 Task: Schedule a 90-minute case review for a legal position.
Action: Mouse moved to (44, 320)
Screenshot: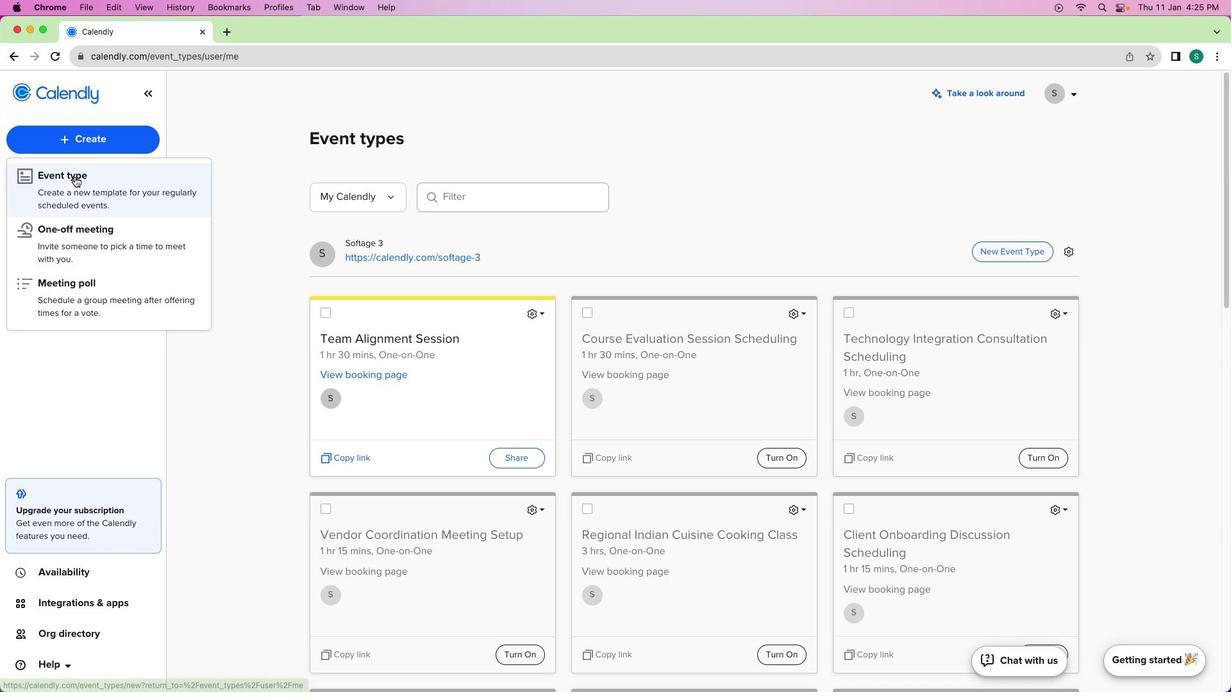 
Action: Mouse pressed left at (44, 320)
Screenshot: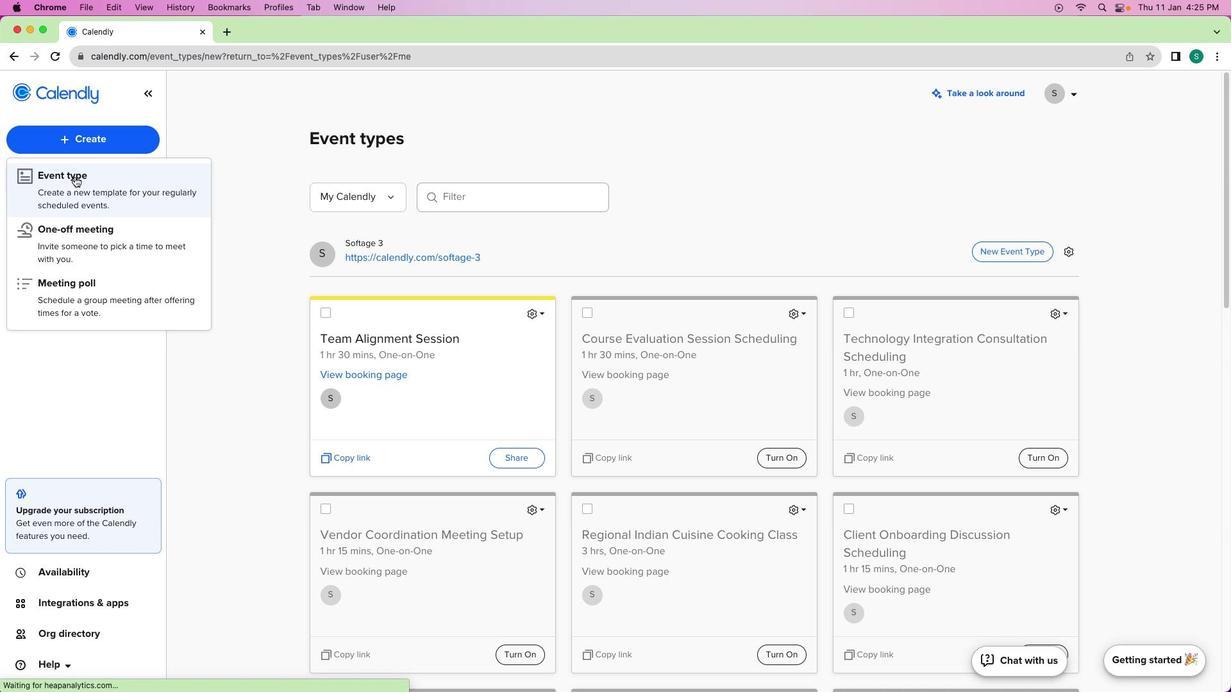 
Action: Mouse moved to (377, 300)
Screenshot: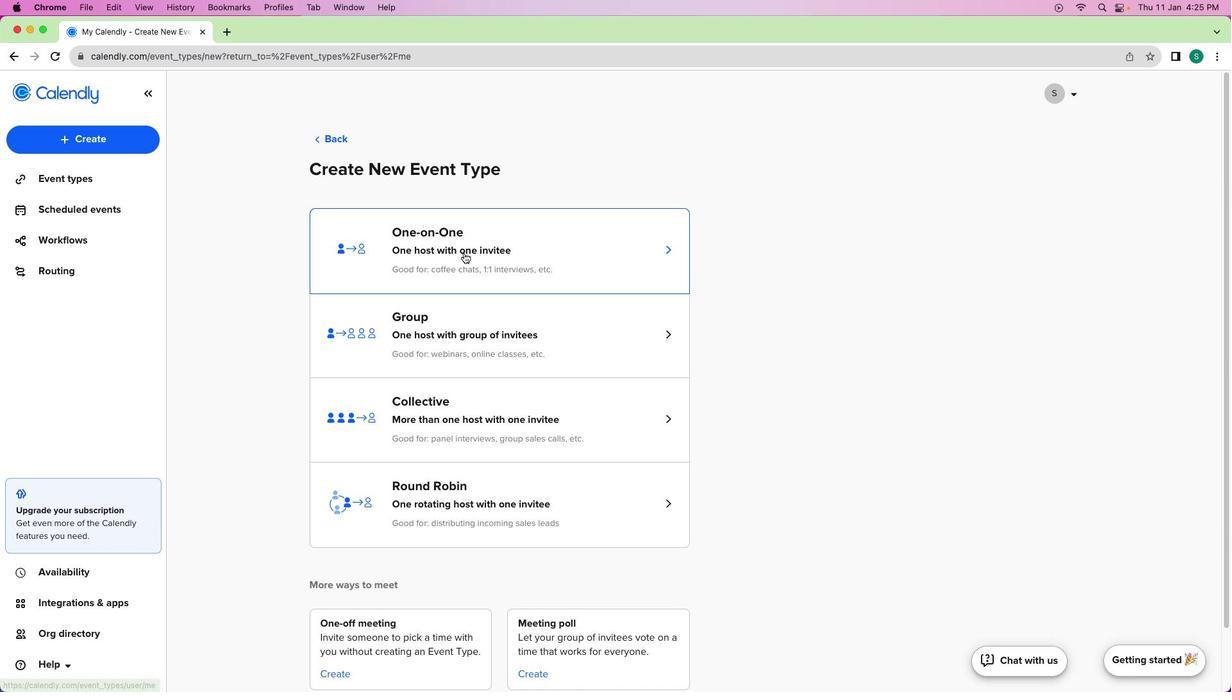 
Action: Mouse pressed left at (377, 300)
Screenshot: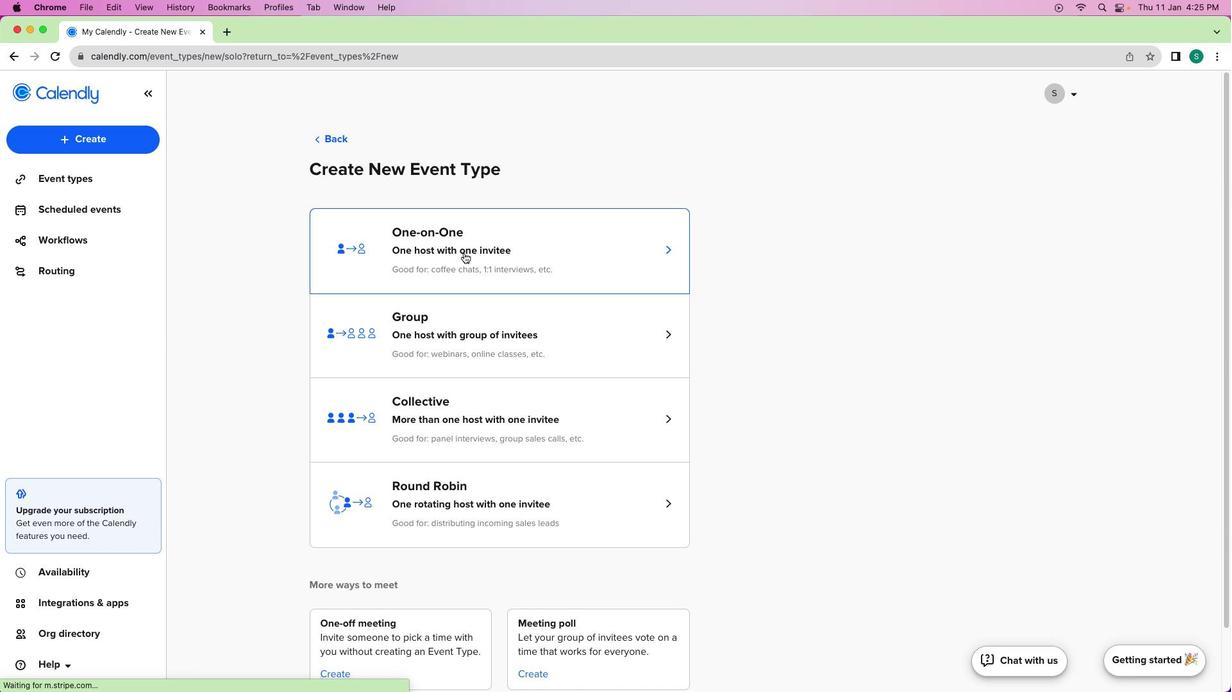 
Action: Mouse moved to (105, 314)
Screenshot: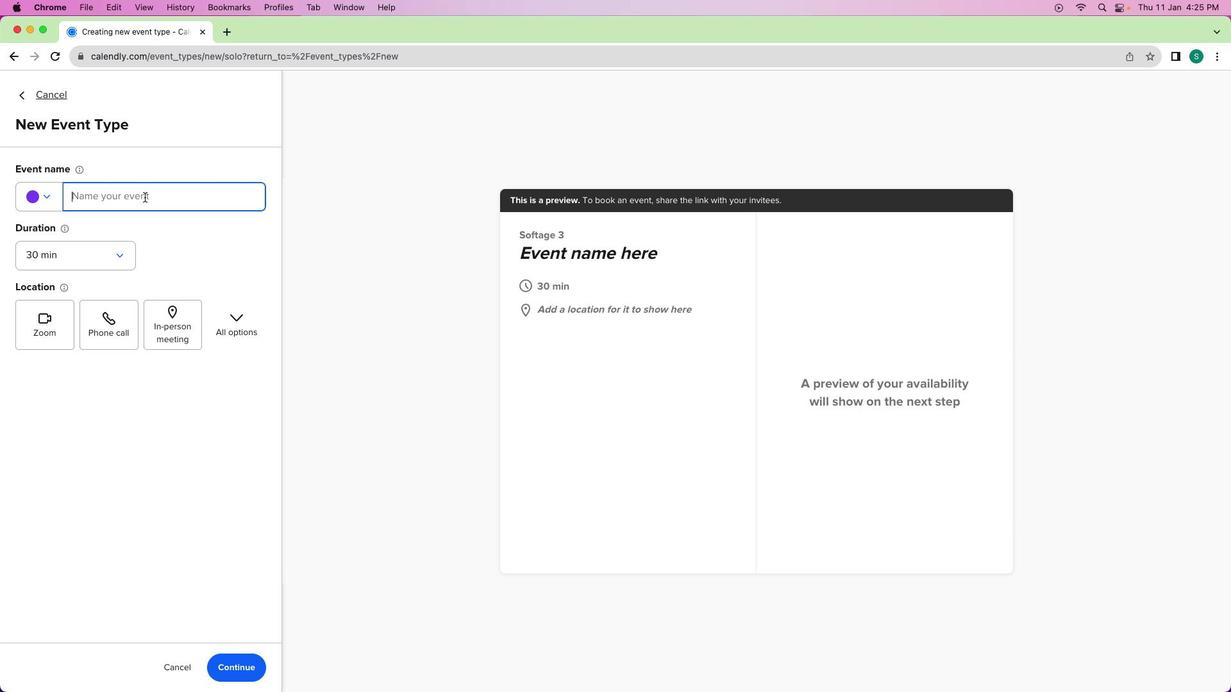 
Action: Mouse pressed left at (105, 314)
Screenshot: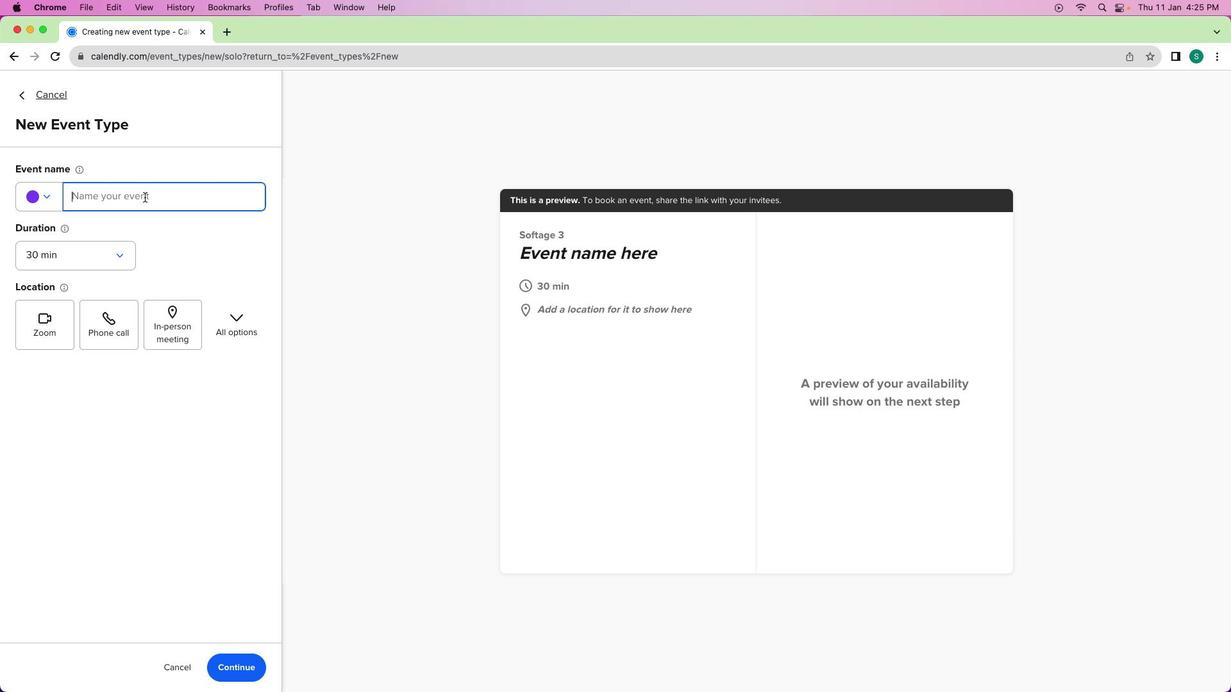 
Action: Mouse moved to (99, 311)
Screenshot: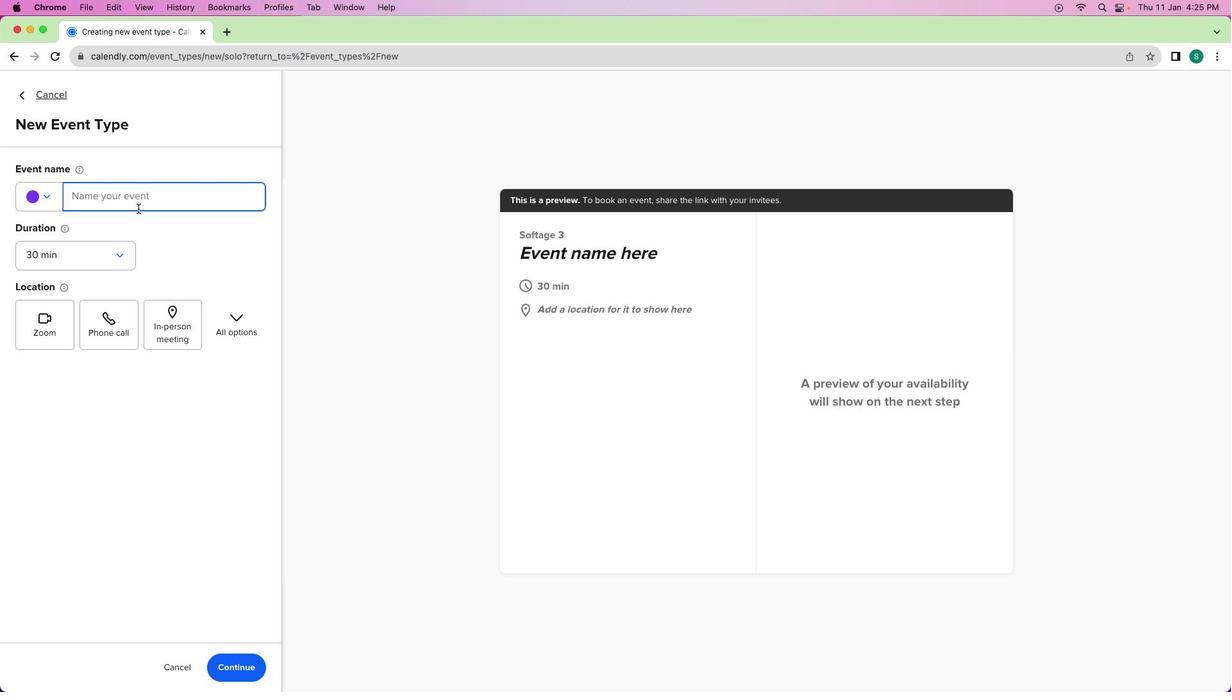 
Action: Key pressed Key.shift'C'Key.backspaceKey.shift'L''e''a''g''l'Key.spaceKey.shiftKey.leftKey.leftKey.leftKey.backspaceKey.right'a'Key.downKey.shiftKey.shift'C''a''s''e'Key.spaceKey.shift'R''e''v''i''e''w'Key.spaceKey.shiftKey.shift'S''c''h''e''d''u''l''i''n''g'
Screenshot: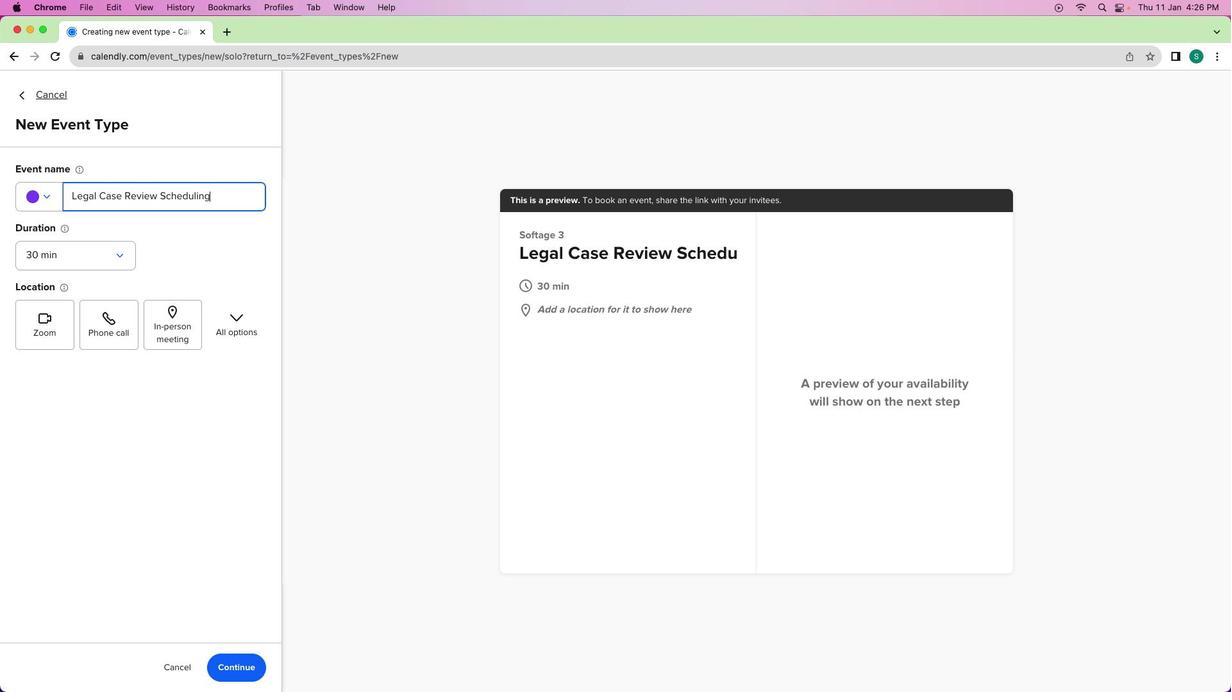 
Action: Mouse moved to (63, 299)
Screenshot: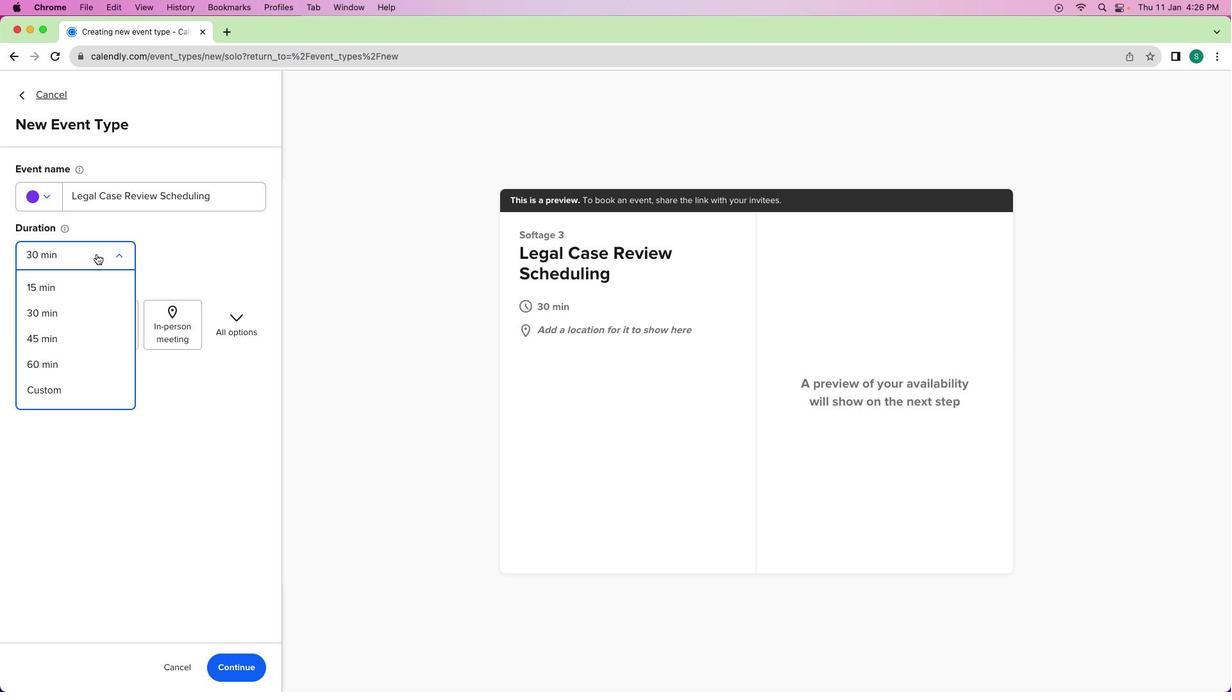 
Action: Mouse pressed left at (63, 299)
Screenshot: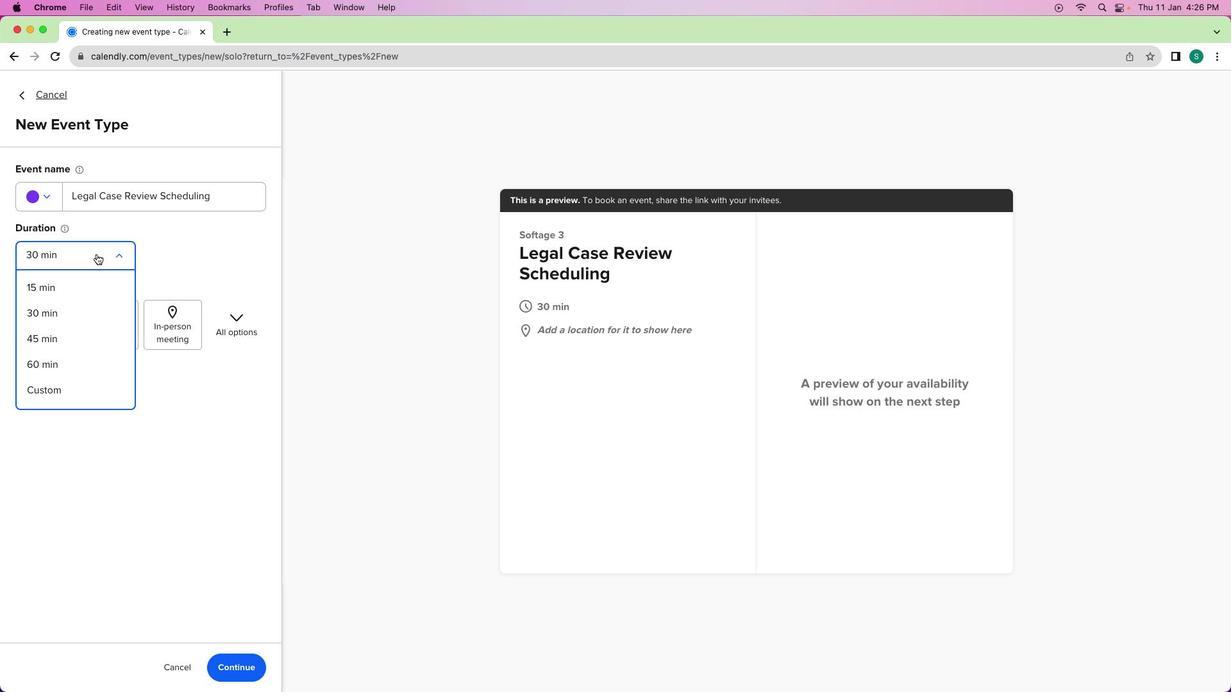 
Action: Mouse moved to (34, 266)
Screenshot: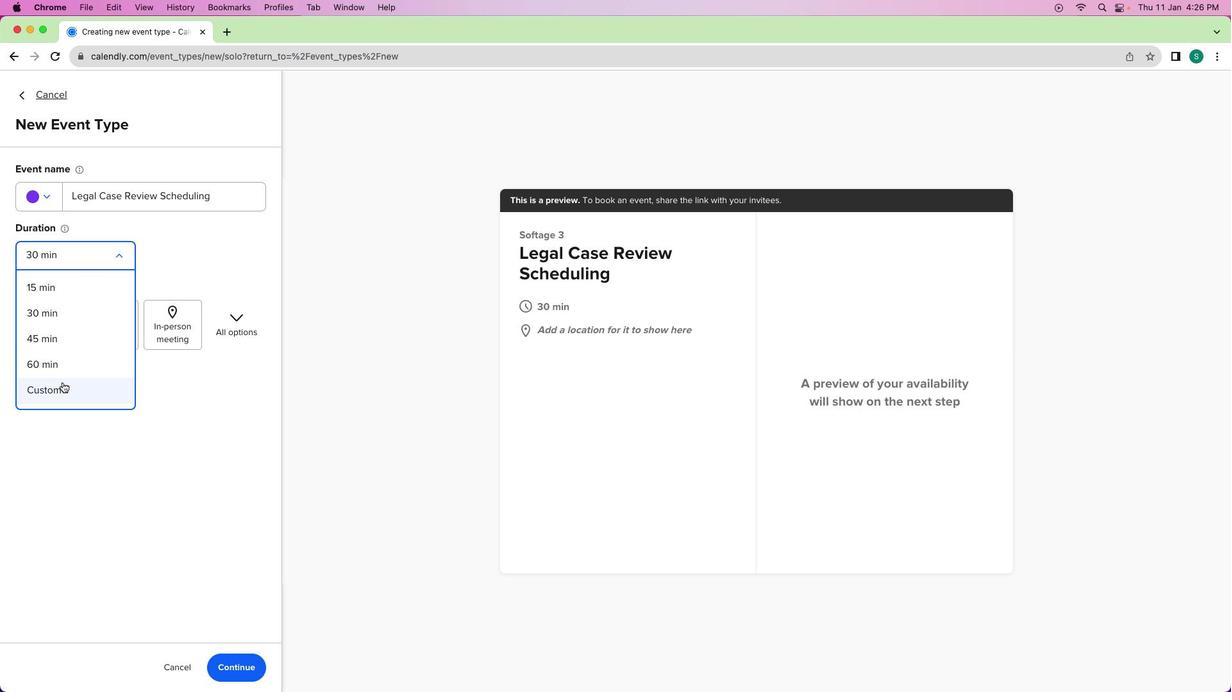 
Action: Mouse pressed left at (34, 266)
Screenshot: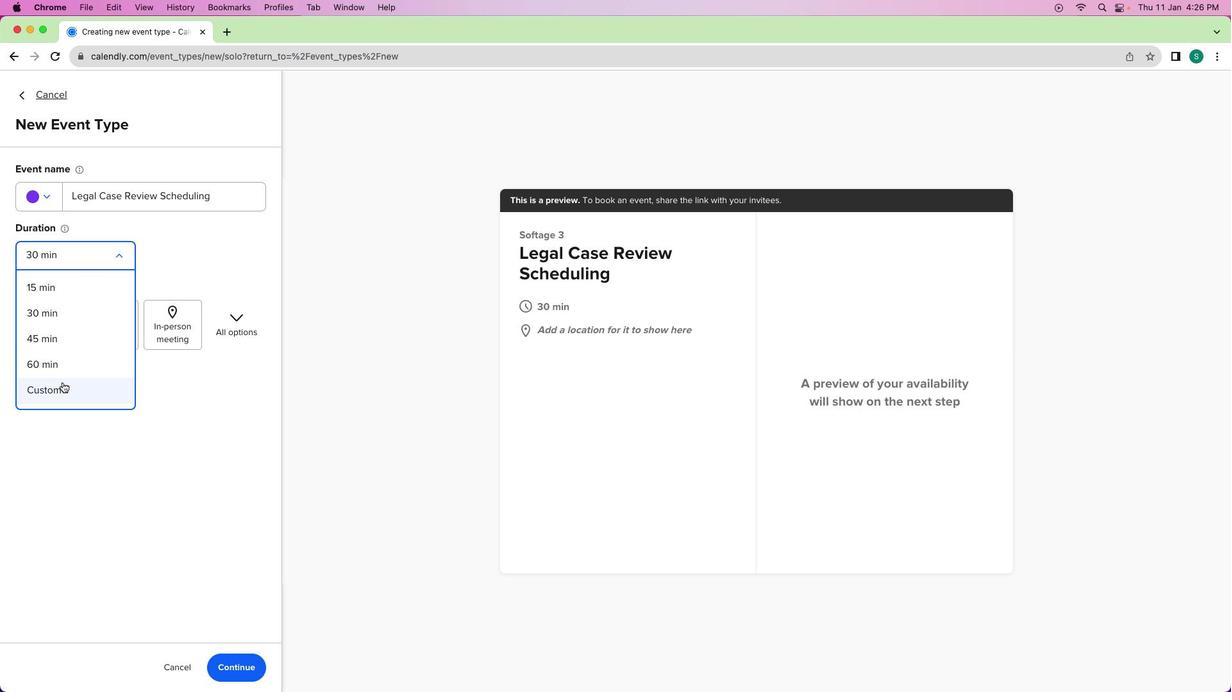 
Action: Mouse moved to (10, 287)
Screenshot: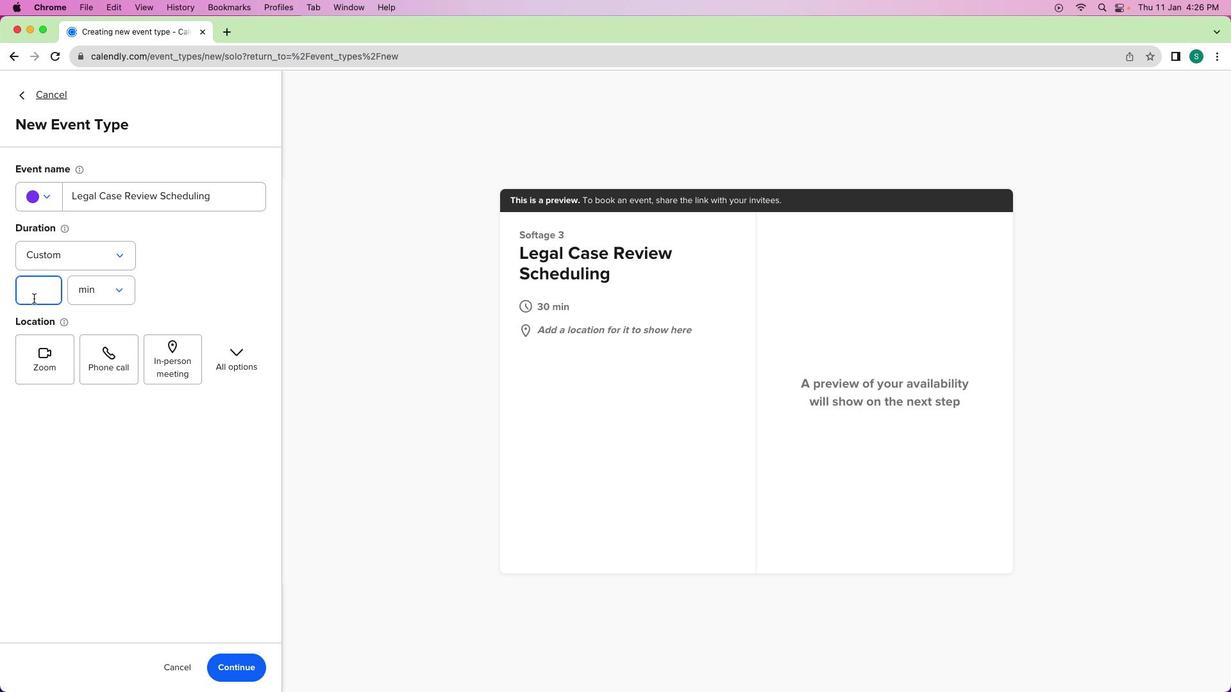 
Action: Key pressed '9''0'
Screenshot: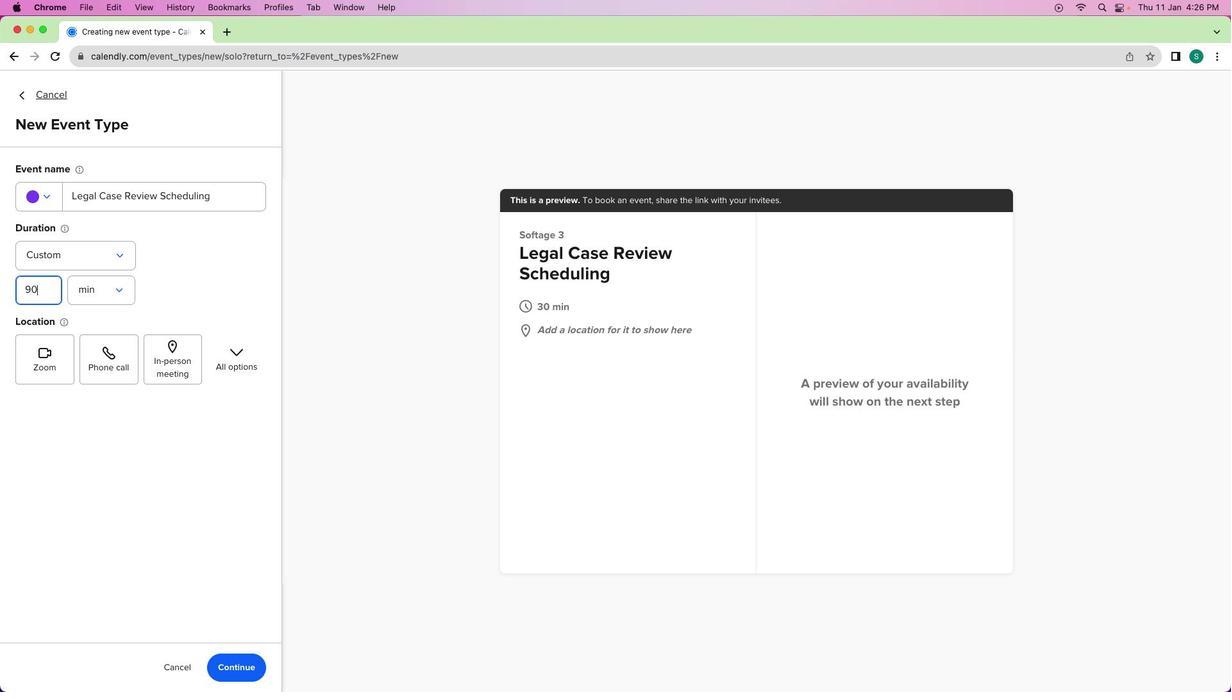 
Action: Mouse moved to (11, 316)
Screenshot: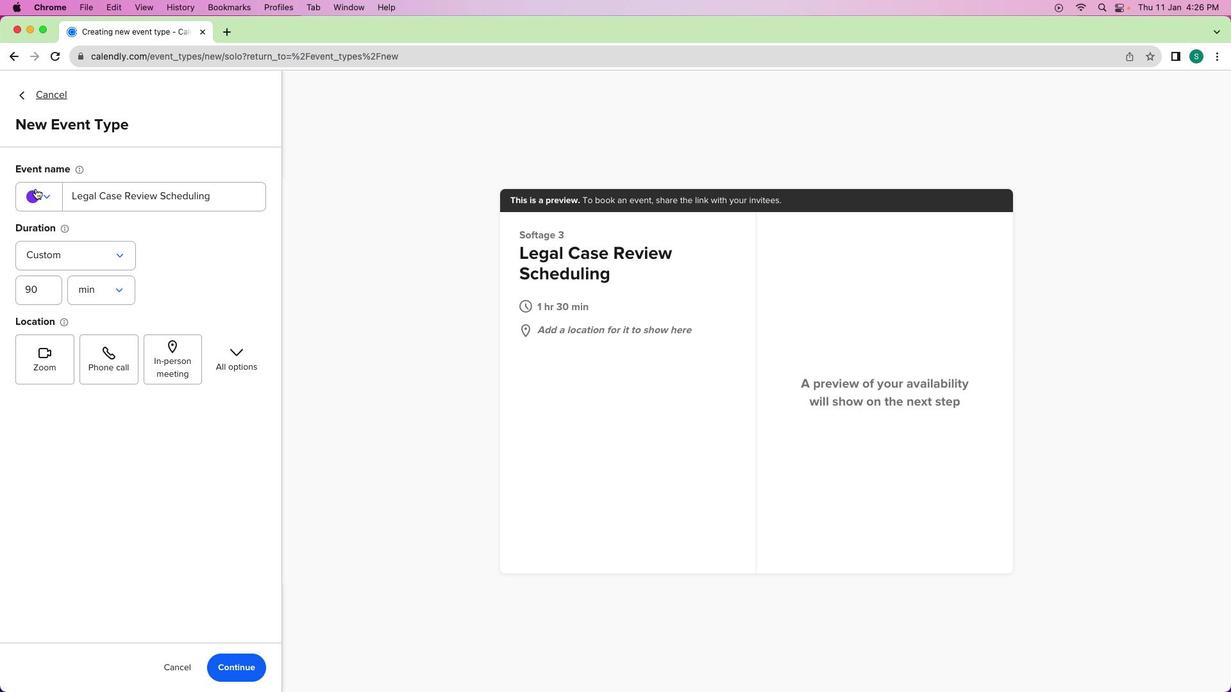 
Action: Mouse pressed left at (11, 316)
Screenshot: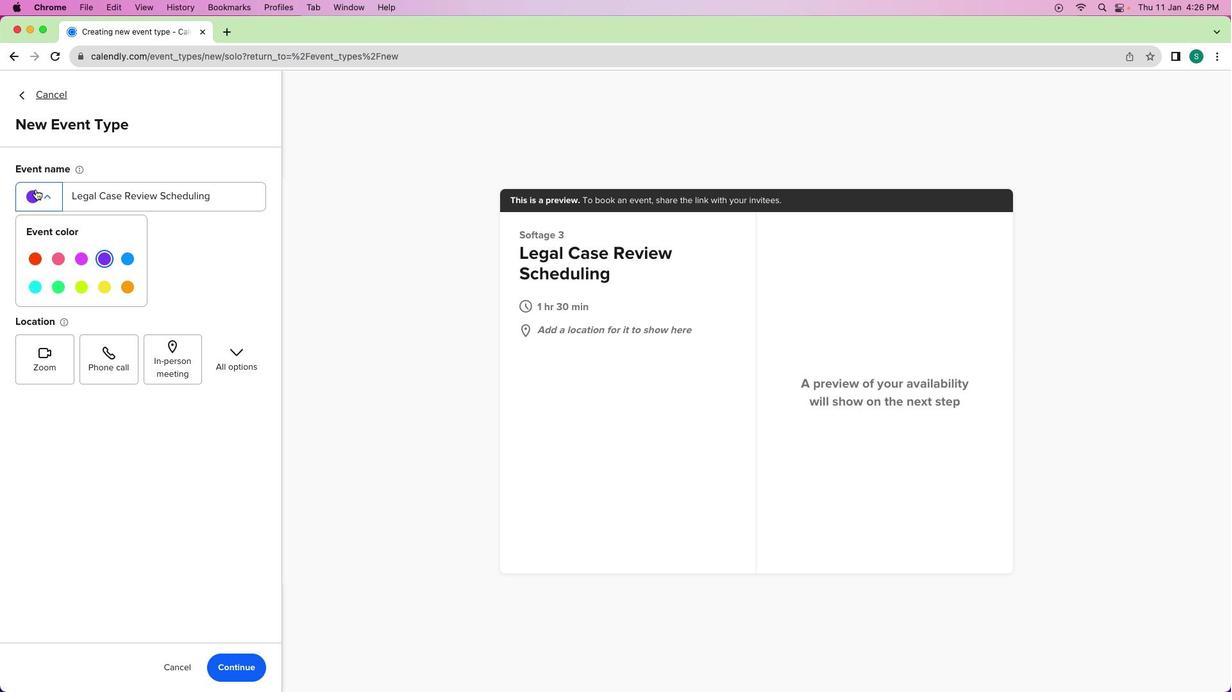 
Action: Mouse moved to (93, 298)
Screenshot: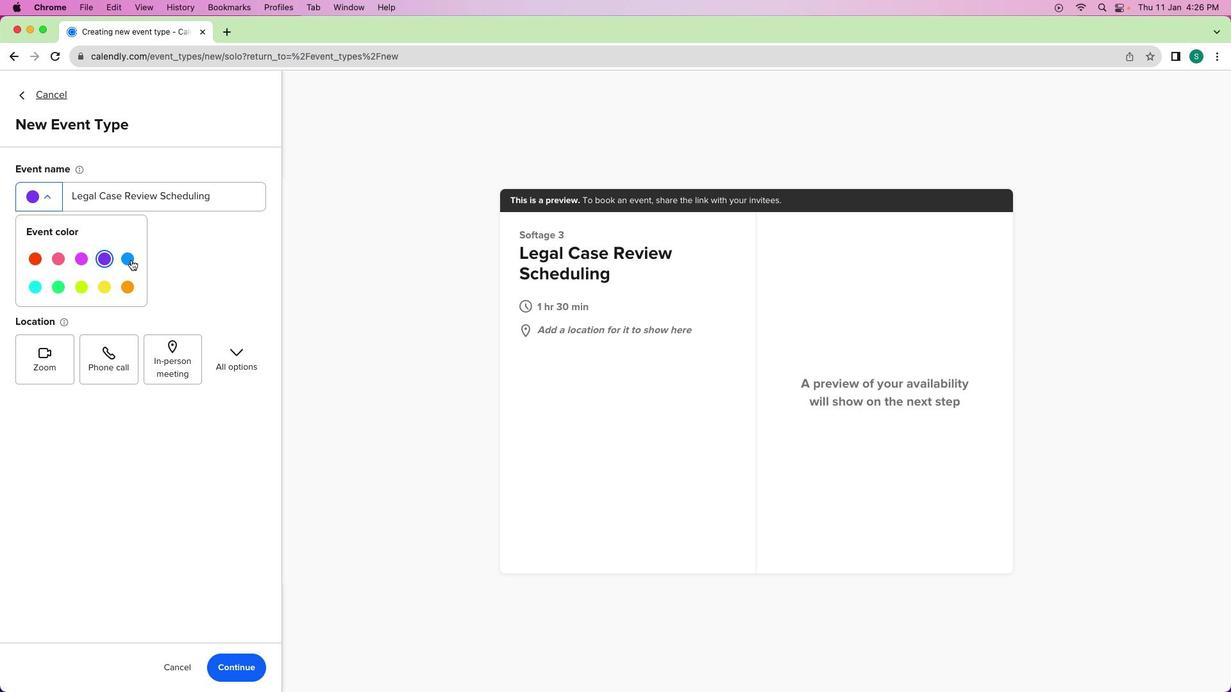 
Action: Mouse pressed left at (93, 298)
Screenshot: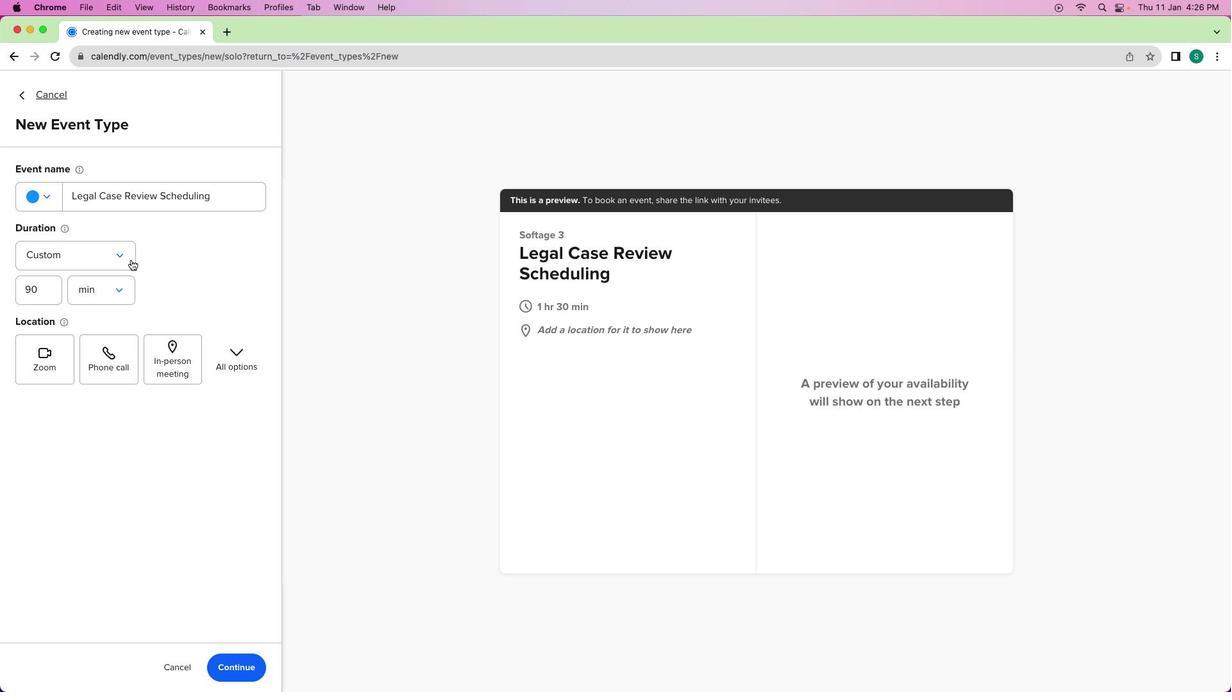 
Action: Mouse moved to (16, 266)
Screenshot: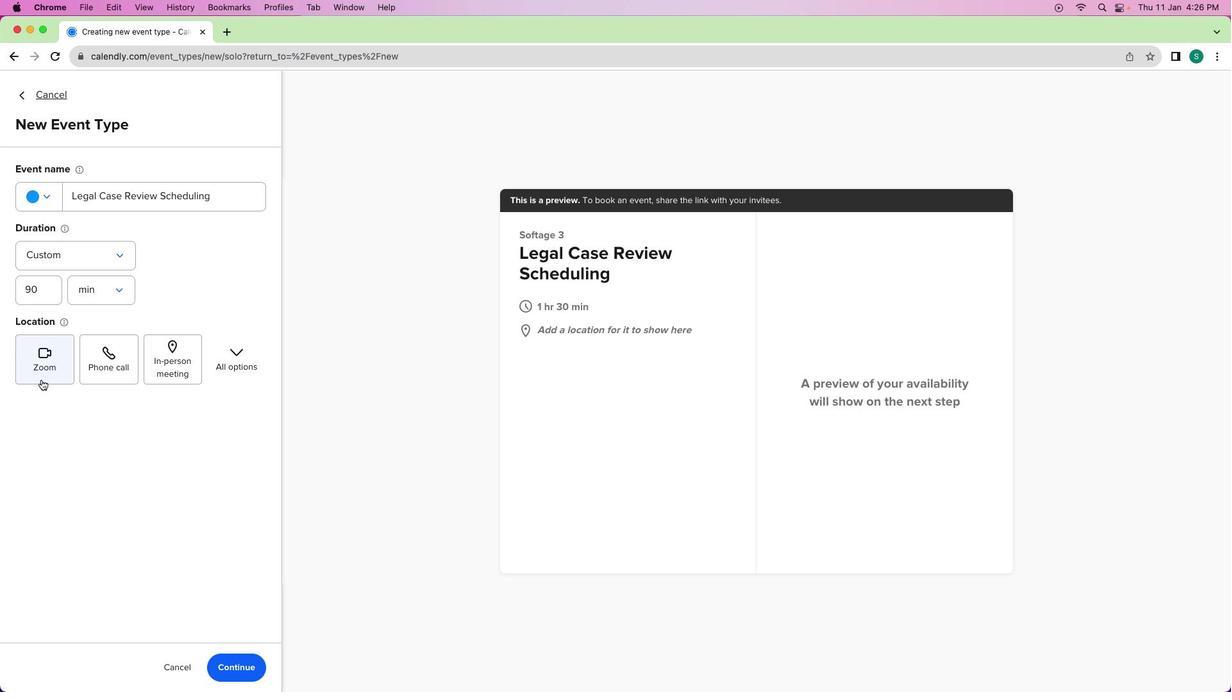 
Action: Mouse pressed left at (16, 266)
Screenshot: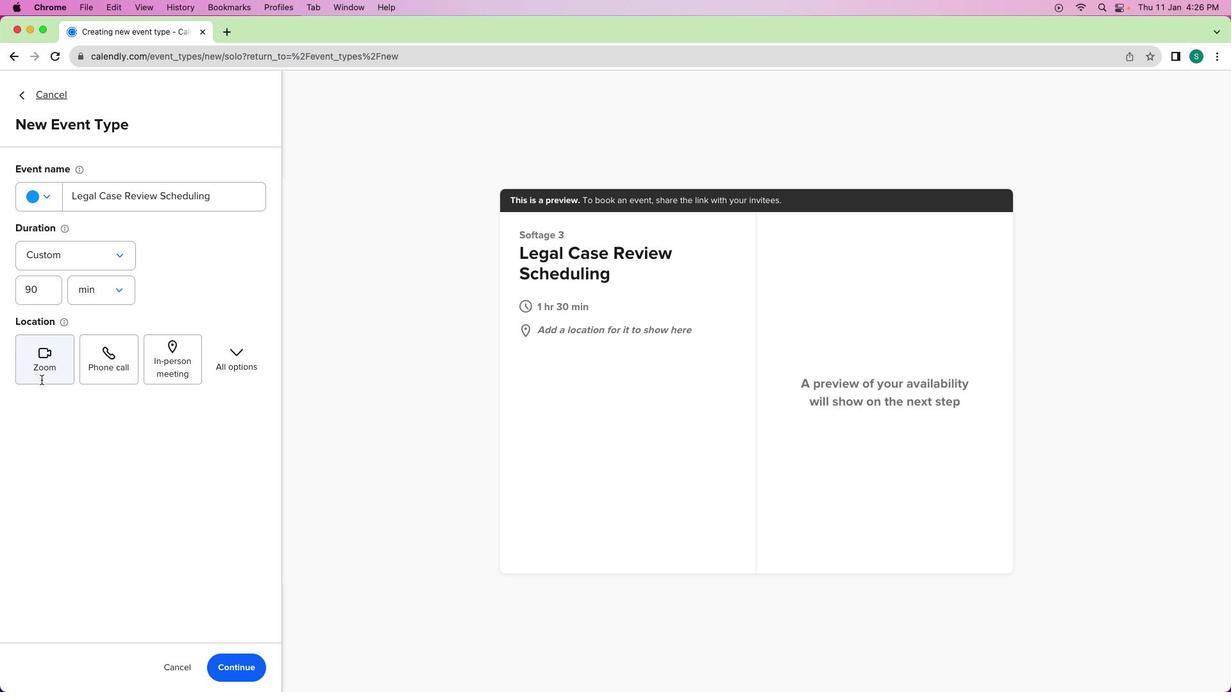 
Action: Mouse moved to (193, 191)
Screenshot: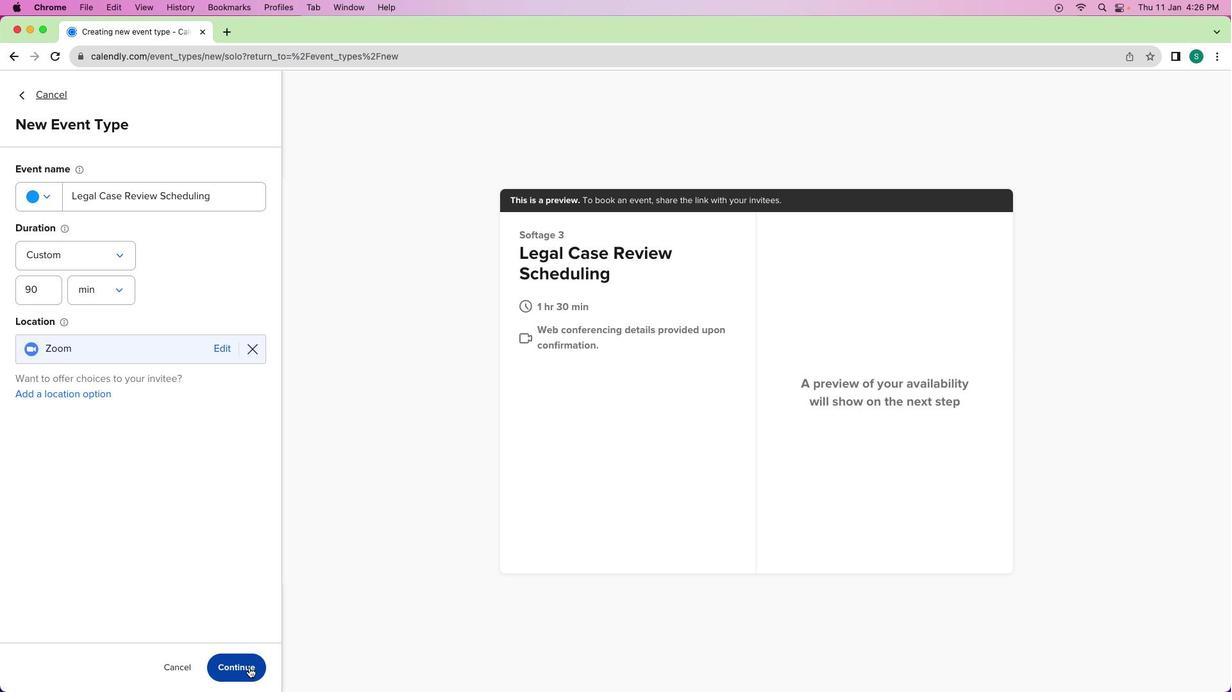 
Action: Mouse pressed left at (193, 191)
Screenshot: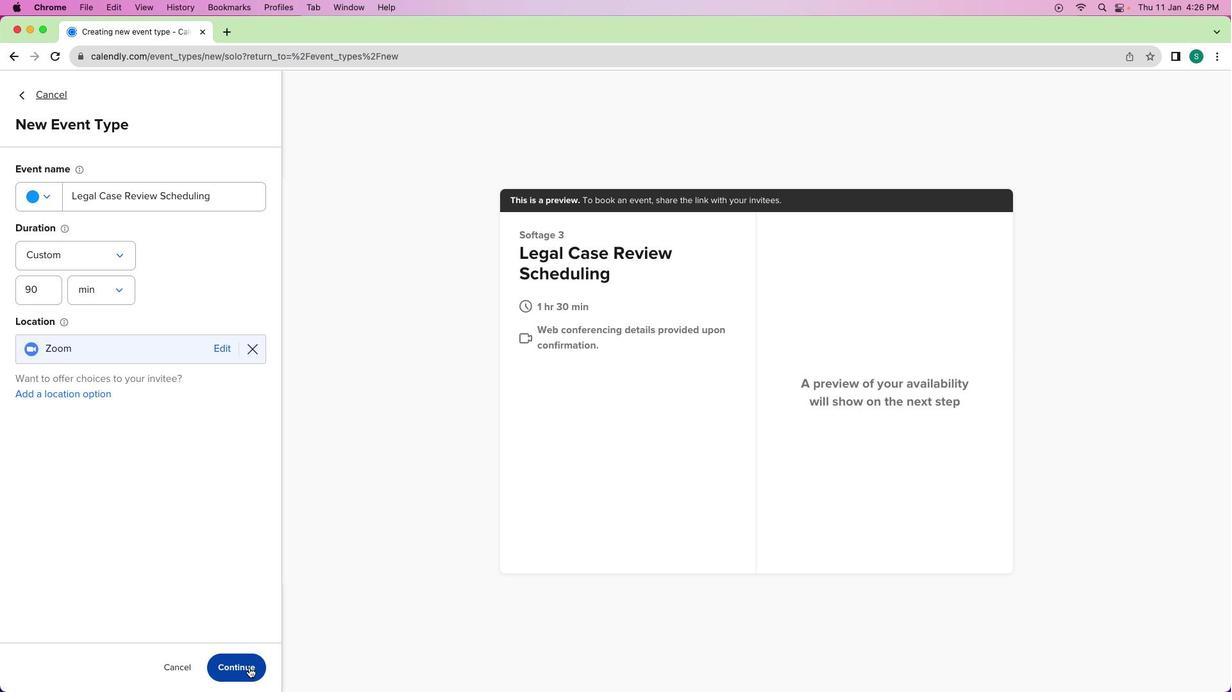 
Action: Mouse moved to (194, 307)
Screenshot: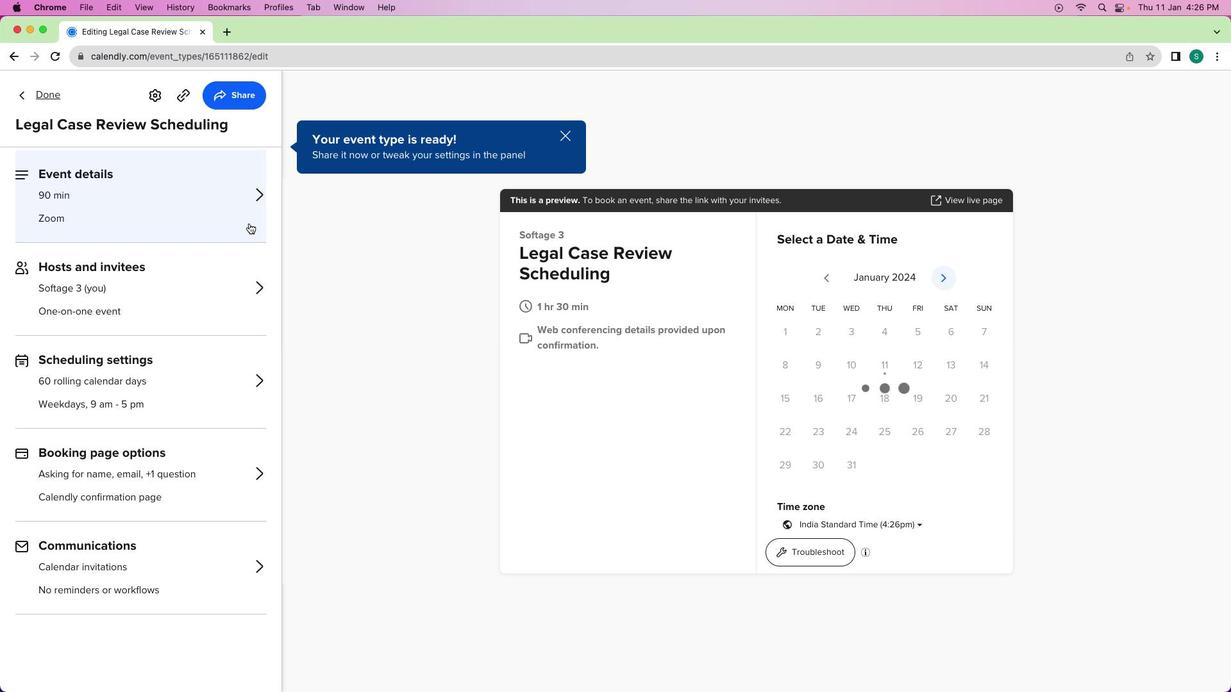 
Action: Mouse pressed left at (194, 307)
Screenshot: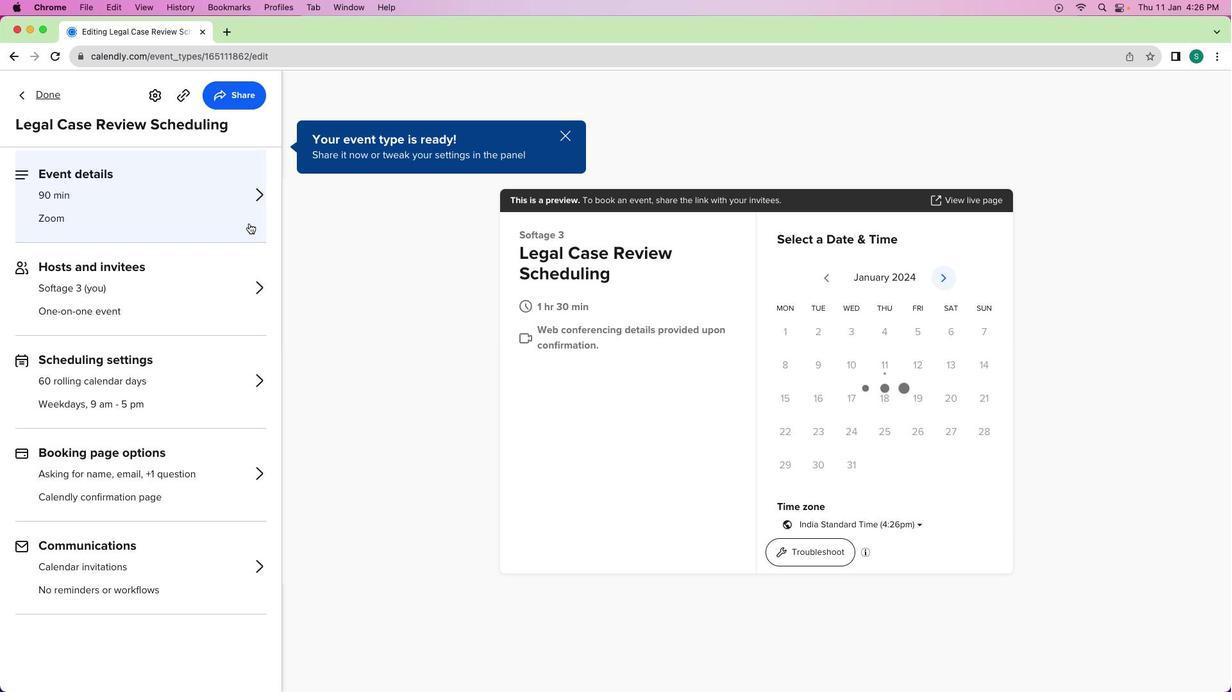 
Action: Mouse moved to (96, 234)
Screenshot: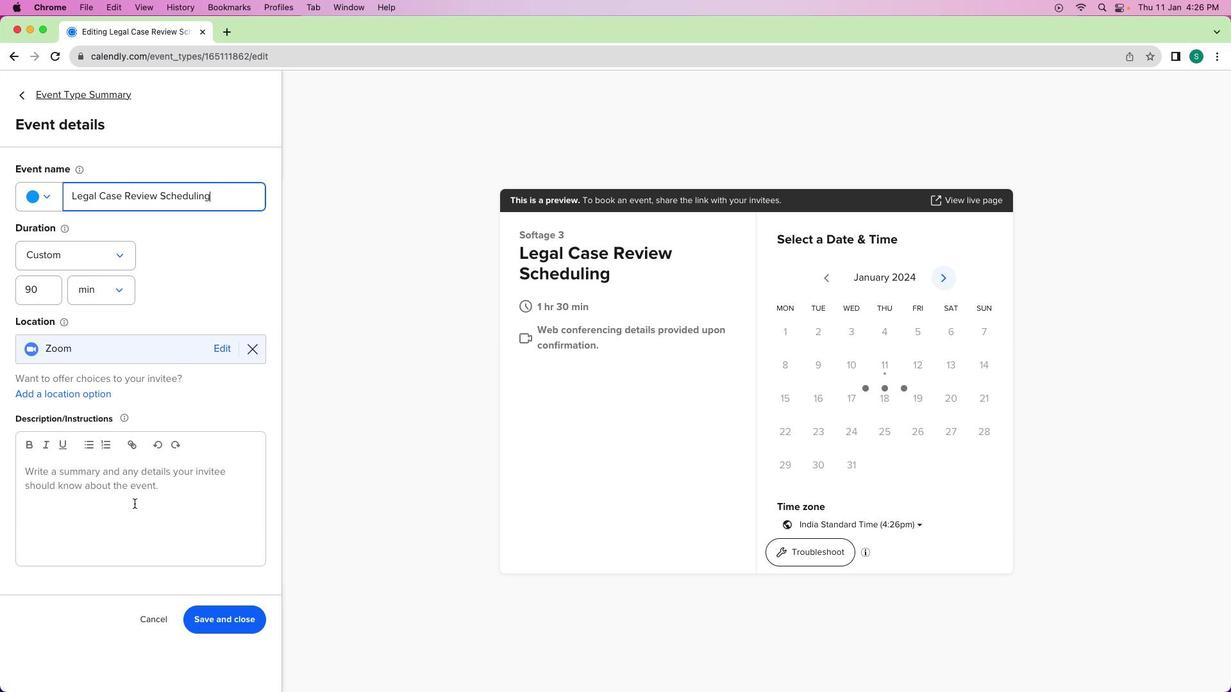 
Action: Mouse pressed left at (96, 234)
Screenshot: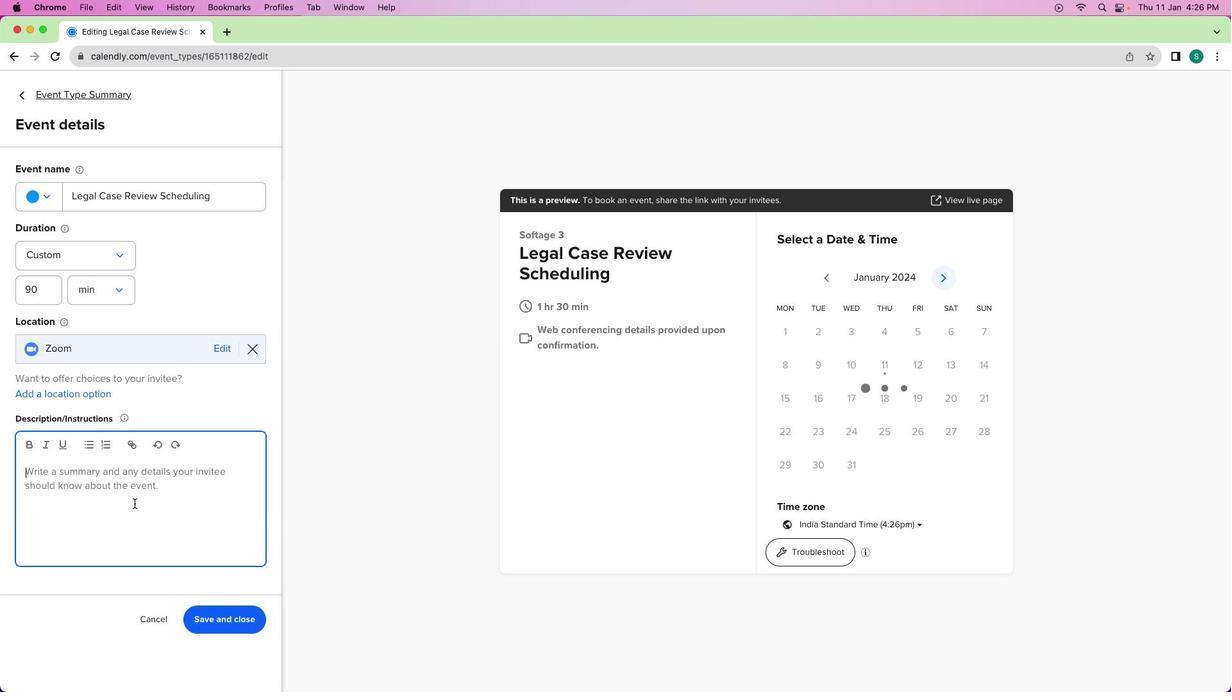 
Action: Key pressed Key.shift'H''i'Key.space't''e''a''m'','Key.enterKey.shift'I'"'"'v''e'Key.space's''c''h''e''d''u''l''e''d'Key.space'a'Key.space'9''0''-''m''i''n''u''t''e'Key.space'c''a''s''e'Key.space'r''e''v''i''e''w'Key.space't''o'Key.space'd''e''l''v''e'Key.space'i''n''t''o'Key.space't''h''e'Key.space'd''e''a''t''i''l''s'Key.space
Screenshot: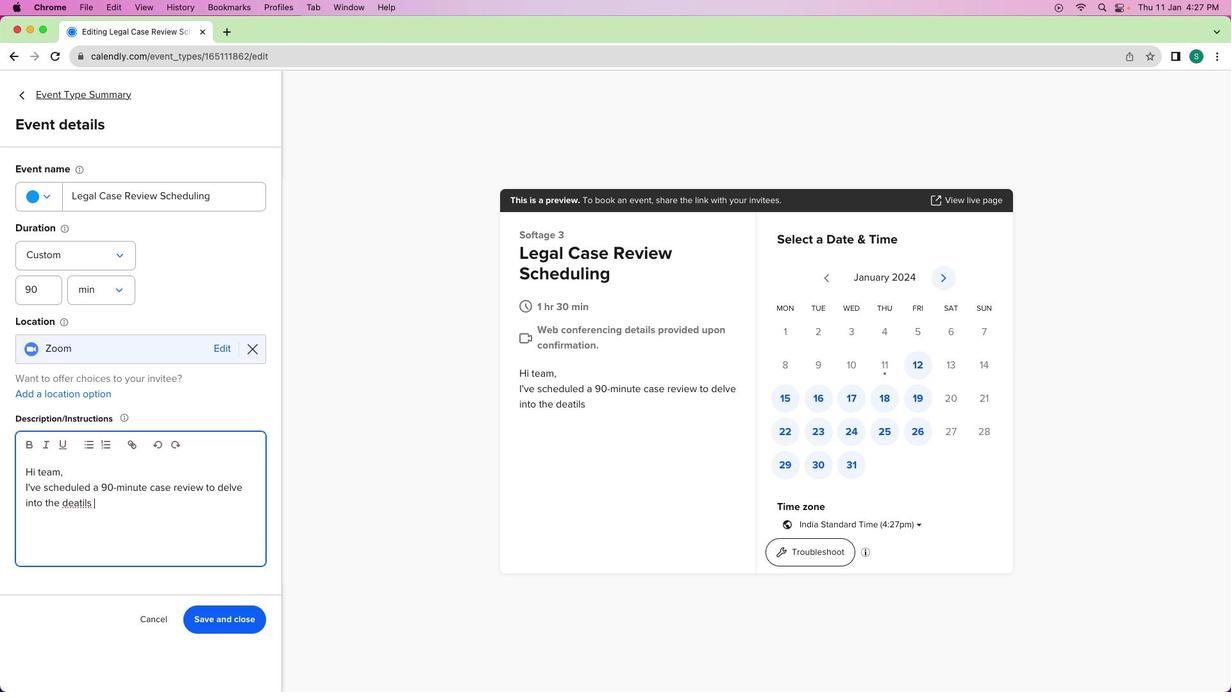 
Action: Mouse moved to (95, 234)
Screenshot: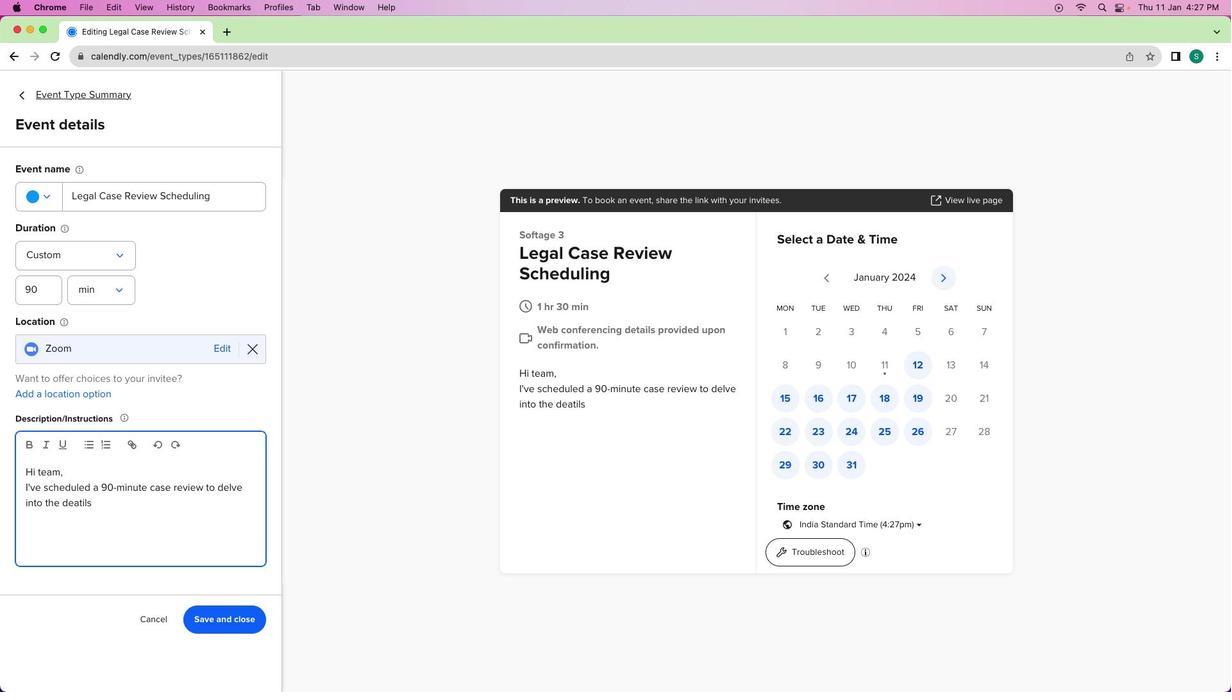 
Action: Key pressed Key.backspaceKey.backspaceKey.backspaceKey.backspaceKey.backspaceKey.backspace't''a''i''l''s'Key.space'a''n''d'Key.space's''t''r''a''t''e''g''i''e''s'Key.space'f''o''r'Key.space'o''u''r'Key.space'l''e''g''a''l'Key.space'p''o''s''i''t''i''o''n''.'Key.enterKey.enterKey.shift'P''l''e''a''s''e'Key.space'c''o''m''e'Key.space'p''r''e''p''a''r''e''d'Key.space'w''i''t''h'Key.space't''h''e'Key.space'r''e''l''e''v''a''n''t'Key.space'm''a''t''e''r''i''s''l'Key.backspaceKey.backspace'a''l''s''.'Key.enterKey.backspaceKey.backspace','Key.space'a''n''d'Key.space'l''e''t'Key.space'm''e'Key.space'k''n''o''w'Key.space'i''f'Key.space't''h''e''r''e'"'"'s'Key.space'a''n''y''t''h''i''n''g'Key.space's''p''e''c''i''f''i''c'Key.space'y''o''u'"'"'d'Key.space'l''i''k''e'Key.space't''o'Key.space'a''d''d''r''e''s''s''.'Key.enterKey.shift'B''e''s''t'Key.space'r''e''a''g''r''d''s'','Key.enterKey.shiftKey.leftKey.leftKey.leftKey.leftKey.left'a'Key.leftKey.leftKey.backspaceKey.downKey.shift'S''o''f''t'Key.shift'A''G''e'Key.leftKey.leftKey.rightKey.backspace'g'Key.down
Screenshot: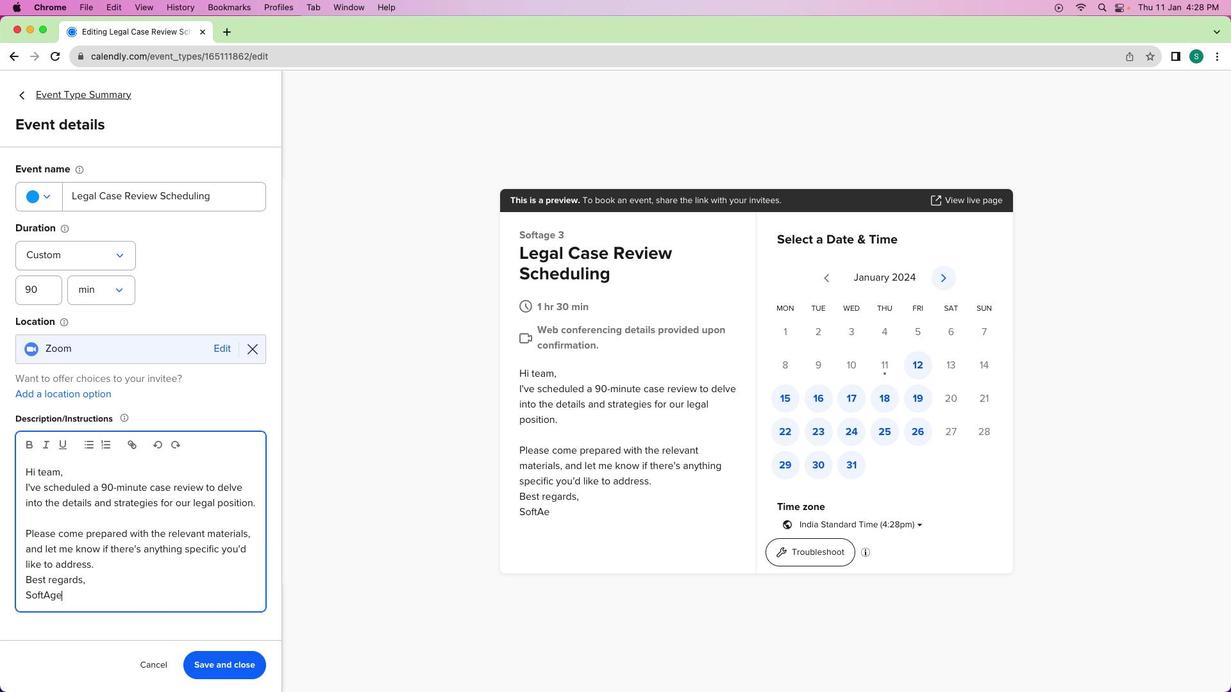 
Action: Mouse moved to (166, 194)
Screenshot: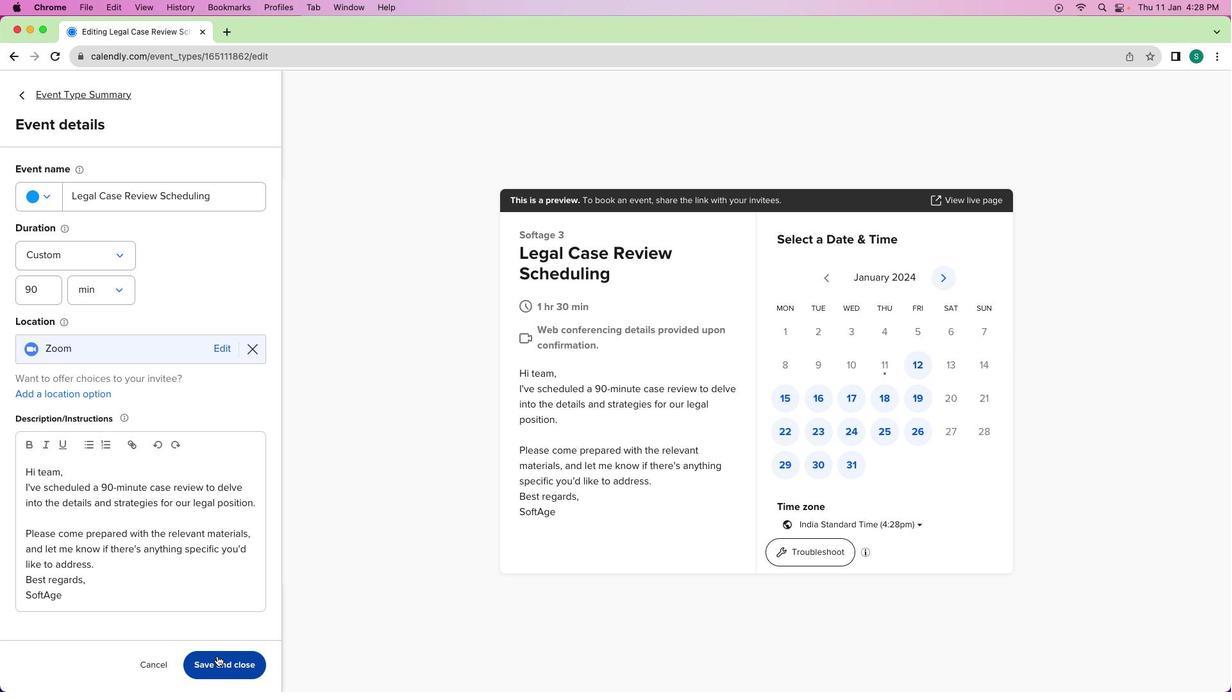 
Action: Mouse pressed left at (166, 194)
Screenshot: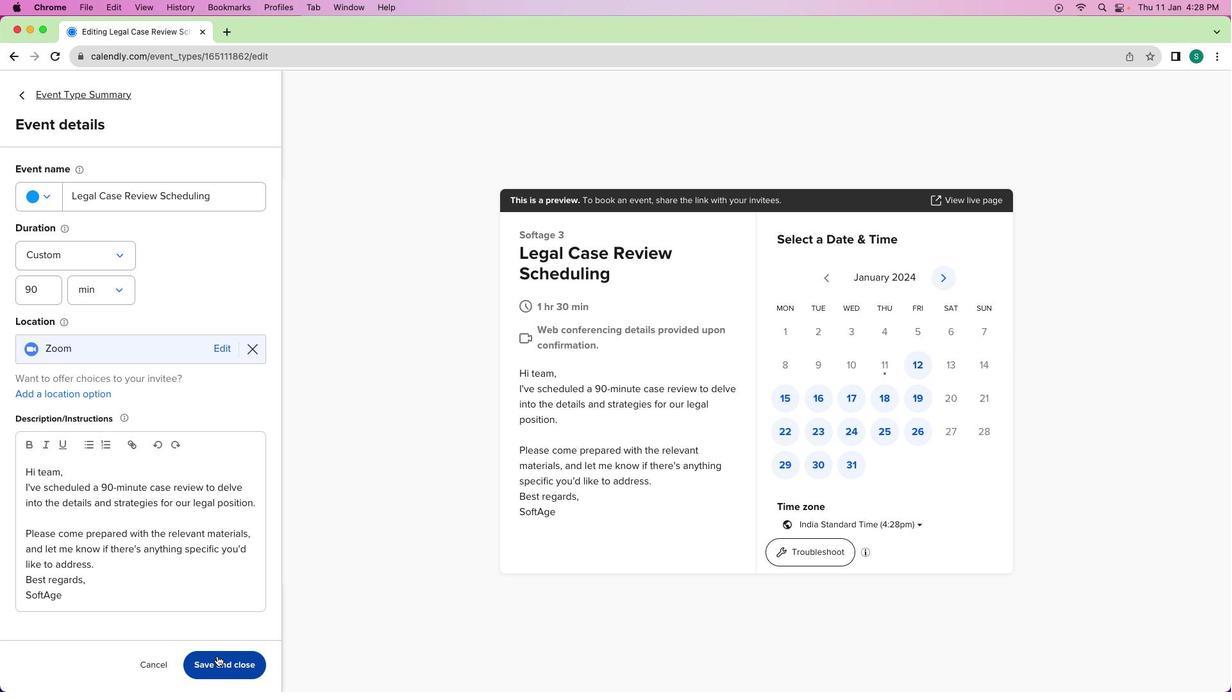 
Action: Mouse moved to (94, 246)
Screenshot: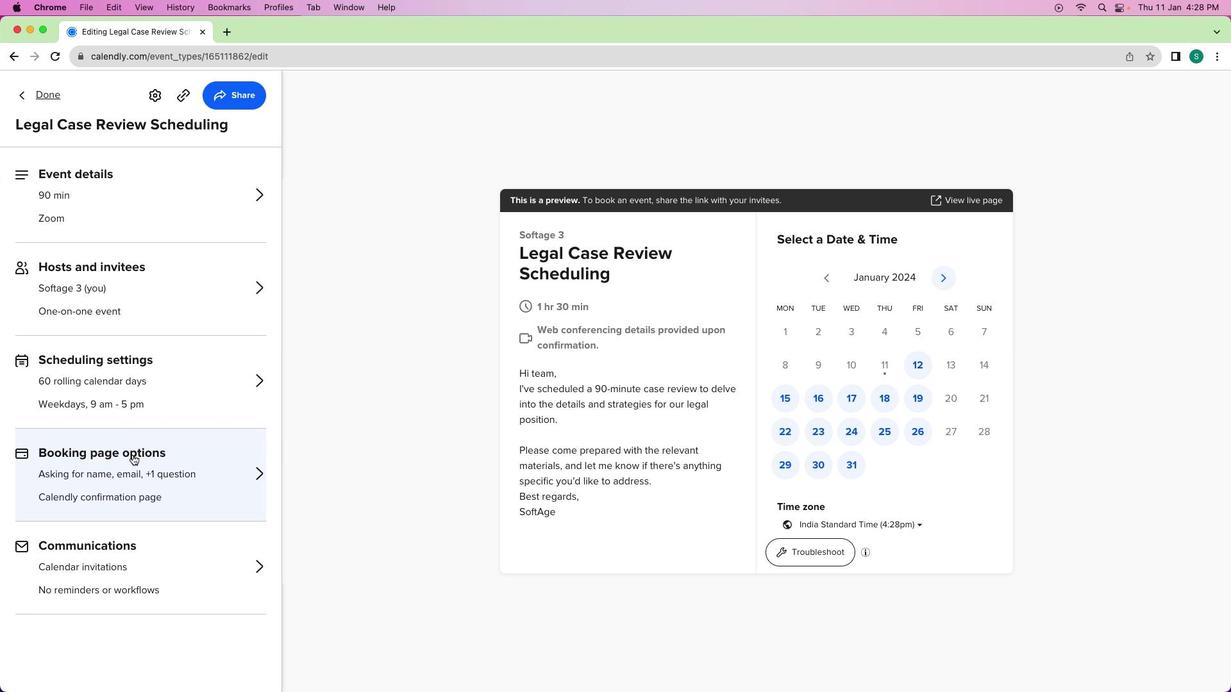 
Action: Mouse pressed left at (94, 246)
Screenshot: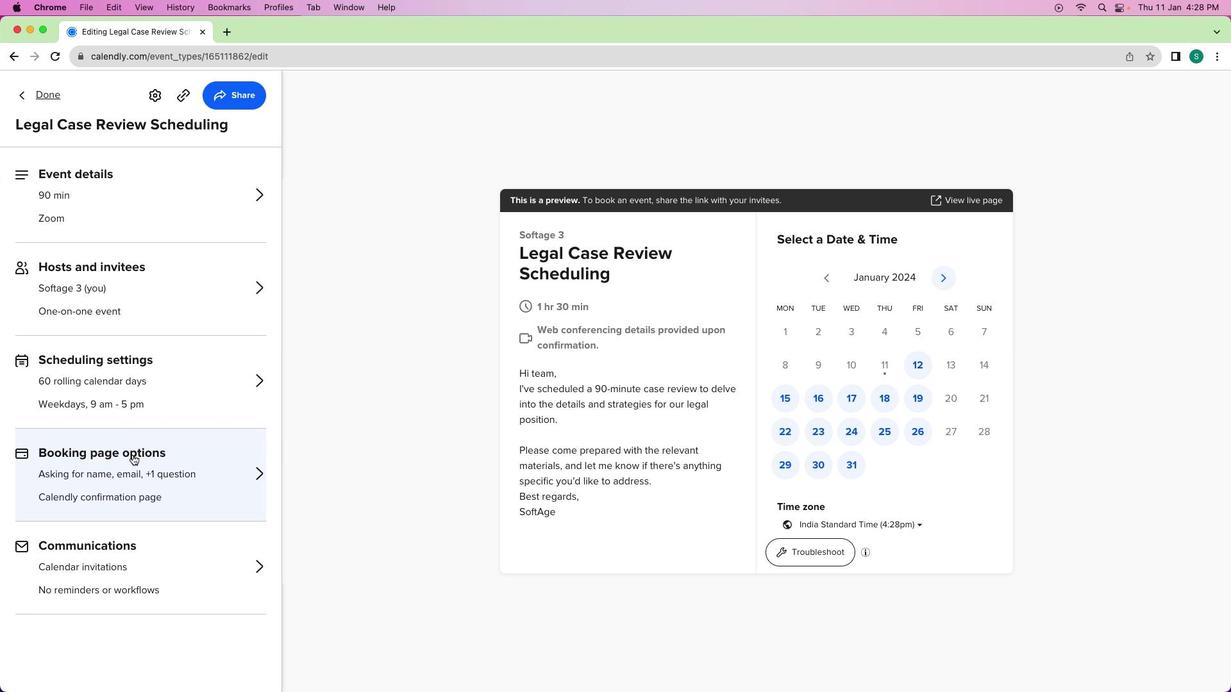 
Action: Mouse moved to (124, 242)
Screenshot: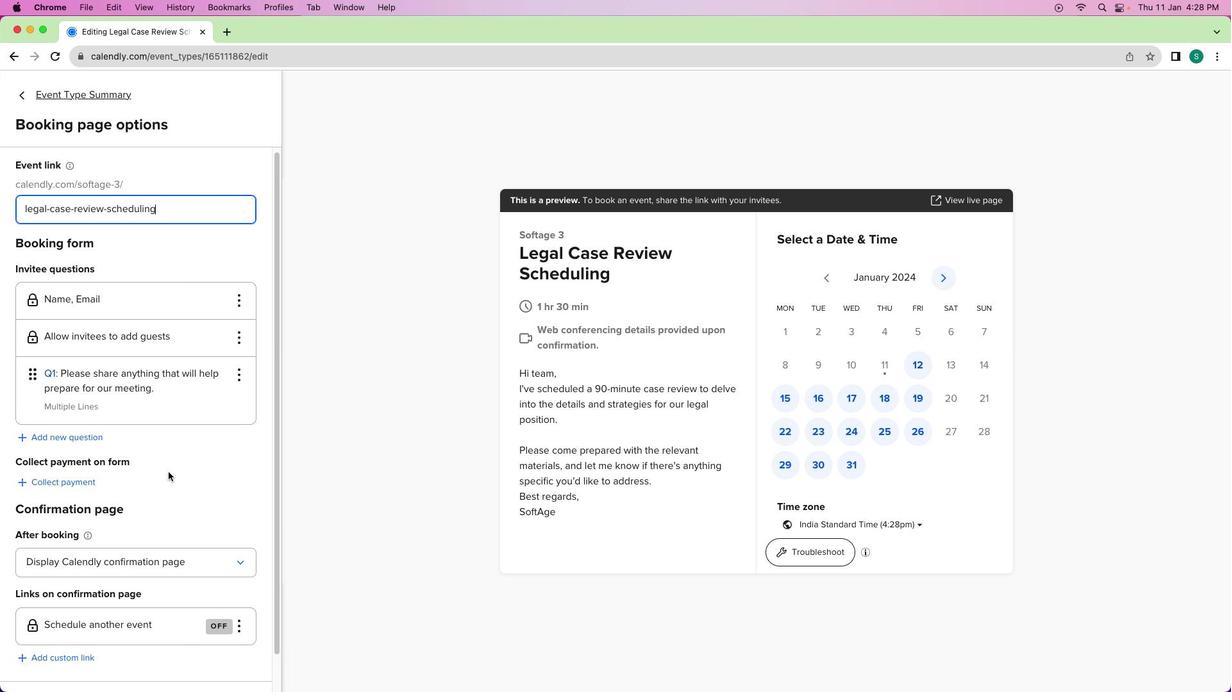 
Action: Mouse scrolled (124, 242) with delta (-18, 366)
Screenshot: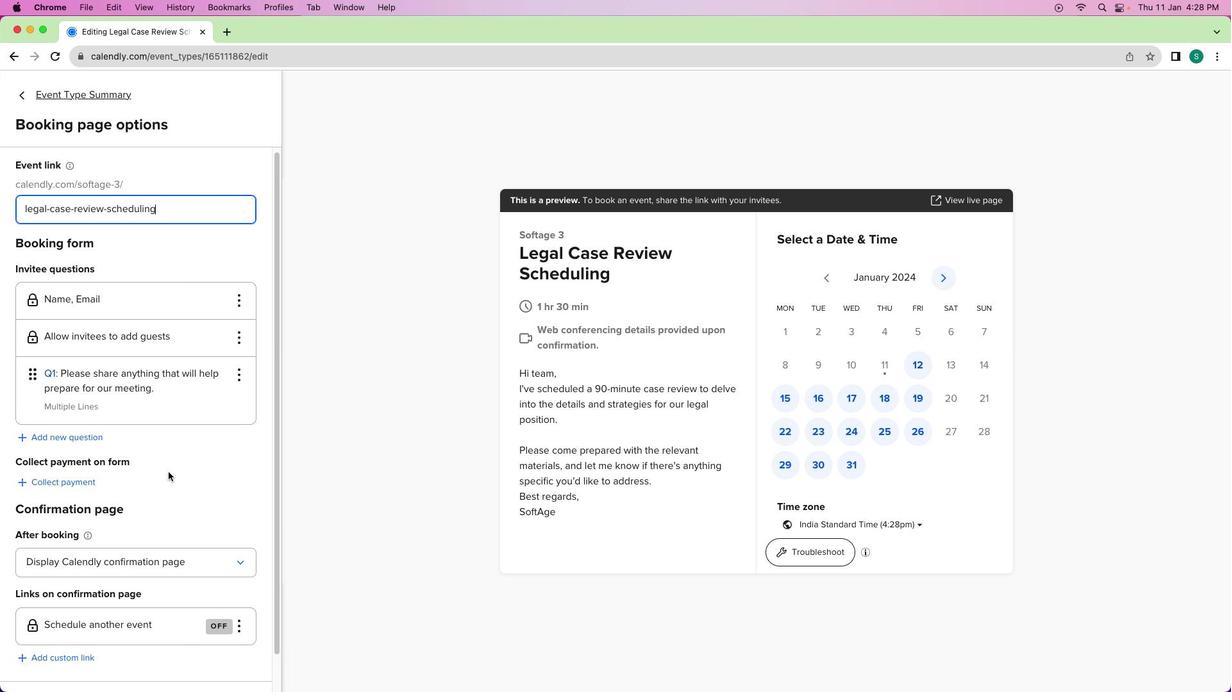 
Action: Mouse moved to (124, 242)
Screenshot: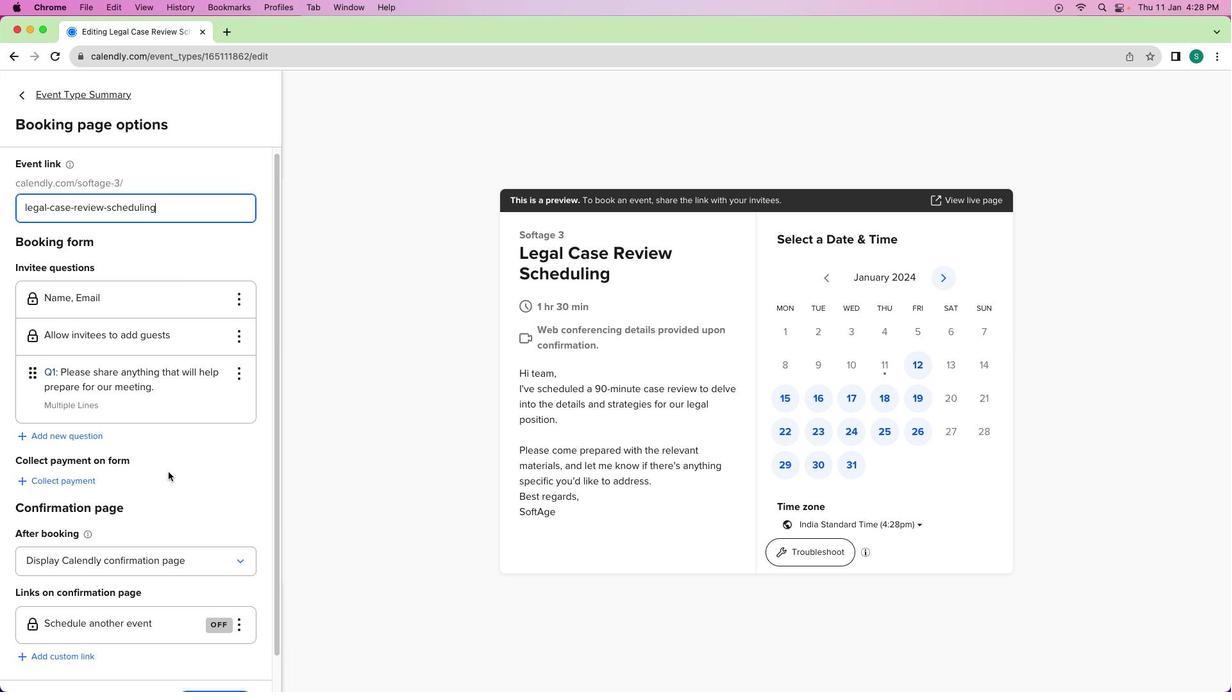 
Action: Mouse scrolled (124, 242) with delta (-18, 366)
Screenshot: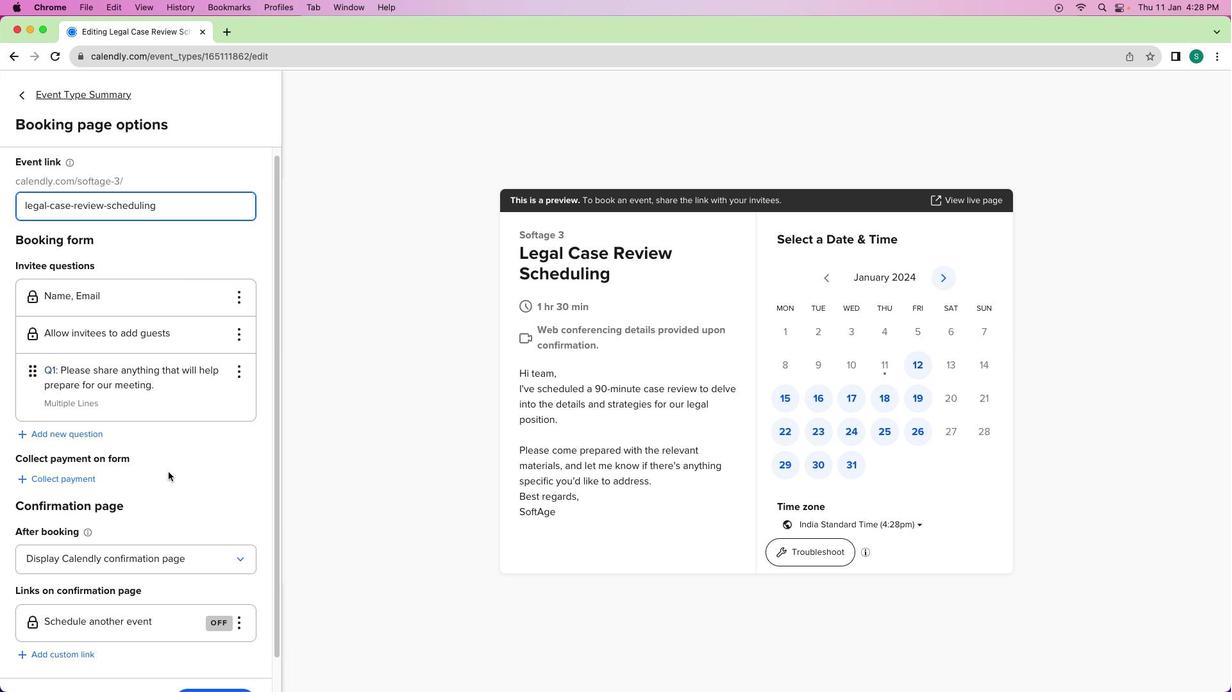 
Action: Mouse moved to (112, 266)
Screenshot: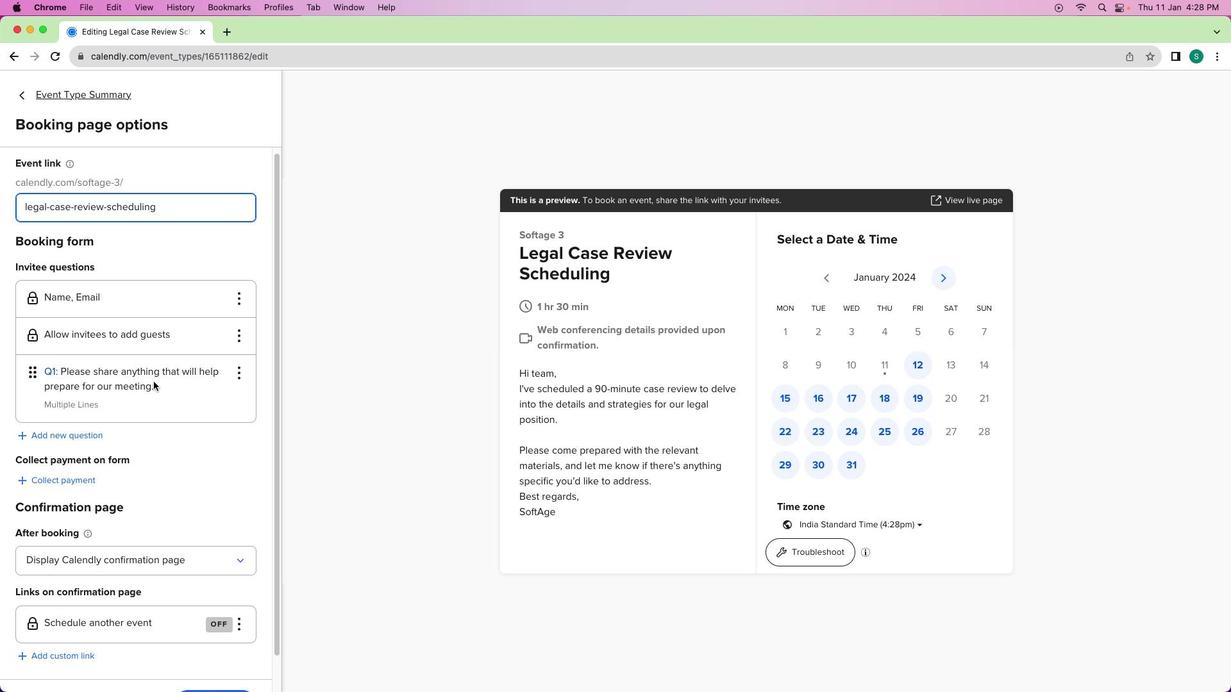 
Action: Mouse scrolled (112, 266) with delta (-18, 366)
Screenshot: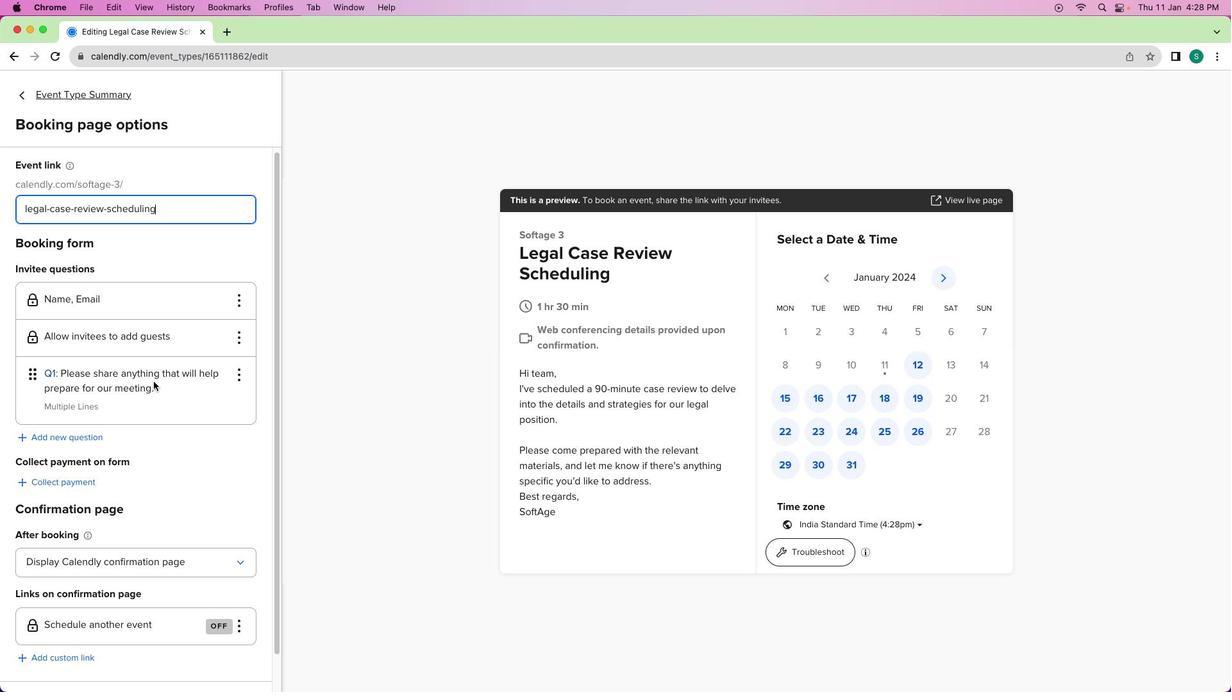 
Action: Mouse scrolled (112, 266) with delta (-18, 366)
Screenshot: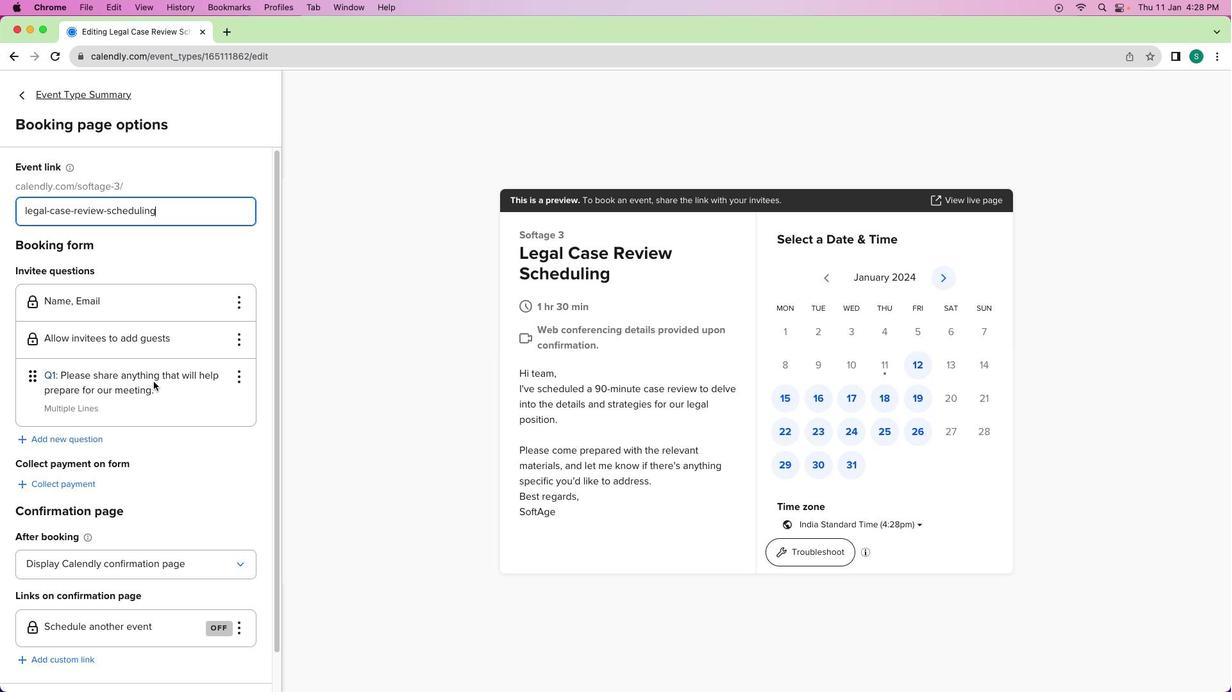 
Action: Mouse scrolled (112, 266) with delta (-18, 366)
Screenshot: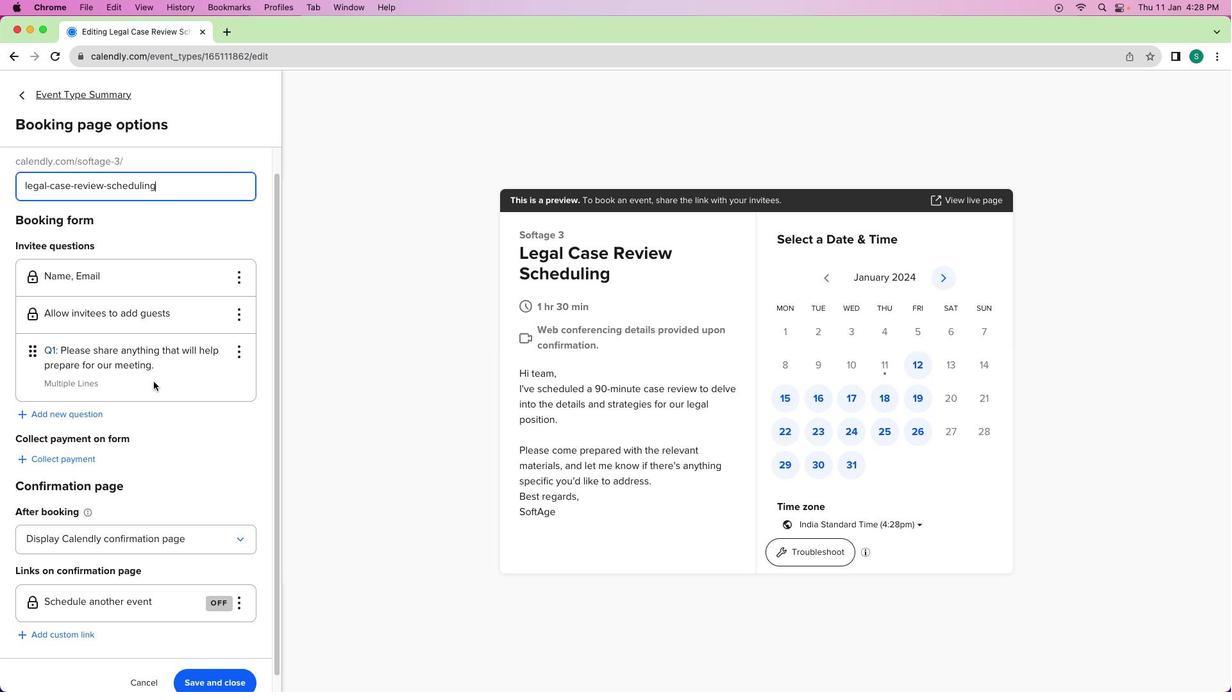 
Action: Mouse scrolled (112, 266) with delta (-18, 366)
Screenshot: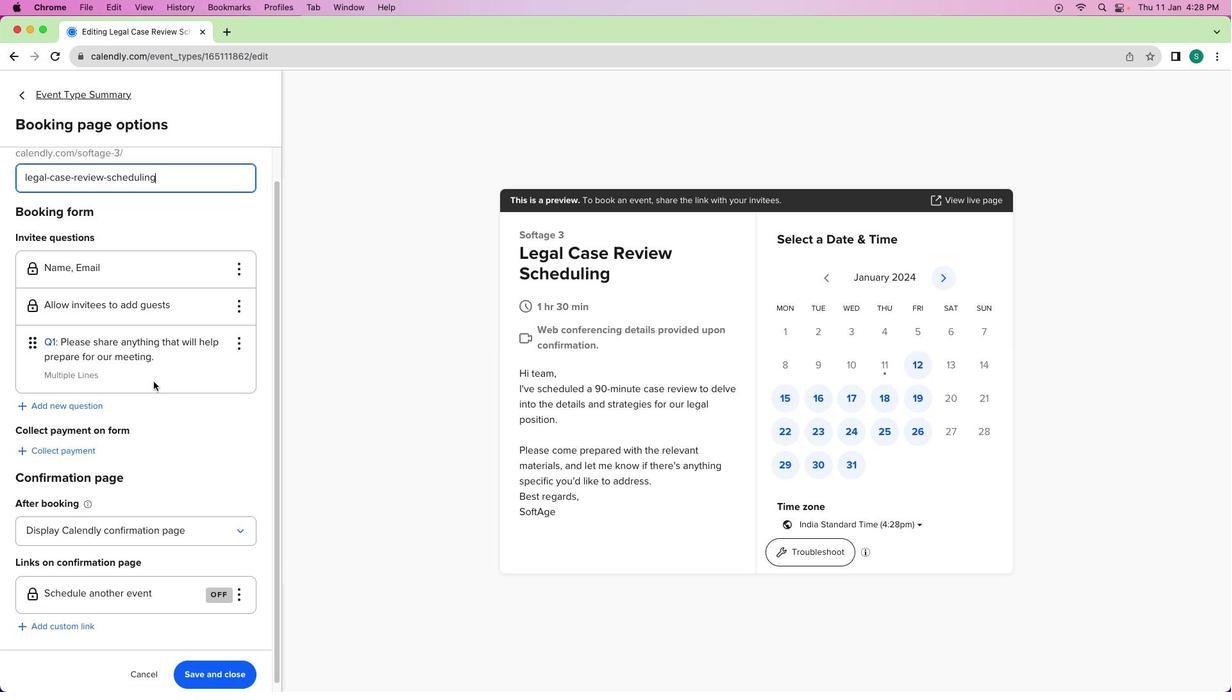 
Action: Mouse scrolled (112, 266) with delta (-18, 366)
Screenshot: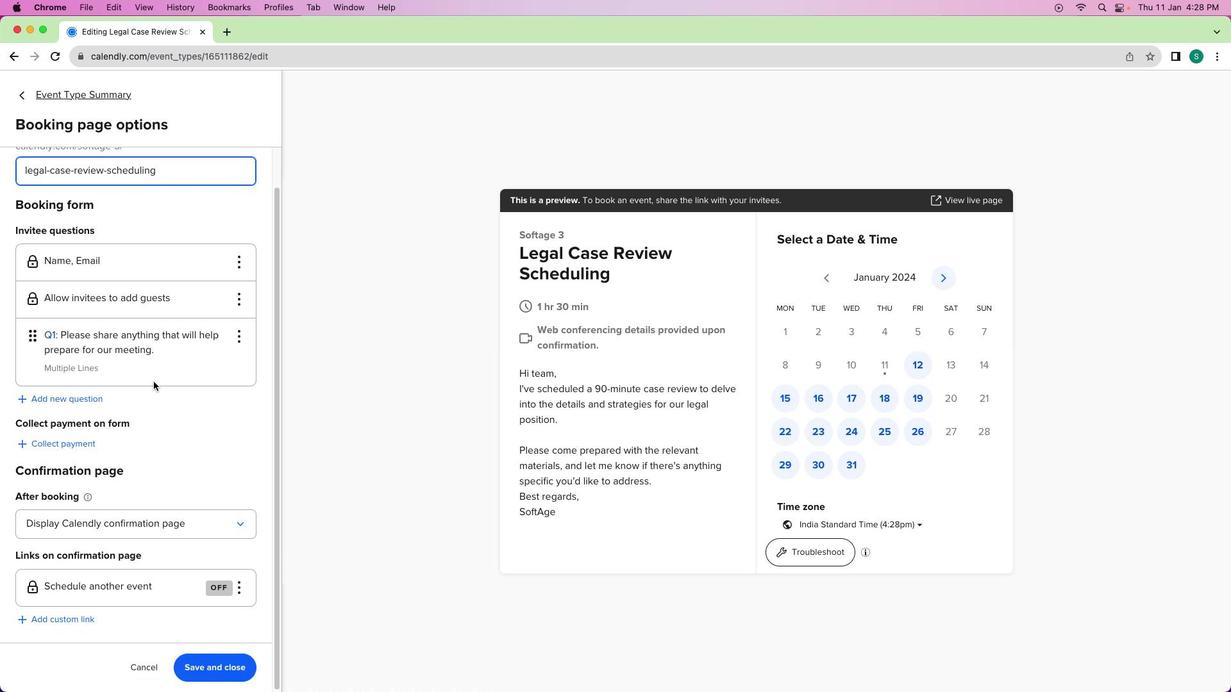 
Action: Mouse scrolled (112, 266) with delta (-18, 366)
Screenshot: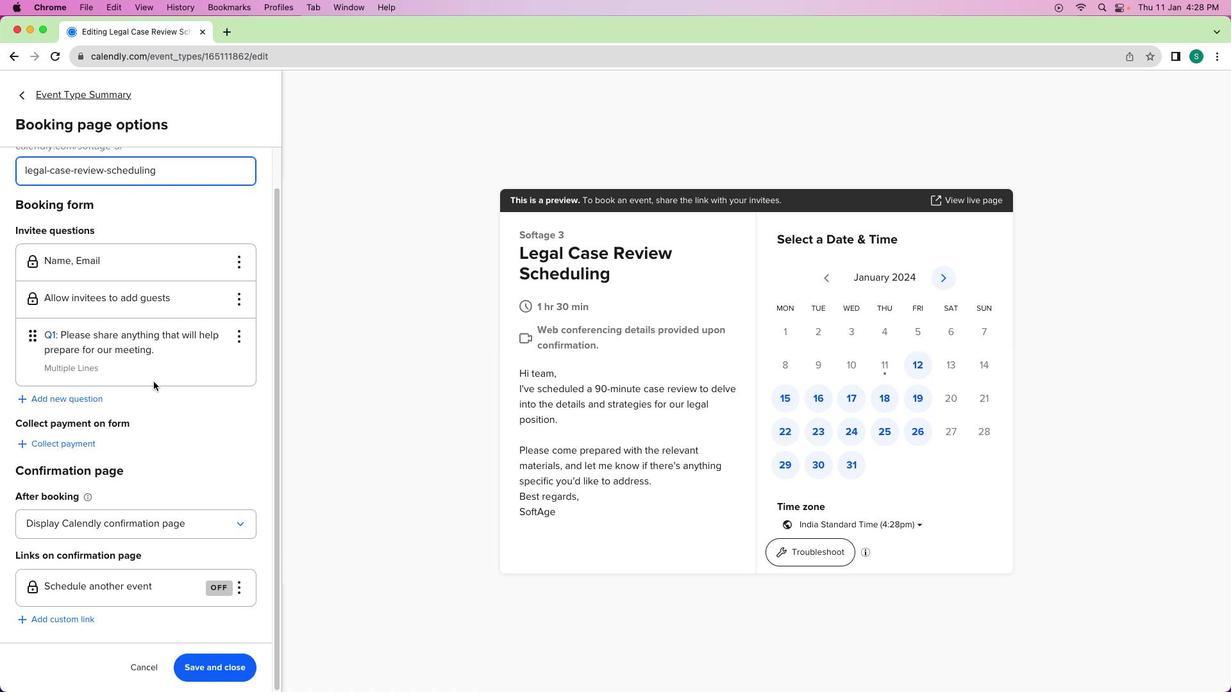 
Action: Mouse moved to (112, 266)
Screenshot: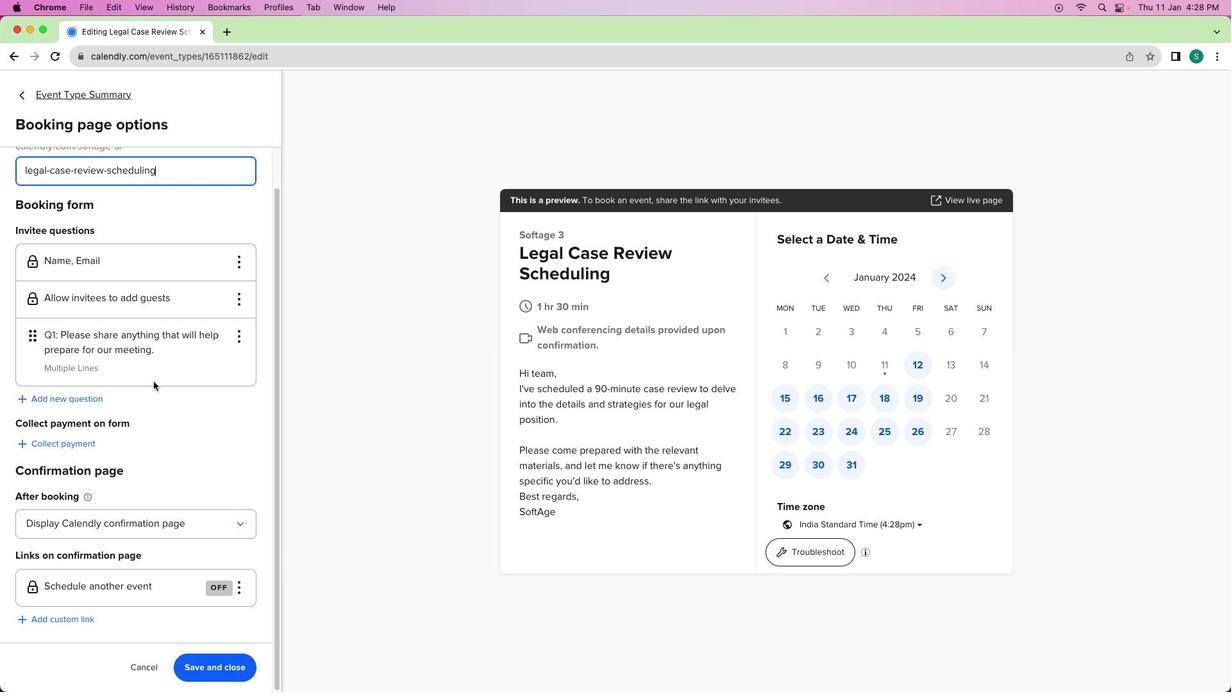 
Action: Mouse scrolled (112, 266) with delta (-18, 366)
Screenshot: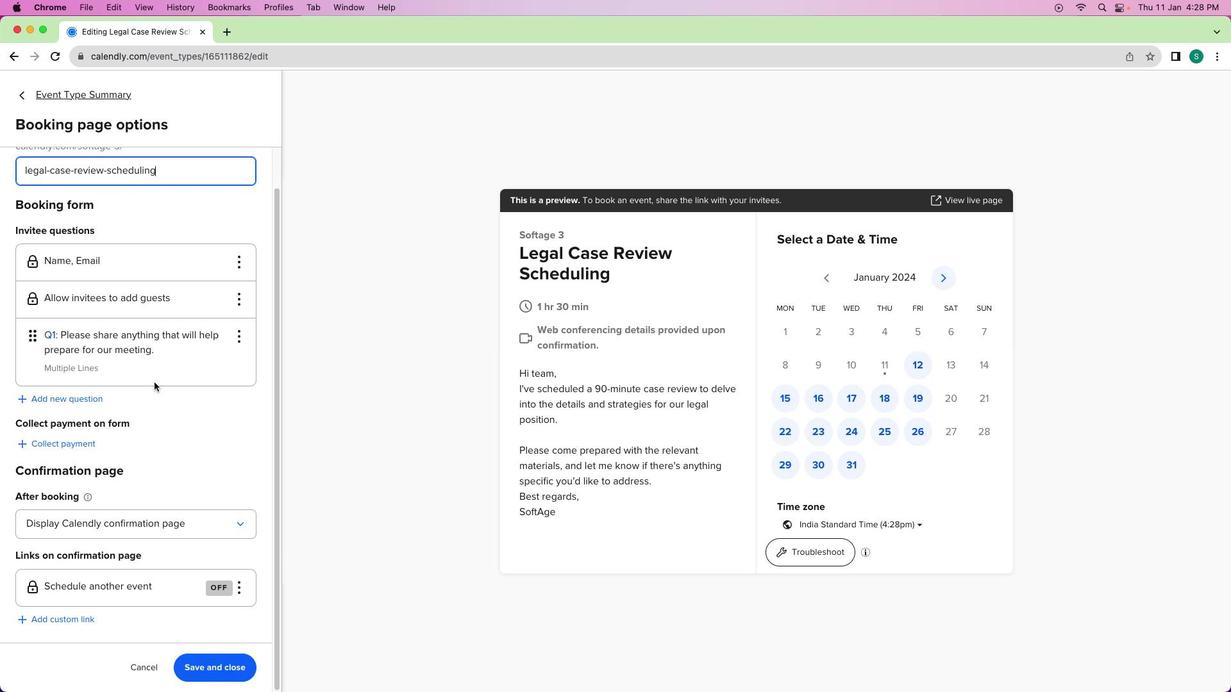 
Action: Mouse moved to (161, 193)
Screenshot: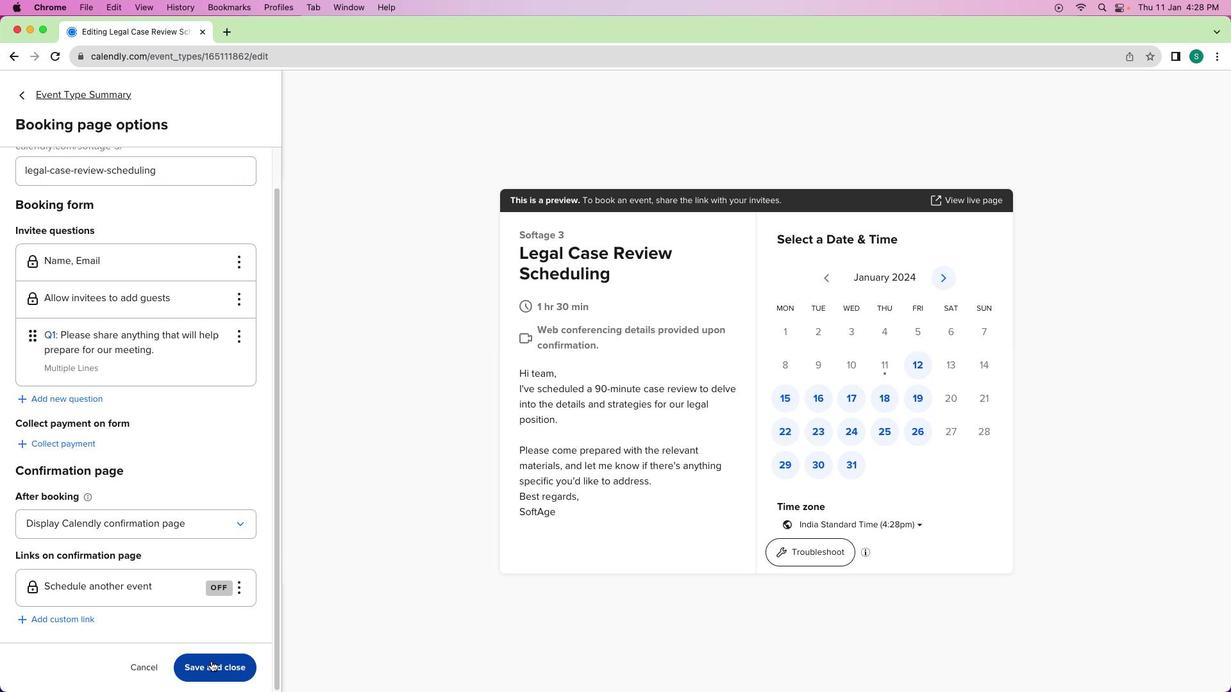
Action: Mouse pressed left at (161, 193)
Screenshot: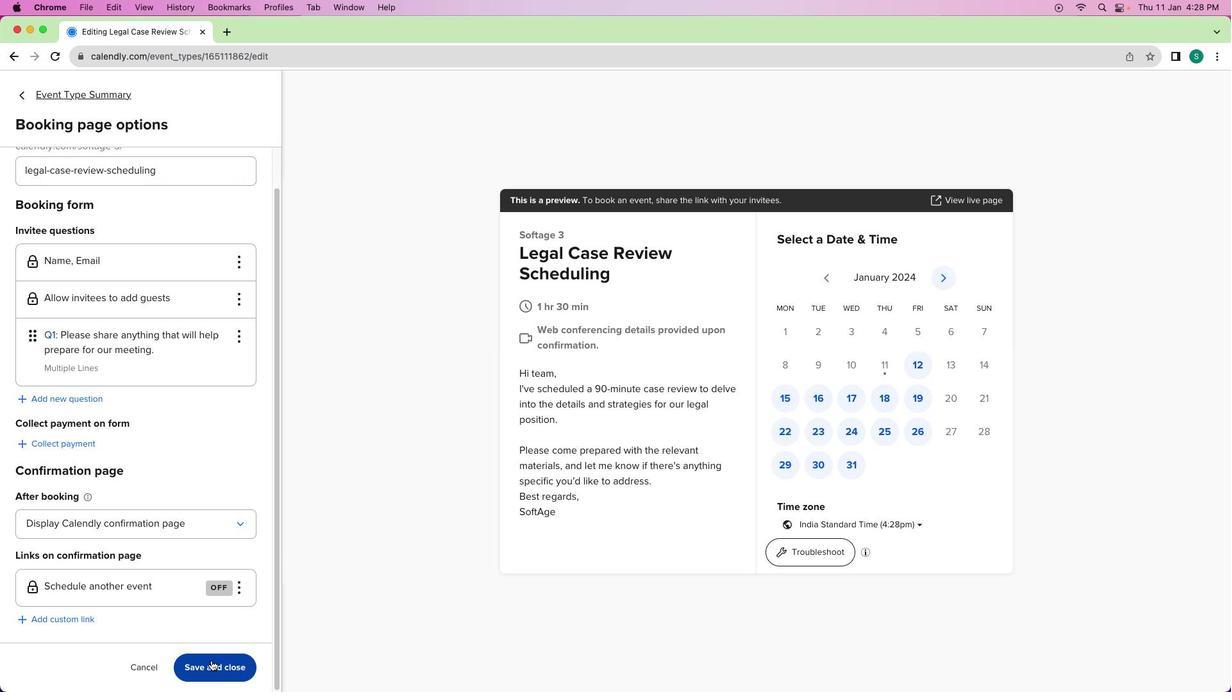 
Action: Mouse moved to (71, 261)
Screenshot: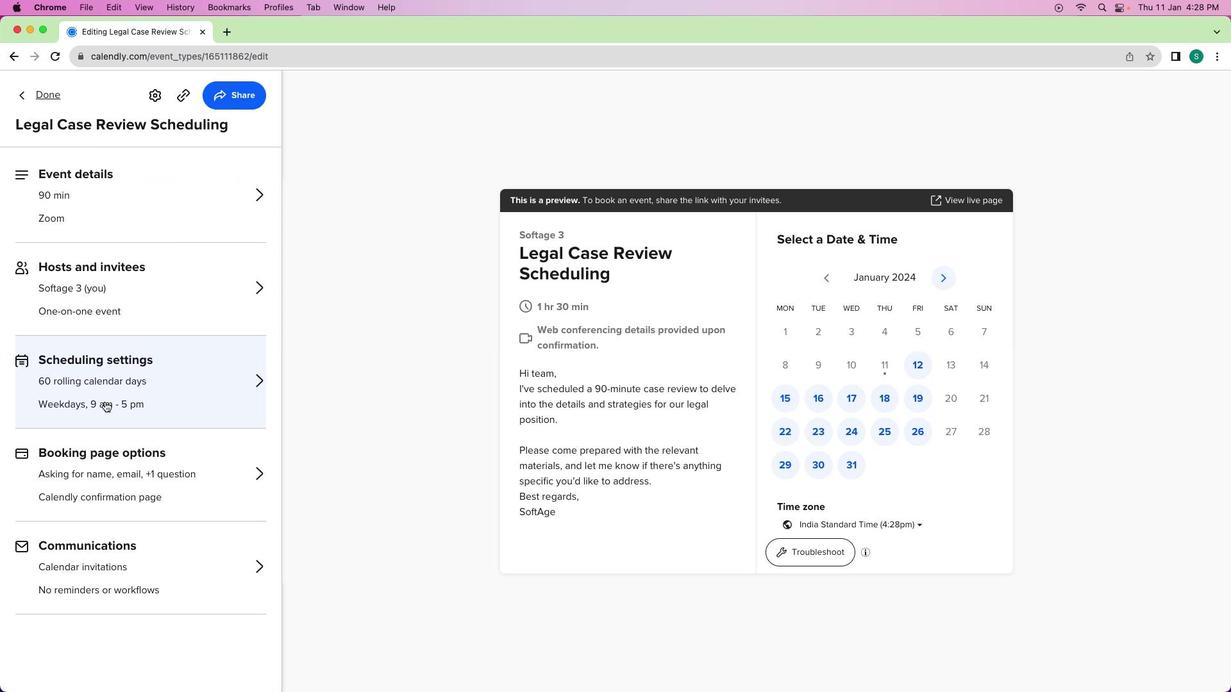 
Action: Mouse pressed left at (71, 261)
Screenshot: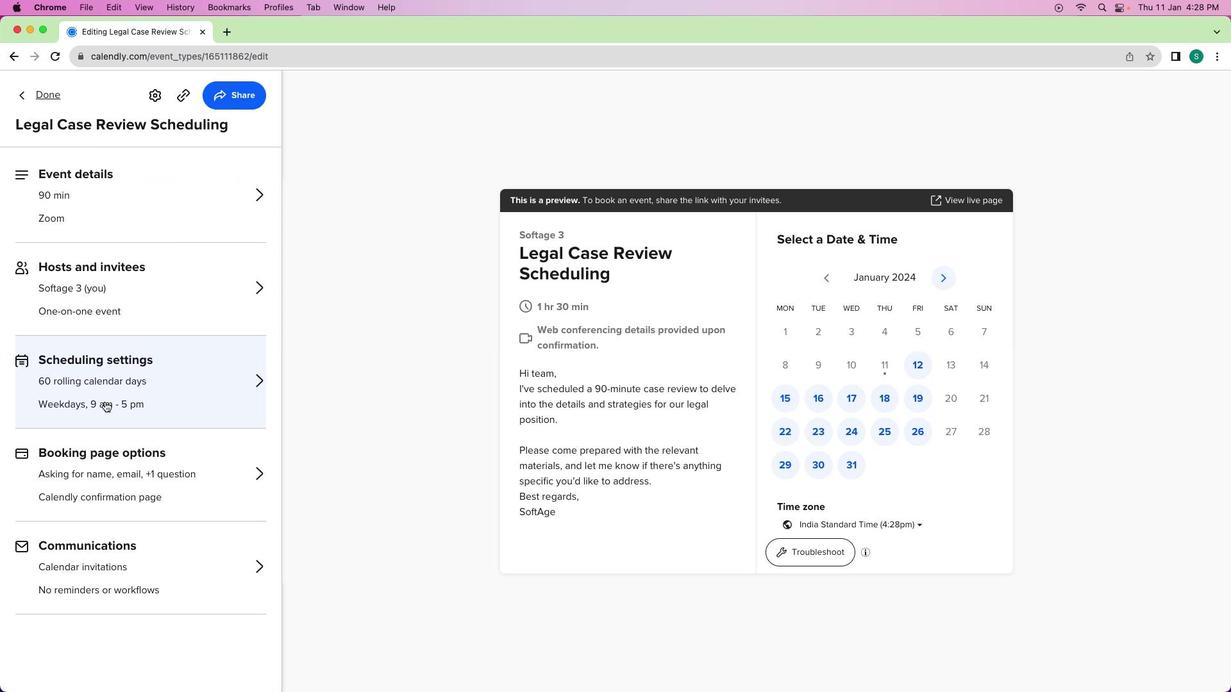 
Action: Mouse moved to (179, 232)
Screenshot: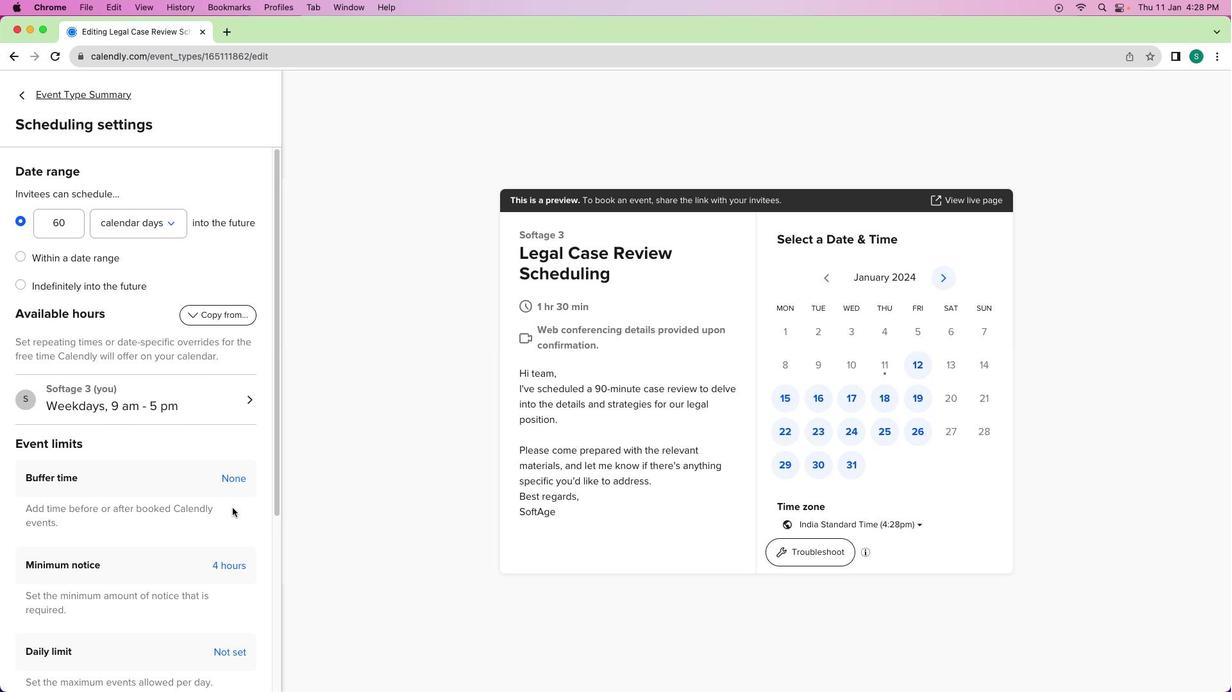 
Action: Mouse scrolled (179, 232) with delta (-18, 366)
Screenshot: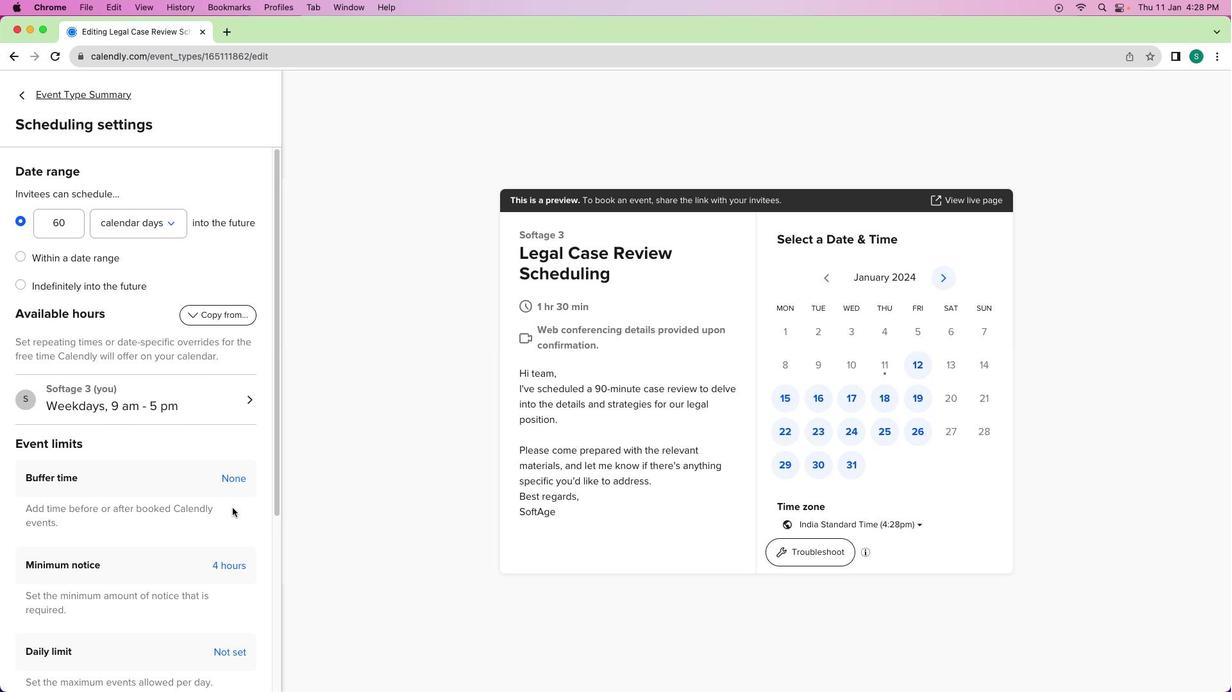 
Action: Mouse moved to (184, 219)
Screenshot: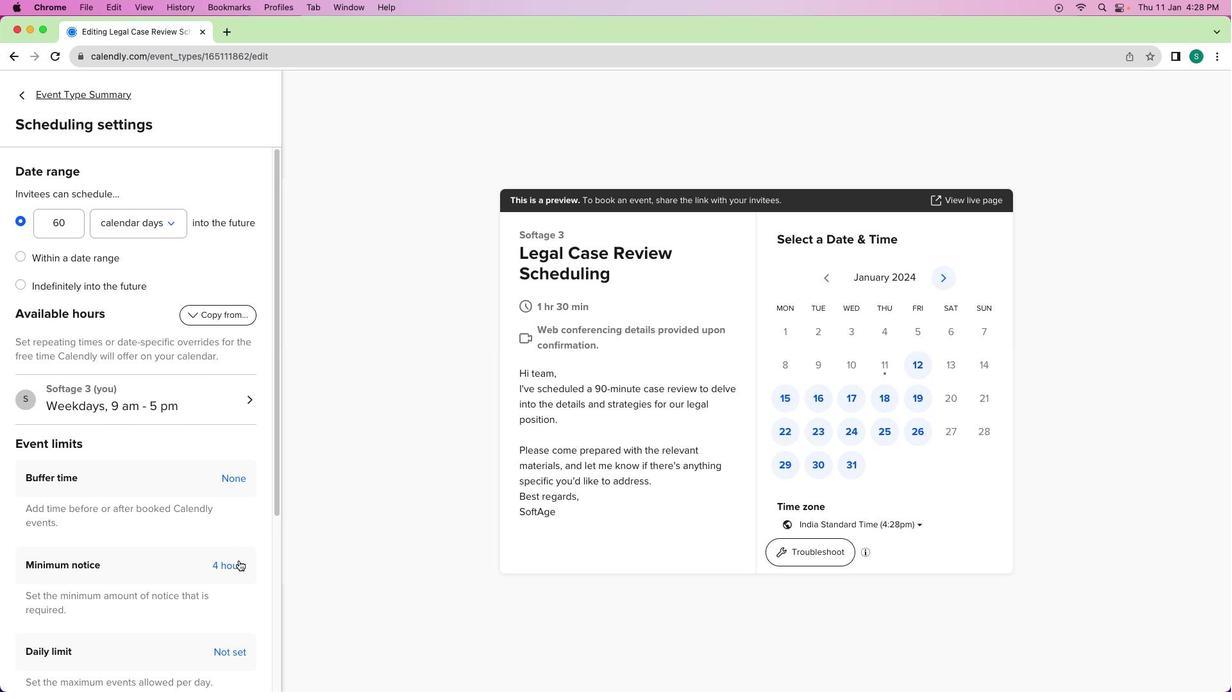 
Action: Mouse pressed left at (184, 219)
Screenshot: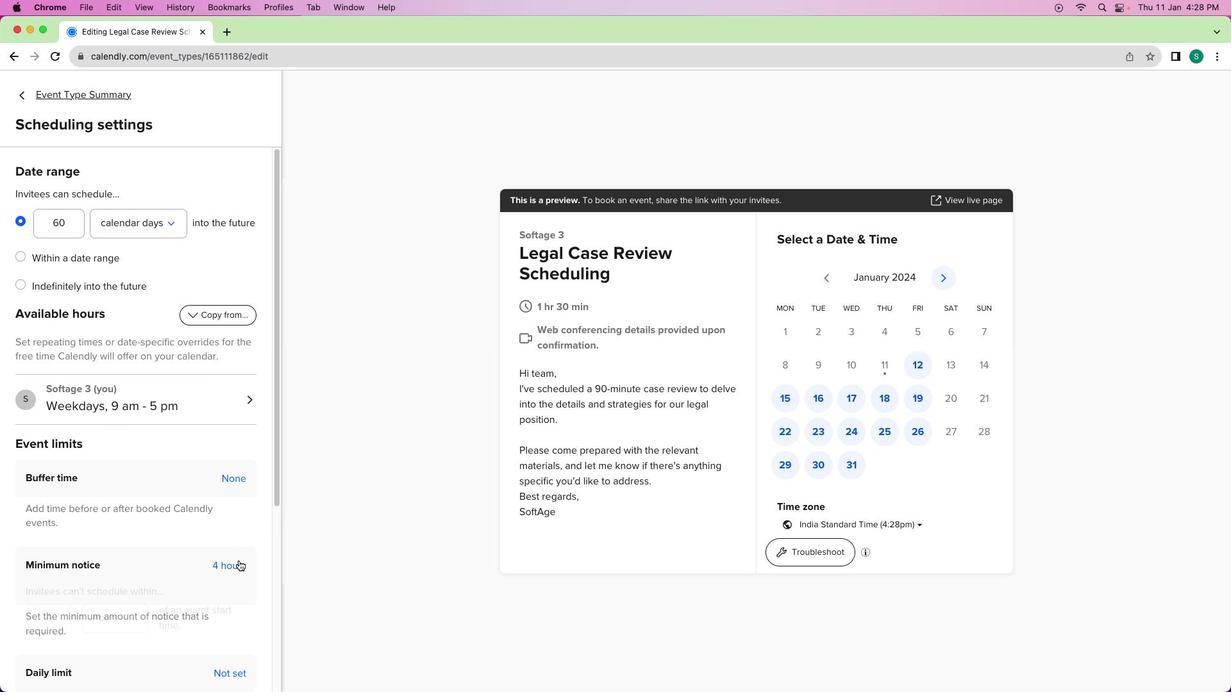 
Action: Mouse moved to (24, 203)
Screenshot: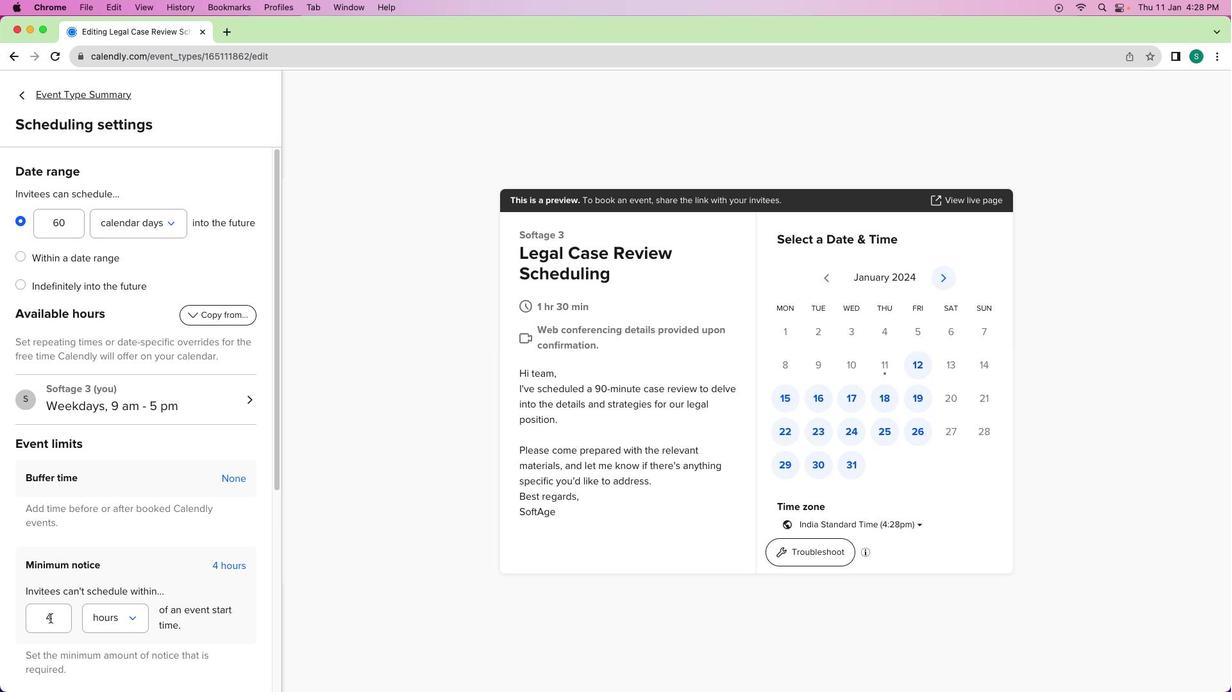
Action: Mouse pressed left at (24, 203)
Screenshot: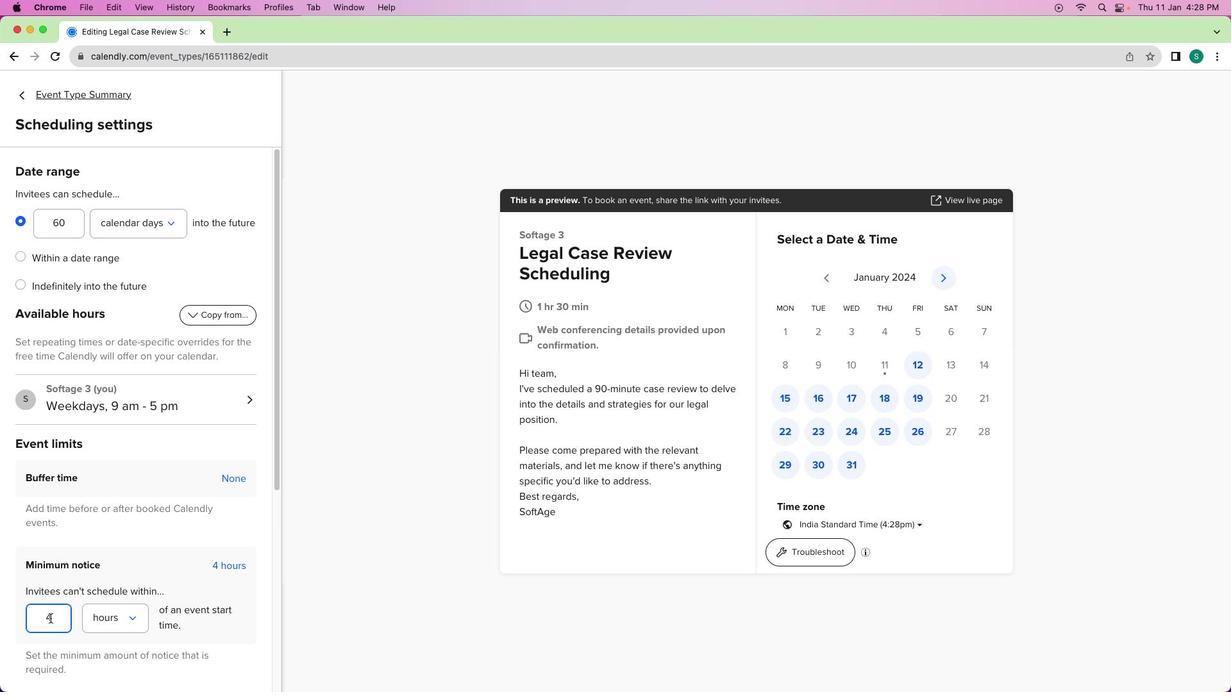 
Action: Key pressed Key.backspace'1''2'
Screenshot: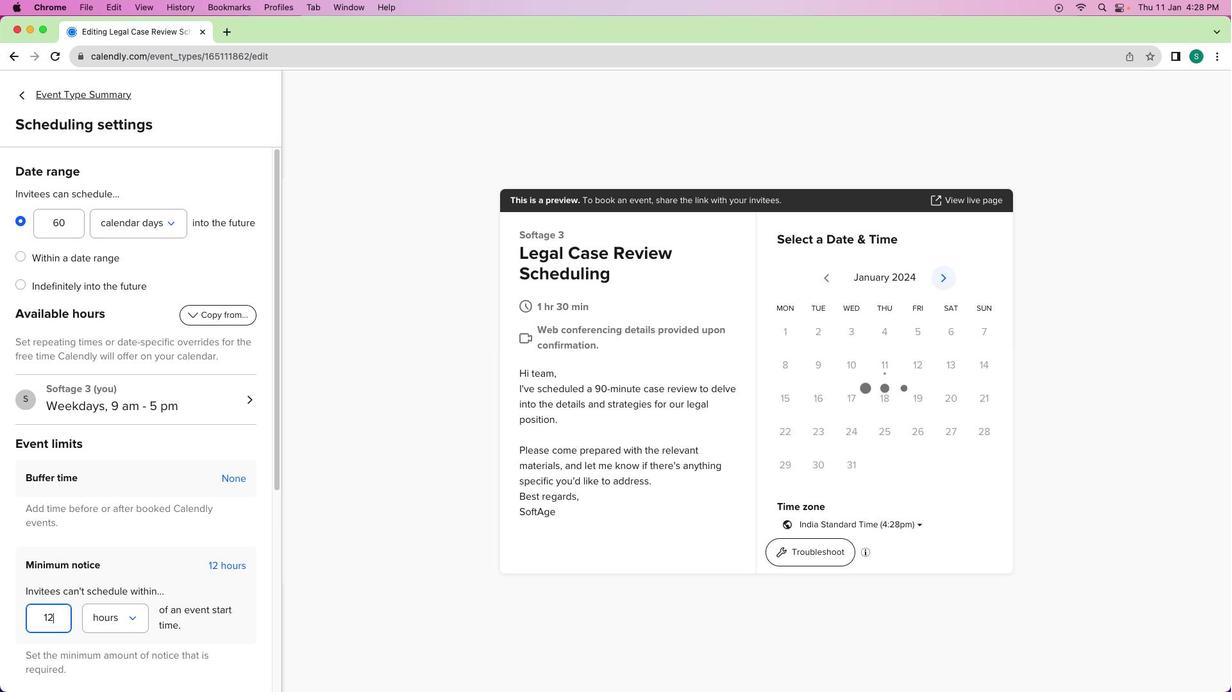 
Action: Mouse moved to (71, 218)
Screenshot: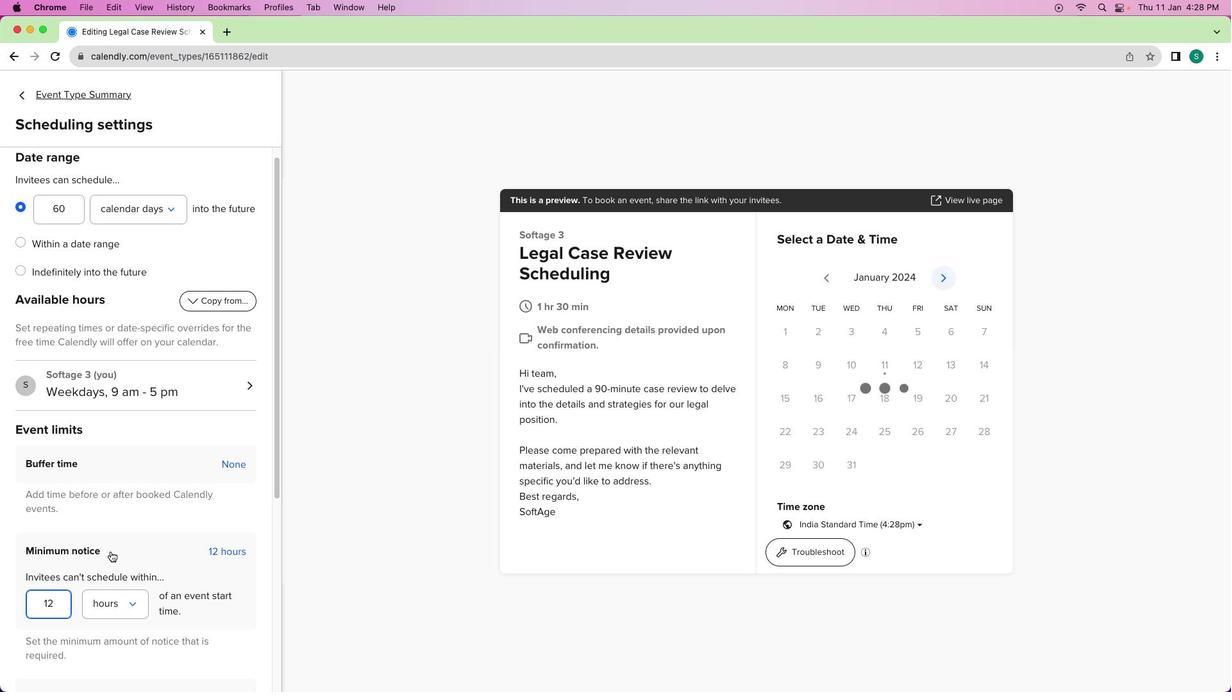 
Action: Mouse scrolled (71, 218) with delta (-18, 366)
Screenshot: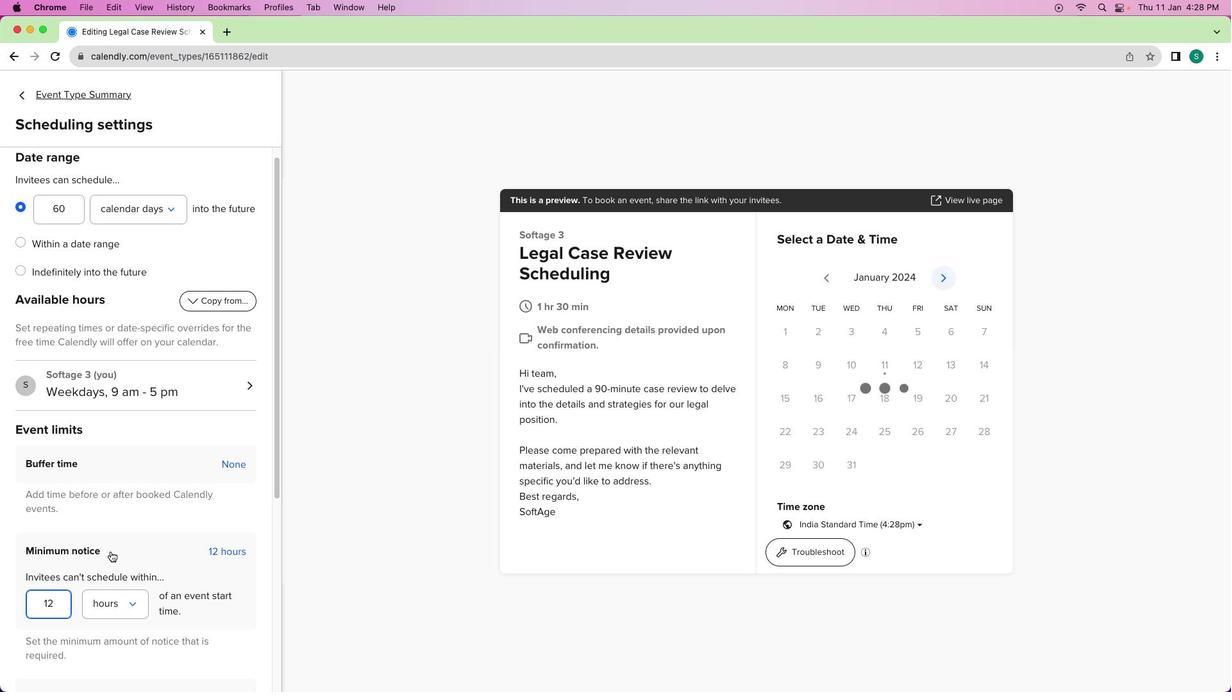 
Action: Mouse moved to (73, 219)
Screenshot: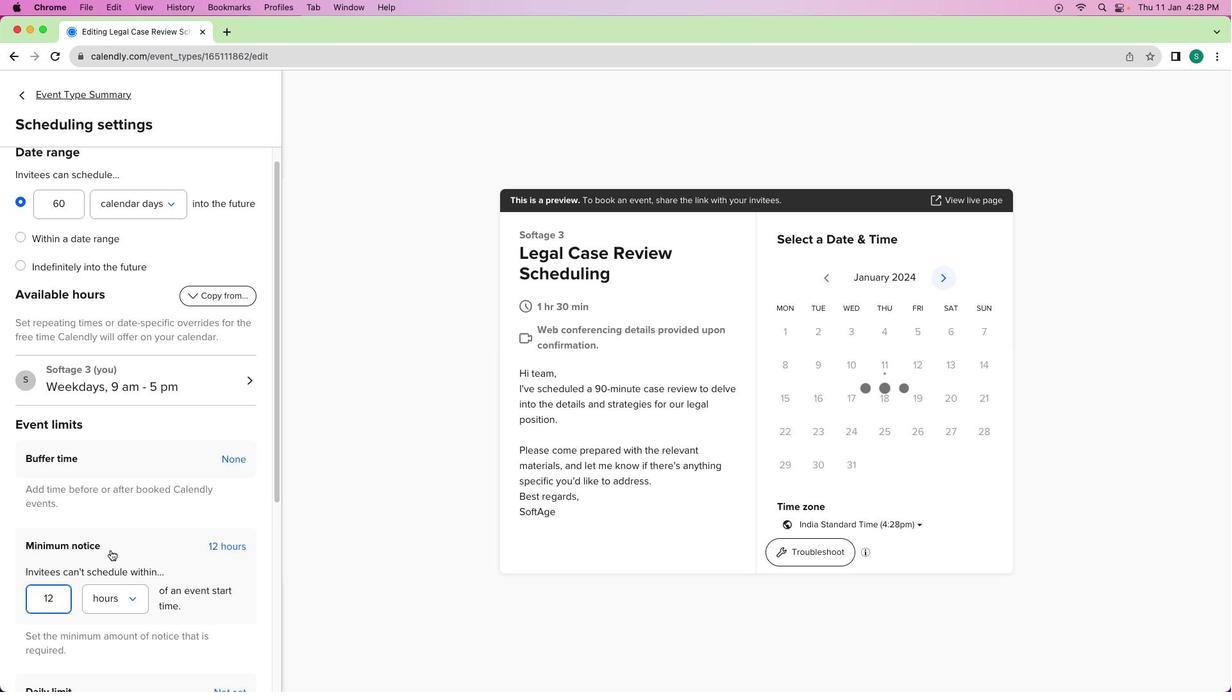 
Action: Mouse scrolled (73, 219) with delta (-18, 366)
Screenshot: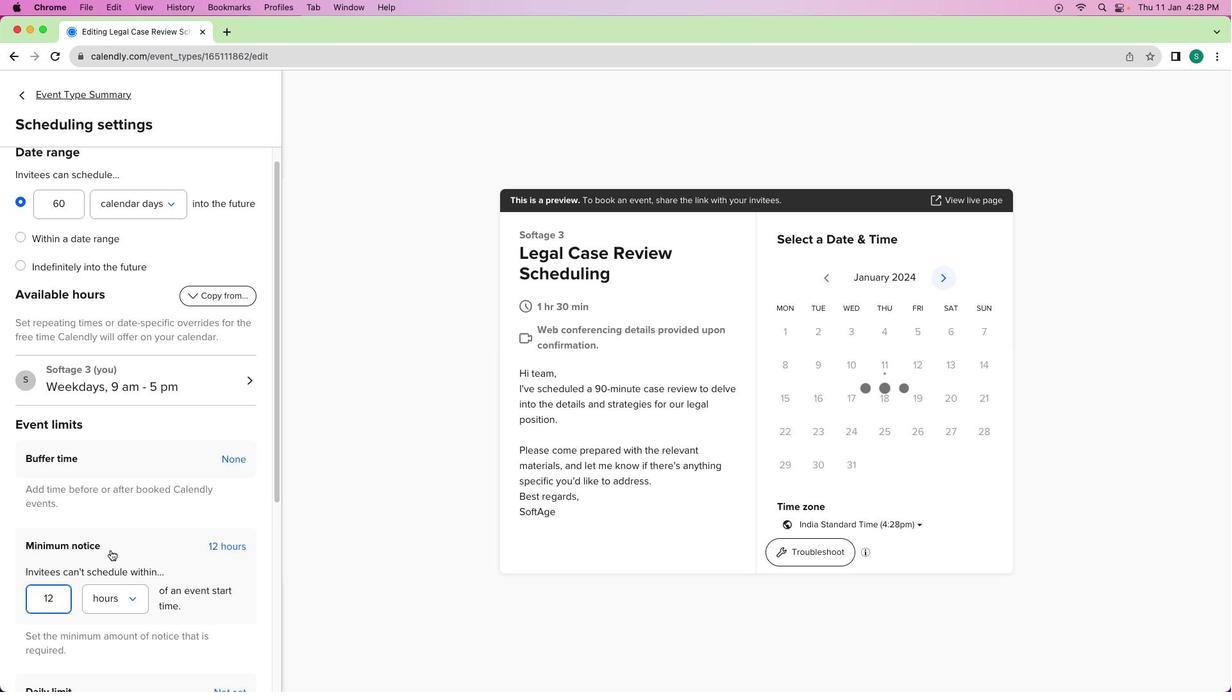 
Action: Mouse moved to (75, 221)
Screenshot: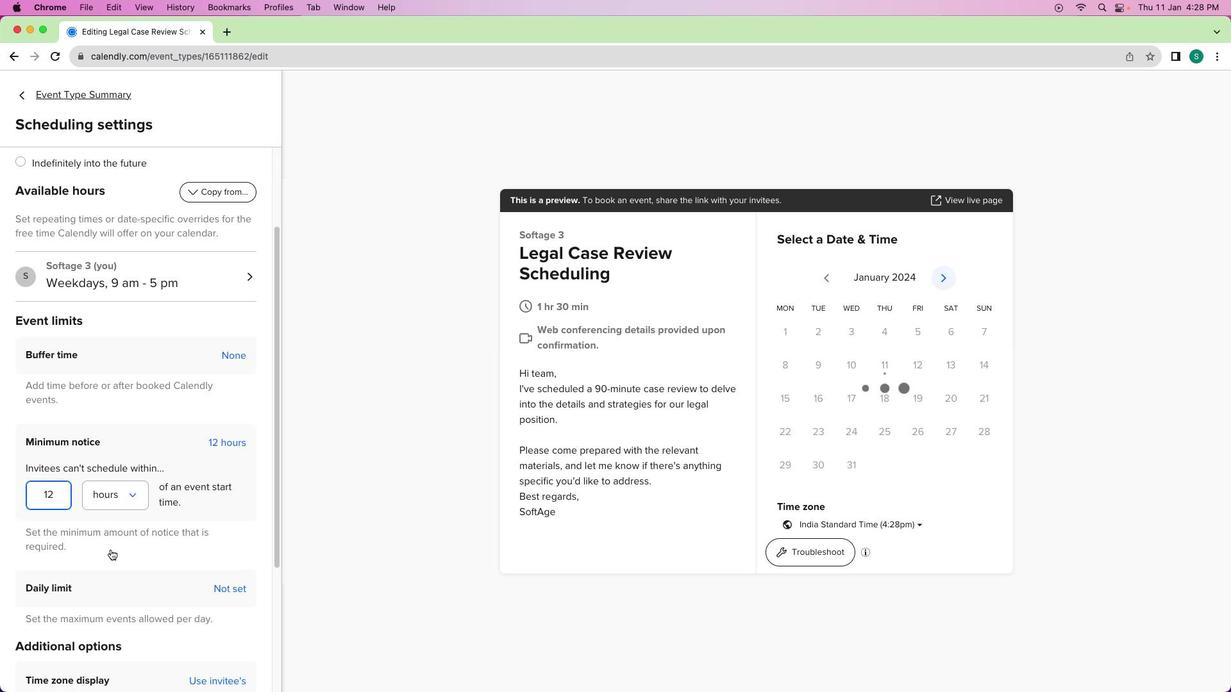 
Action: Mouse scrolled (75, 221) with delta (-18, 366)
Screenshot: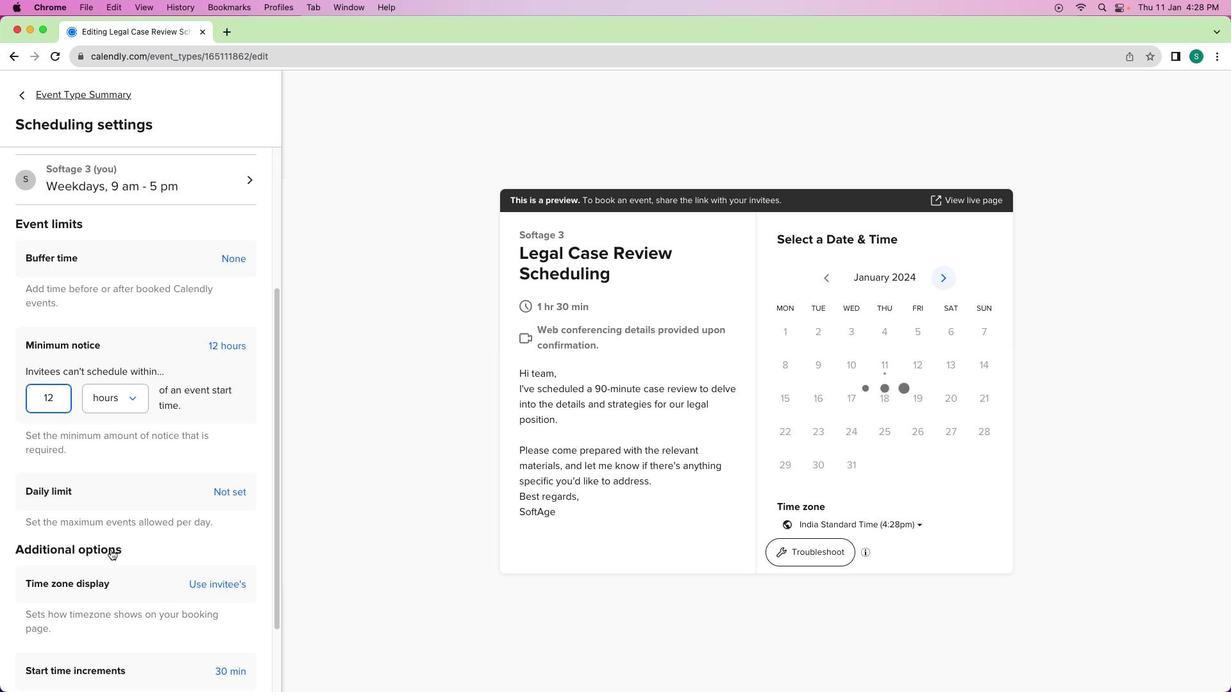 
Action: Mouse scrolled (75, 221) with delta (-18, 366)
Screenshot: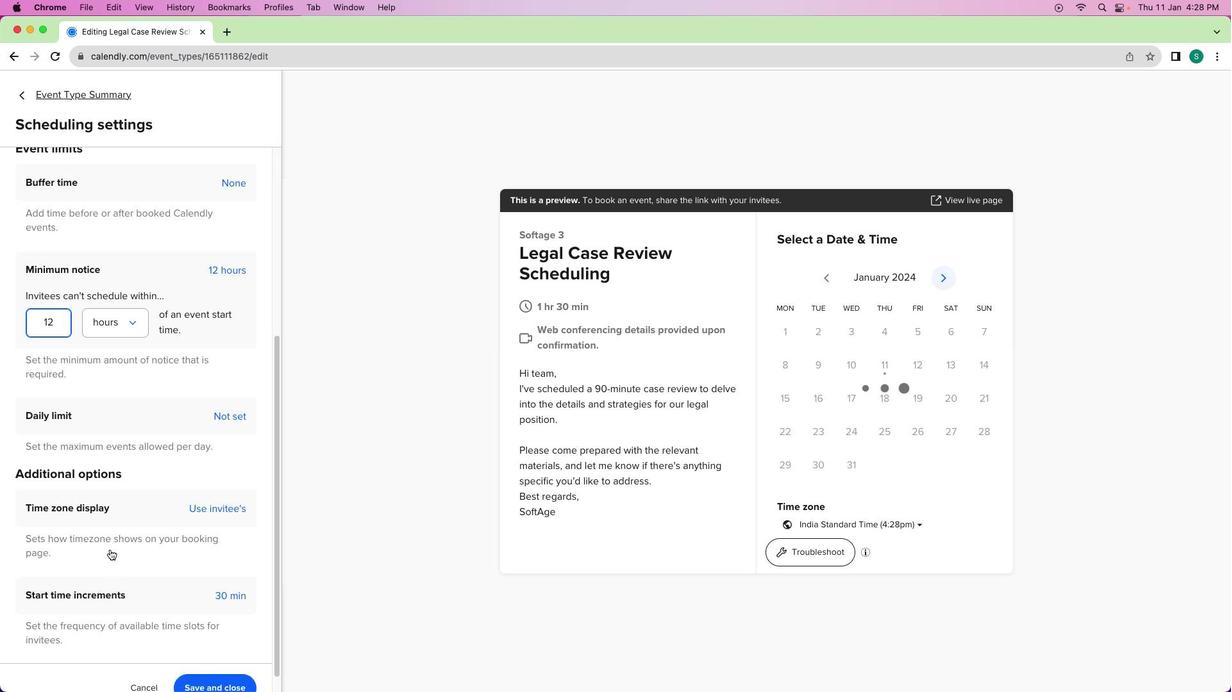 
Action: Mouse scrolled (75, 221) with delta (-18, 366)
Screenshot: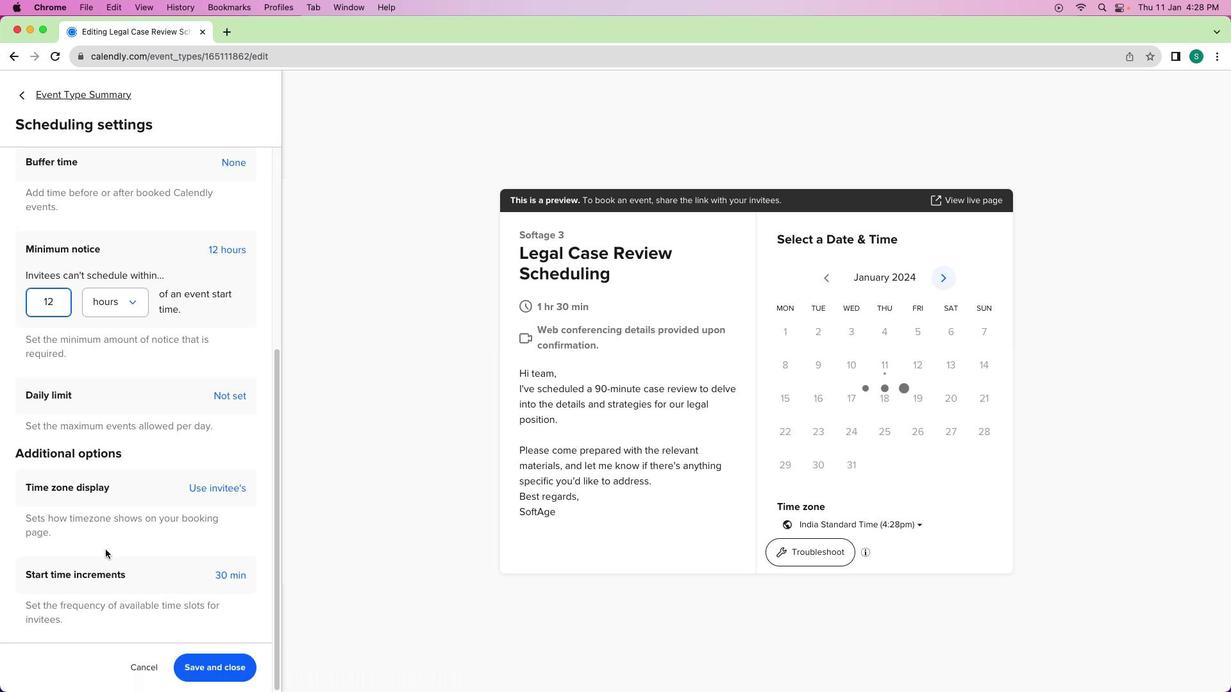 
Action: Mouse scrolled (75, 221) with delta (-18, 366)
Screenshot: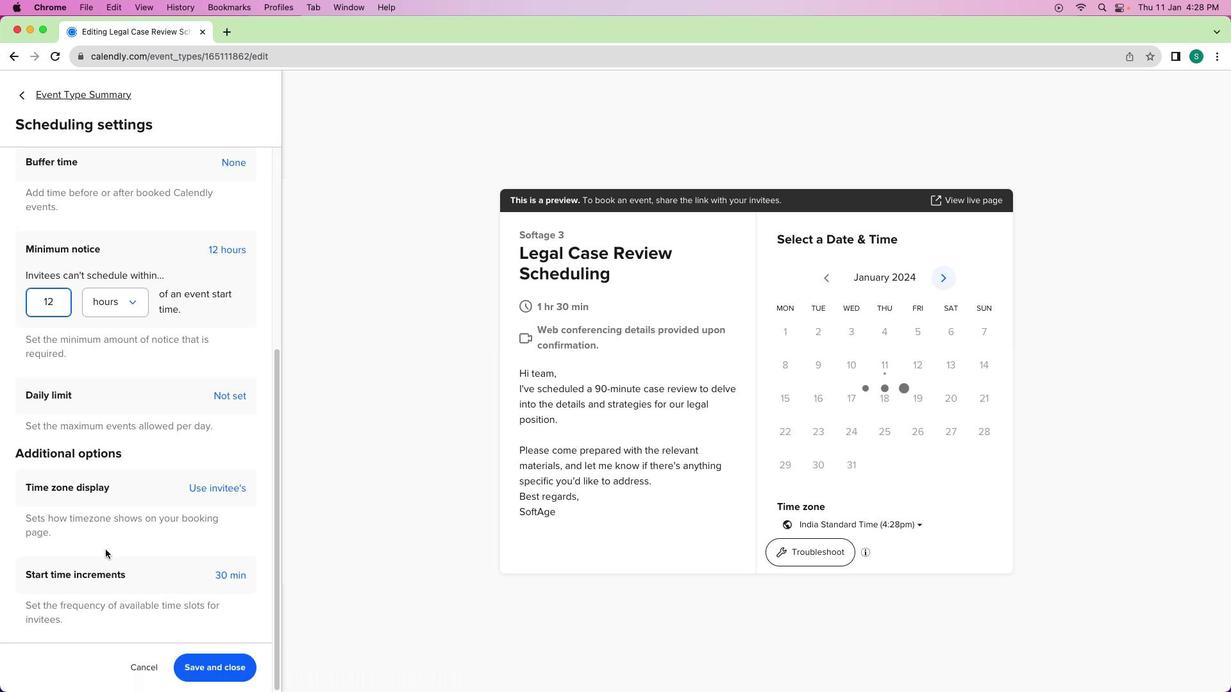 
Action: Mouse scrolled (75, 221) with delta (-18, 366)
Screenshot: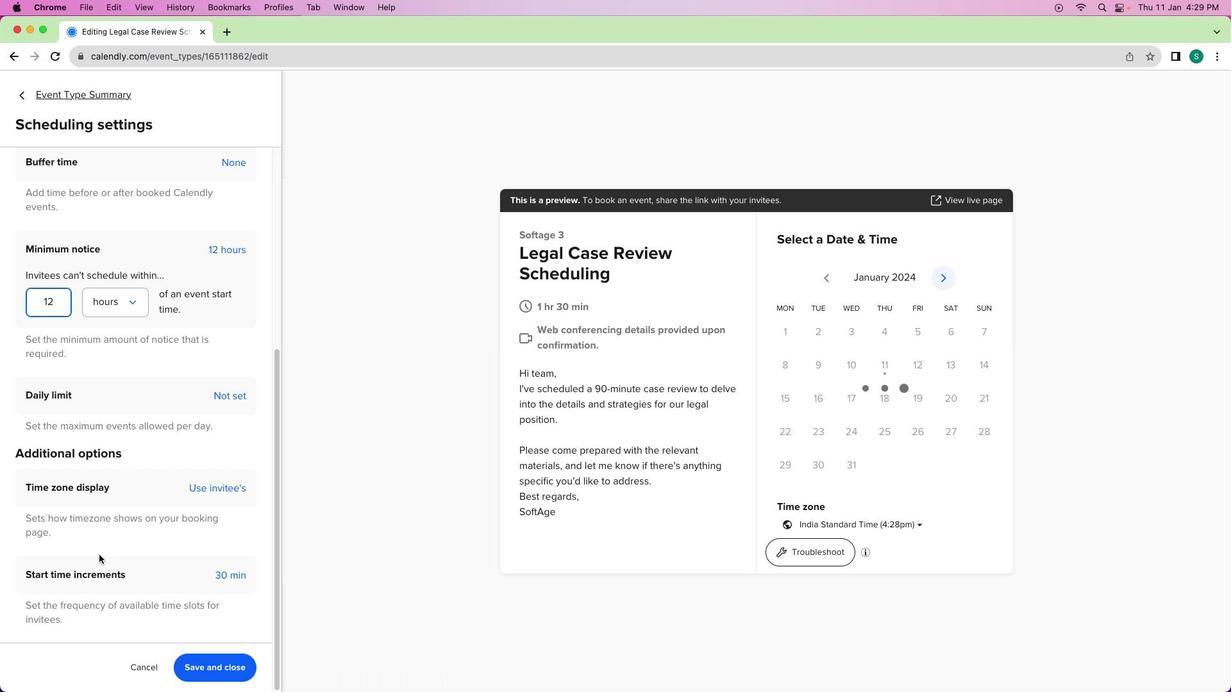 
Action: Mouse moved to (184, 214)
Screenshot: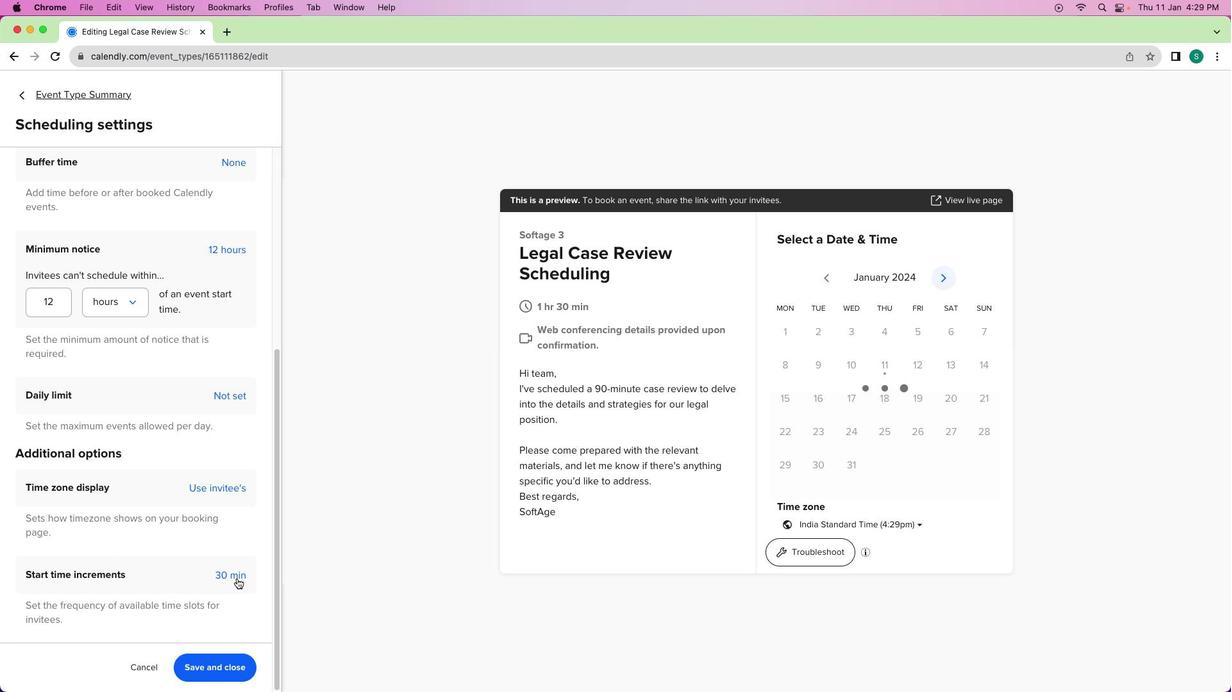 
Action: Mouse pressed left at (184, 214)
Screenshot: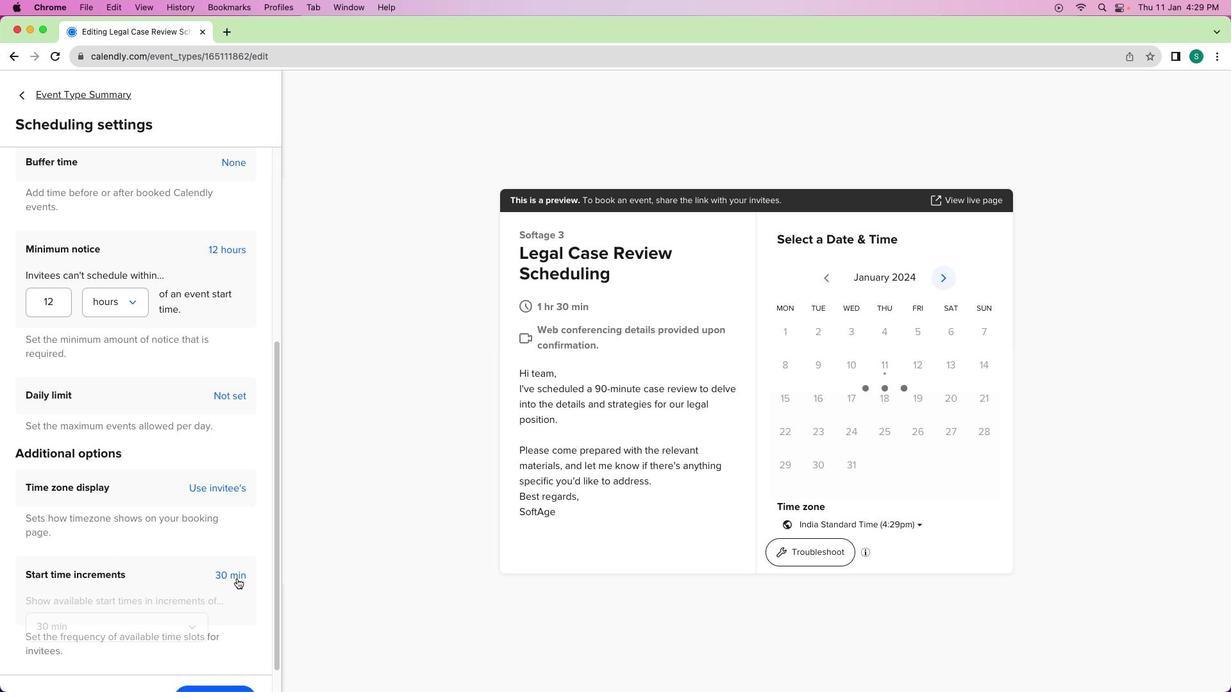 
Action: Mouse moved to (132, 200)
Screenshot: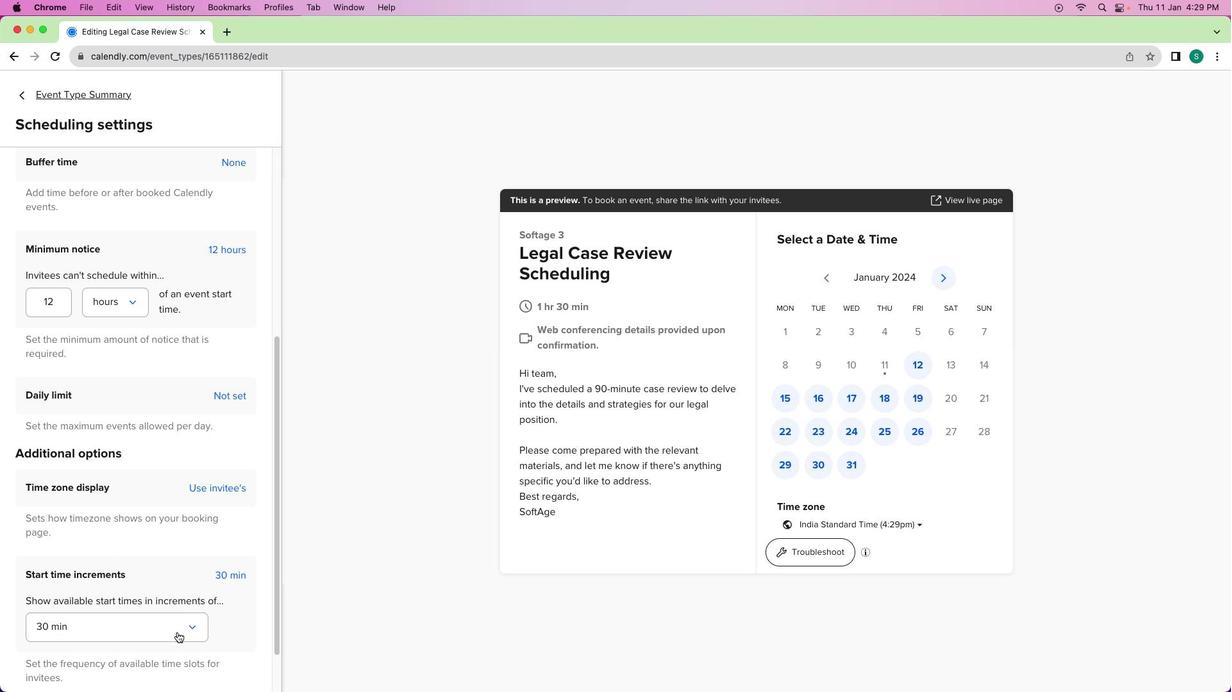 
Action: Mouse pressed left at (132, 200)
Screenshot: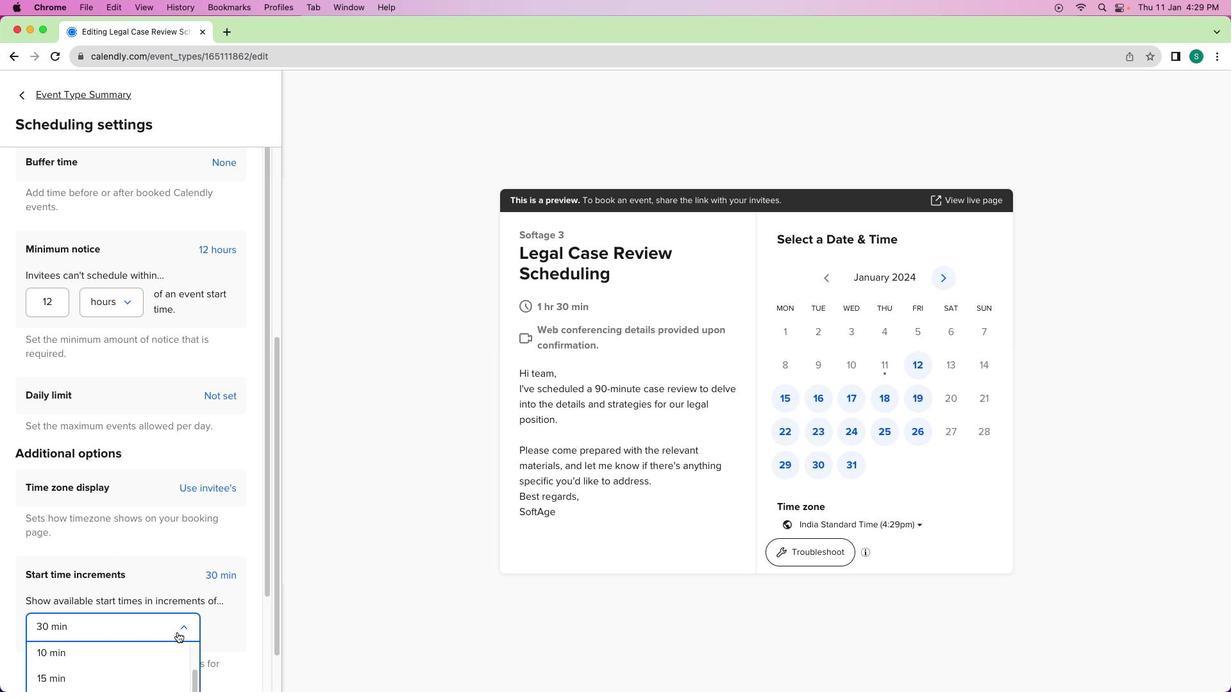 
Action: Mouse moved to (58, 192)
Screenshot: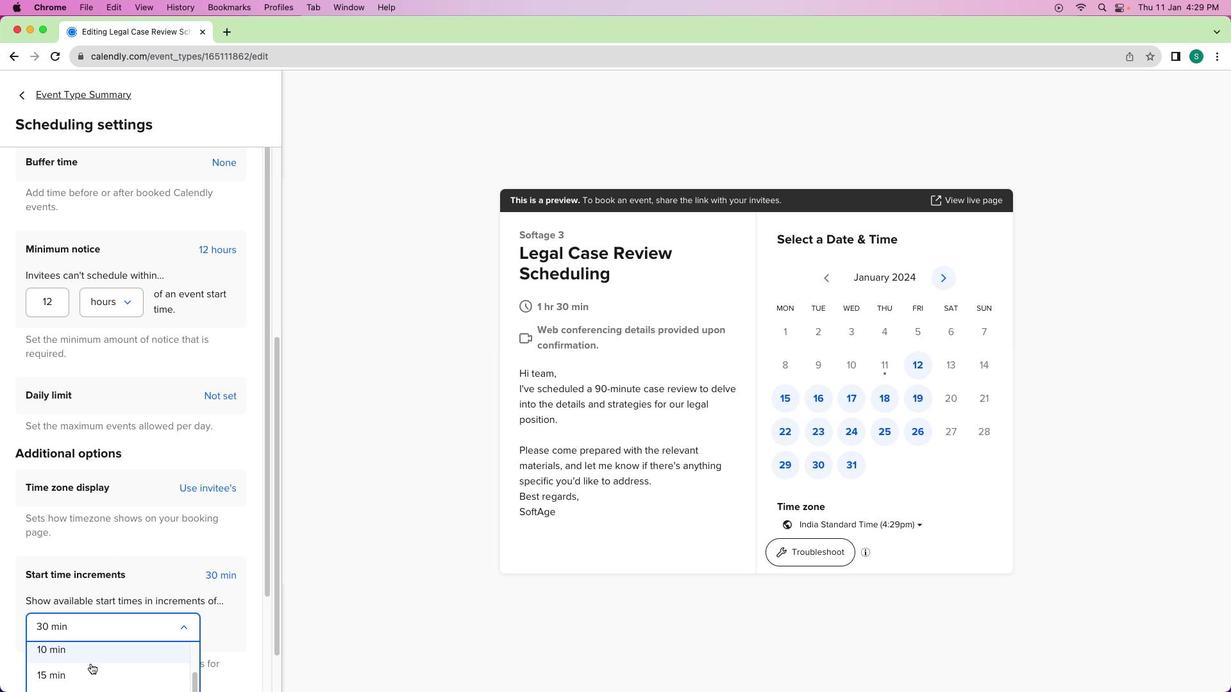 
Action: Mouse scrolled (58, 192) with delta (-18, 366)
Screenshot: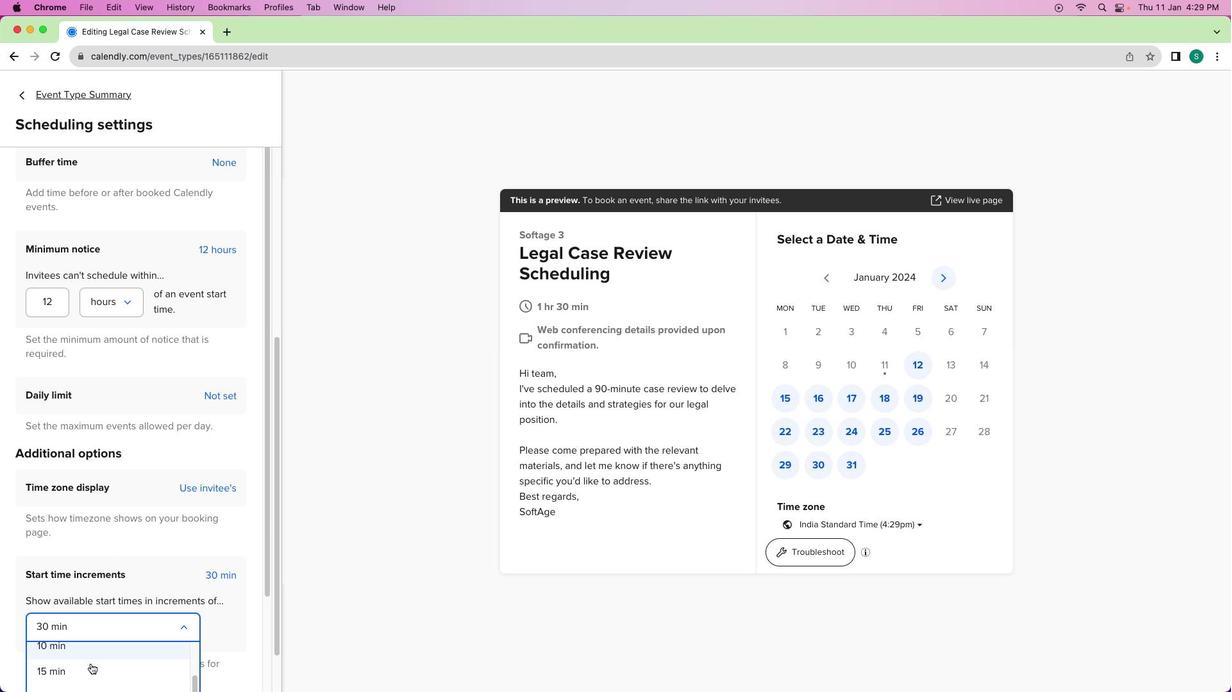 
Action: Mouse scrolled (58, 192) with delta (-18, 366)
Screenshot: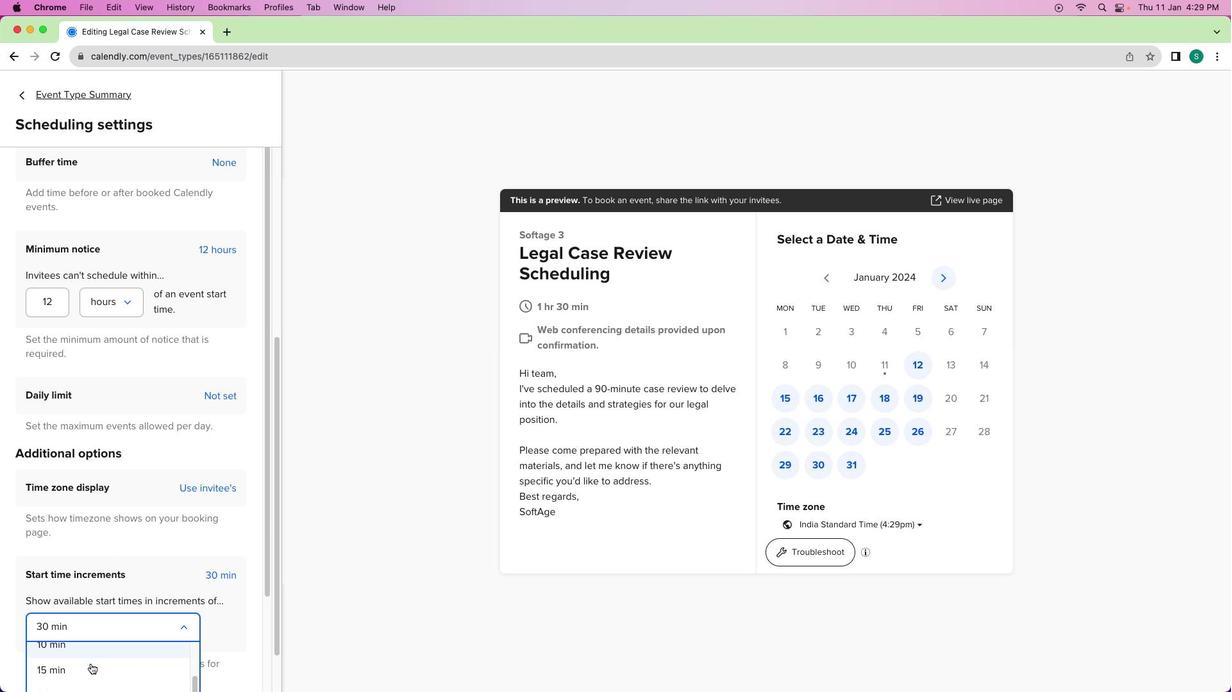 
Action: Mouse scrolled (58, 192) with delta (-18, 366)
Screenshot: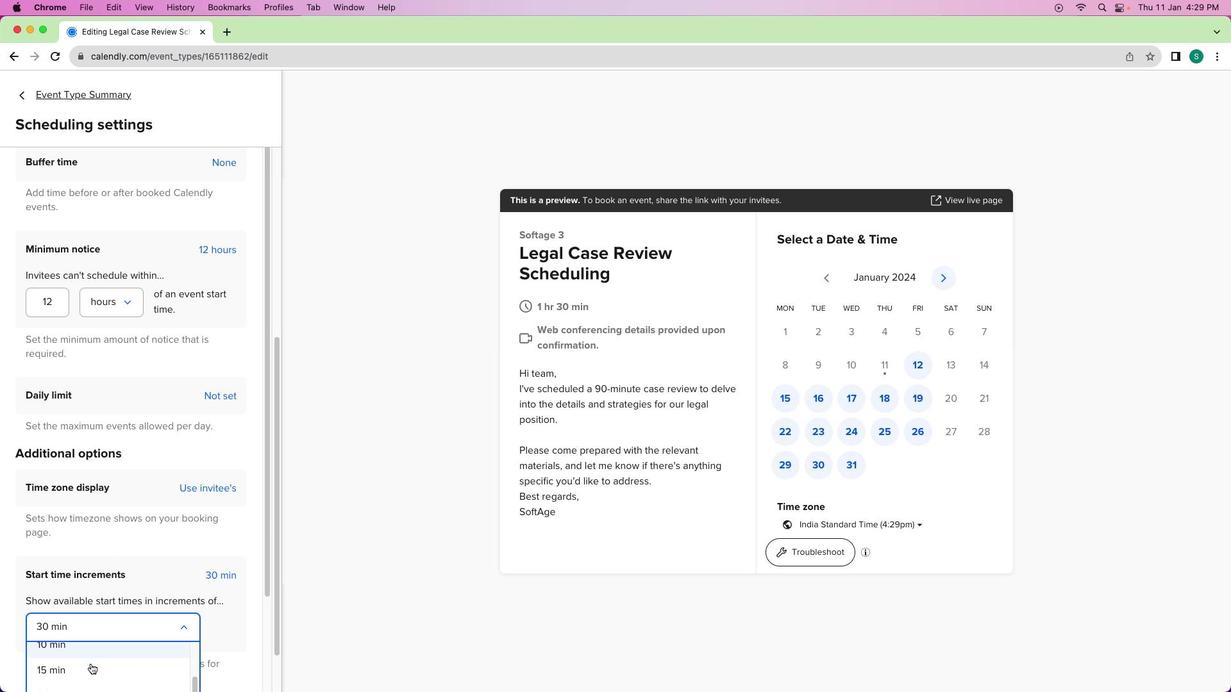 
Action: Mouse moved to (55, 189)
Screenshot: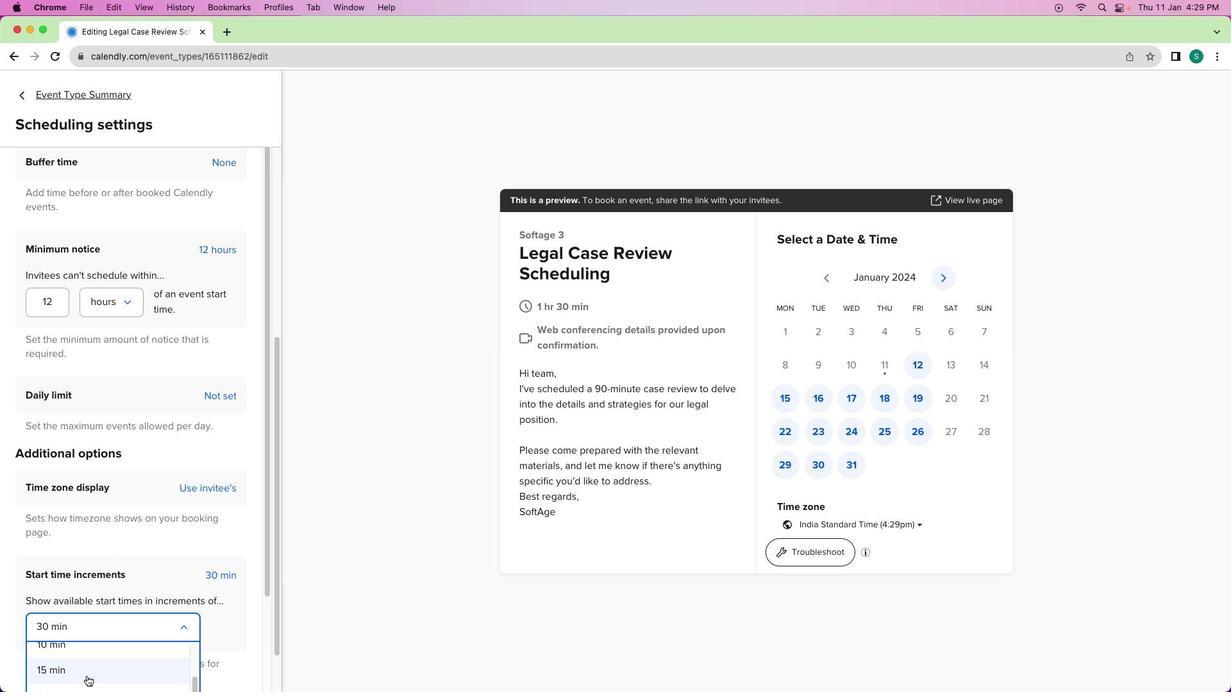 
Action: Mouse scrolled (55, 189) with delta (-18, 366)
Screenshot: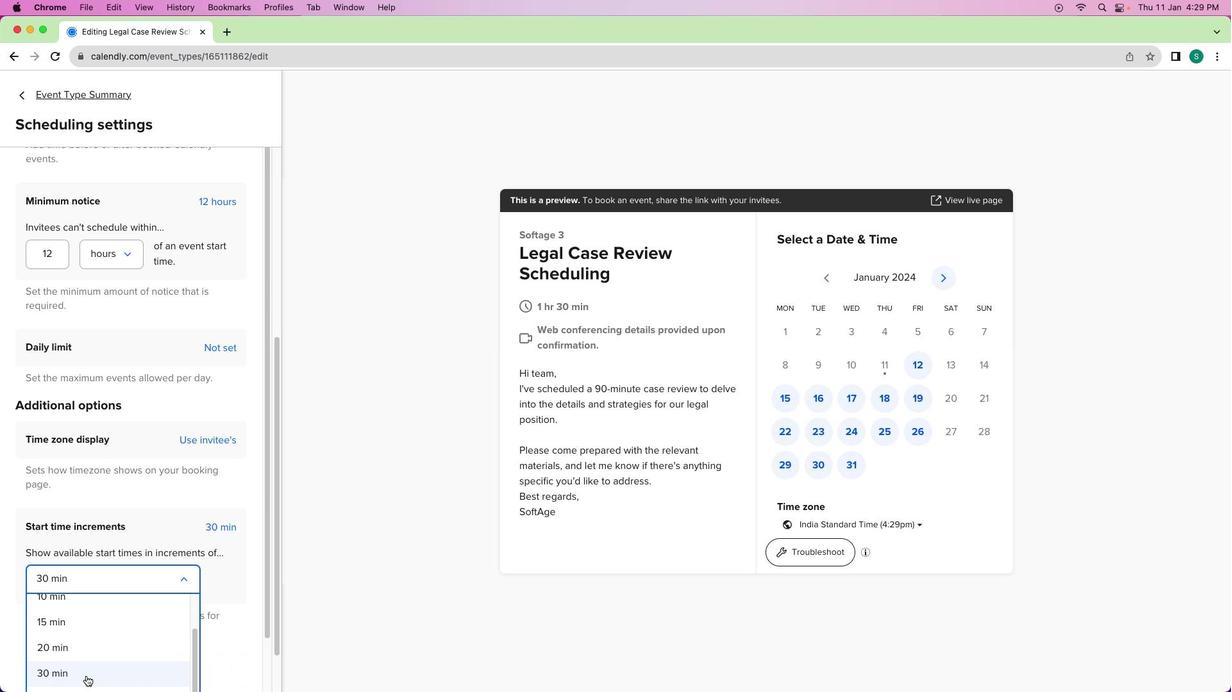 
Action: Mouse scrolled (55, 189) with delta (-18, 366)
Screenshot: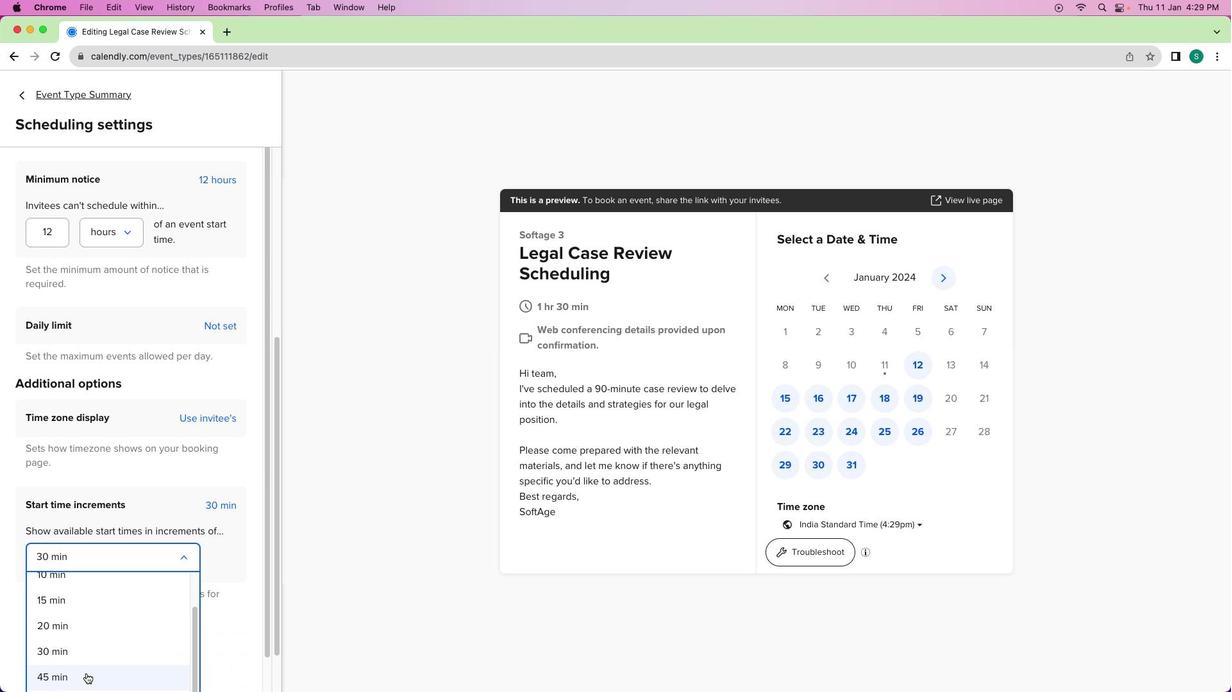 
Action: Mouse scrolled (55, 189) with delta (-18, 366)
Screenshot: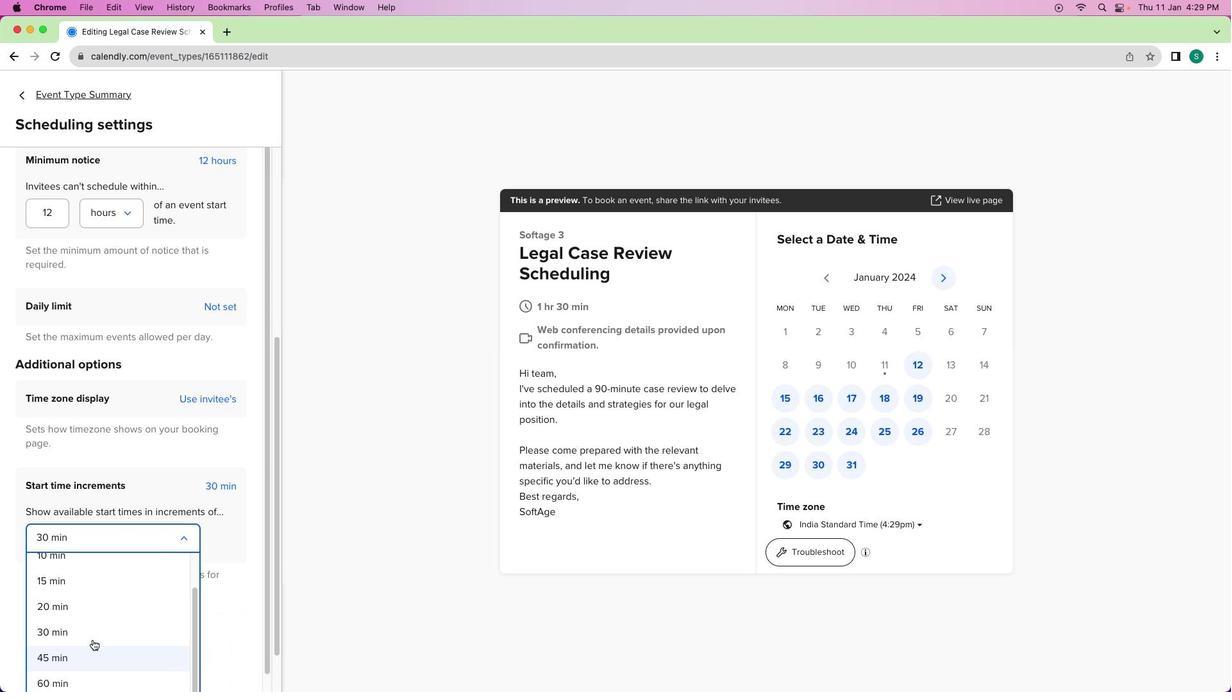 
Action: Mouse moved to (48, 188)
Screenshot: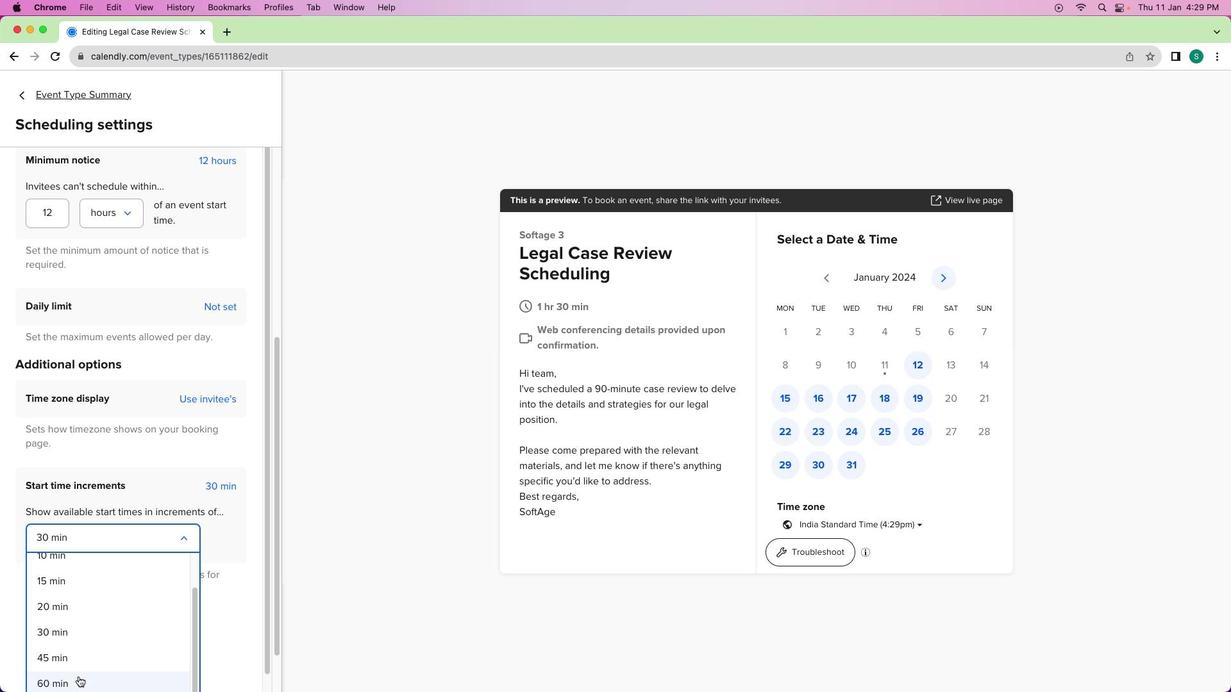 
Action: Mouse pressed left at (48, 188)
Screenshot: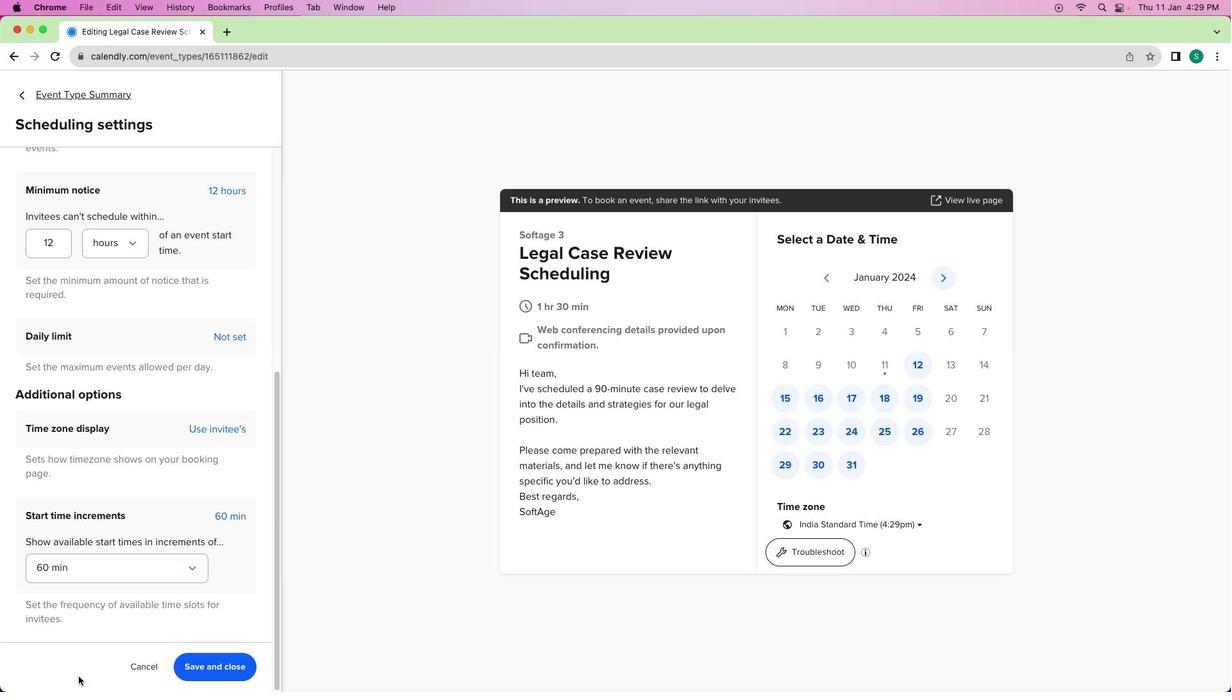 
Action: Mouse moved to (67, 209)
Screenshot: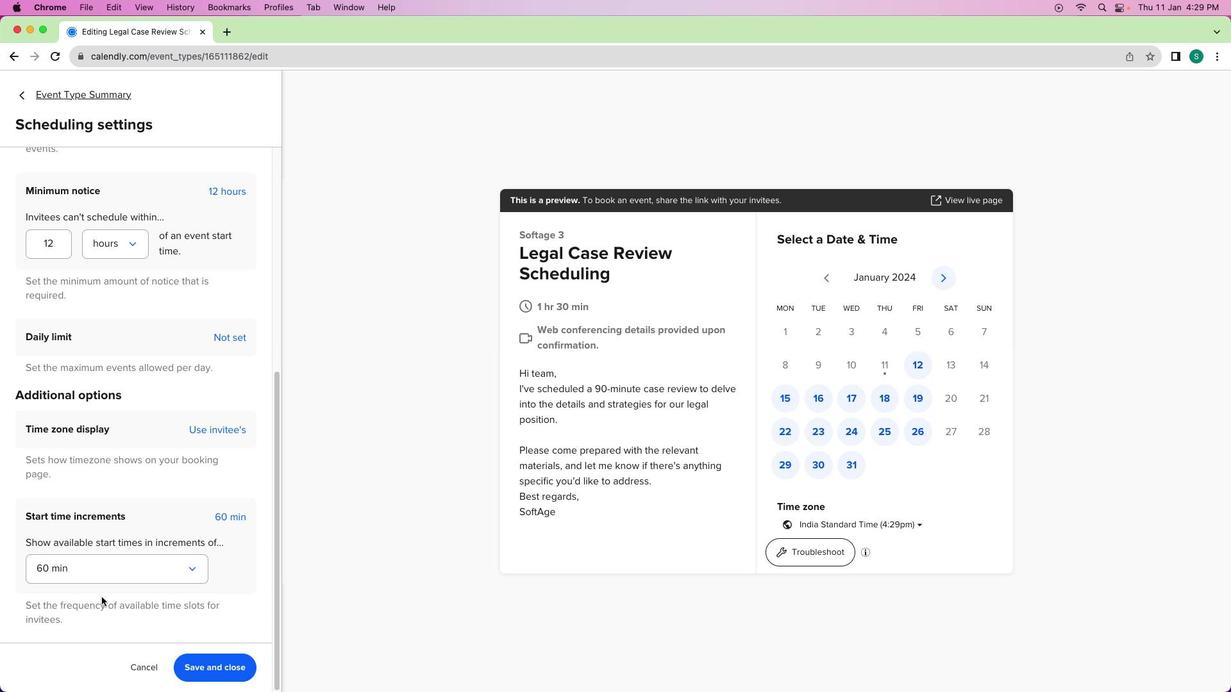 
Action: Mouse scrolled (67, 209) with delta (-18, 366)
Screenshot: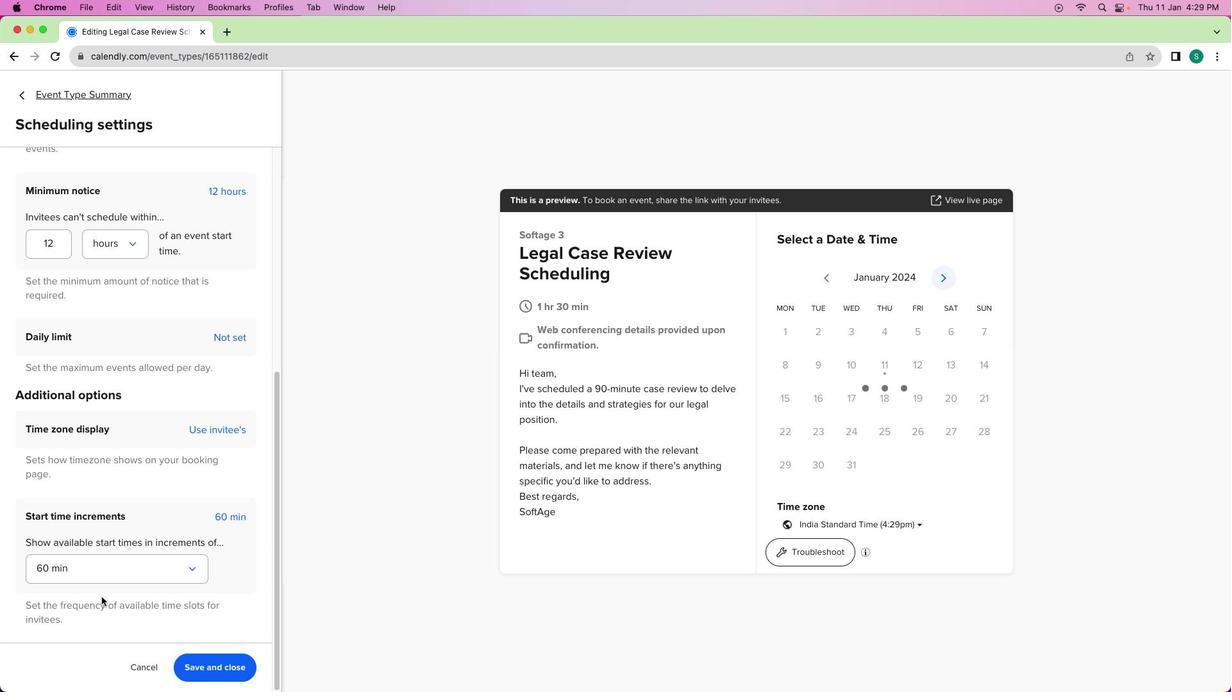 
Action: Mouse scrolled (67, 209) with delta (-18, 366)
Screenshot: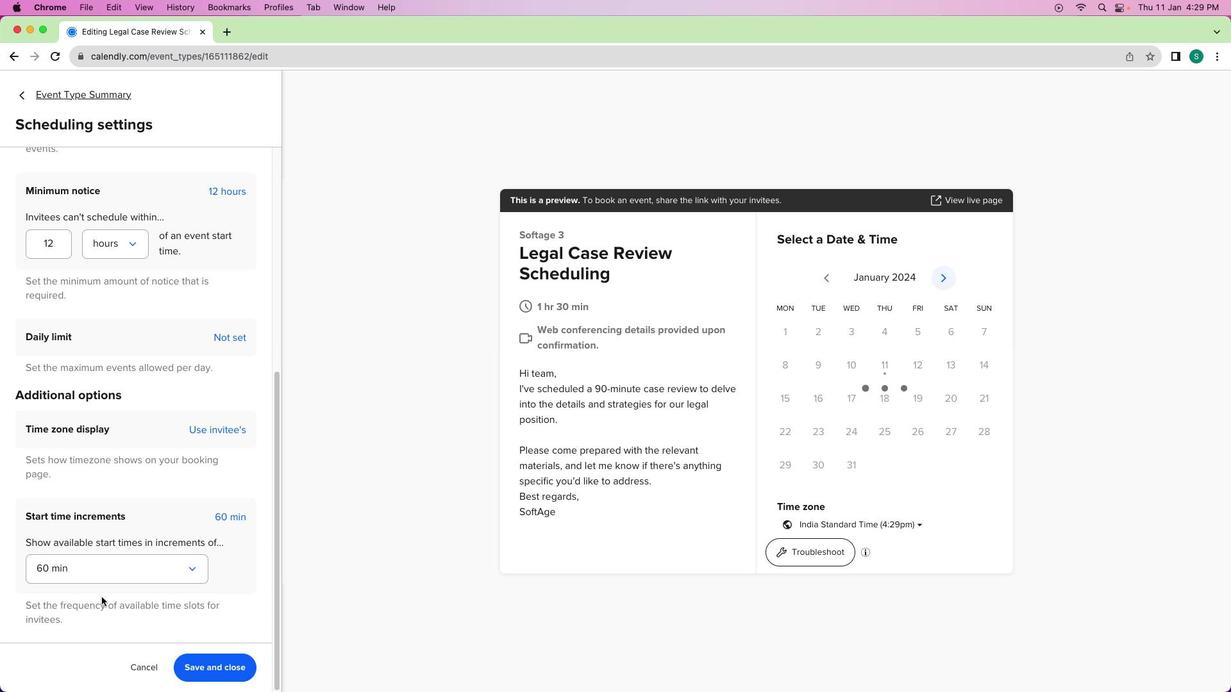 
Action: Mouse scrolled (67, 209) with delta (-18, 366)
Screenshot: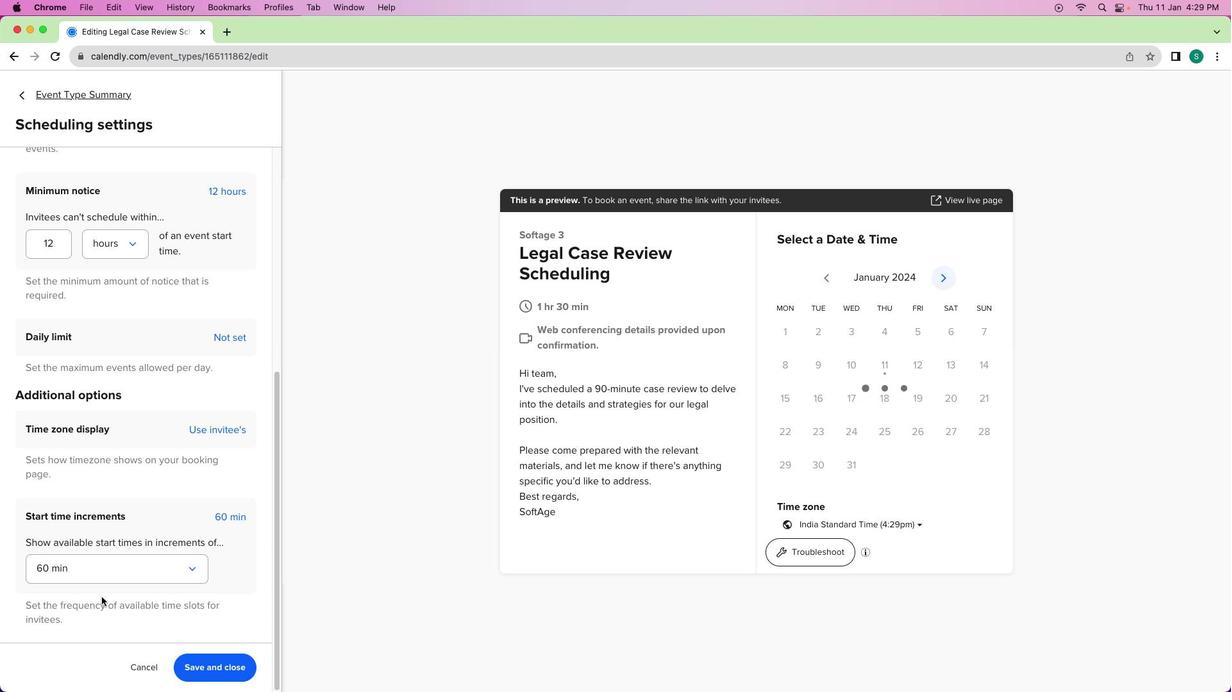 
Action: Mouse scrolled (67, 209) with delta (-18, 366)
Screenshot: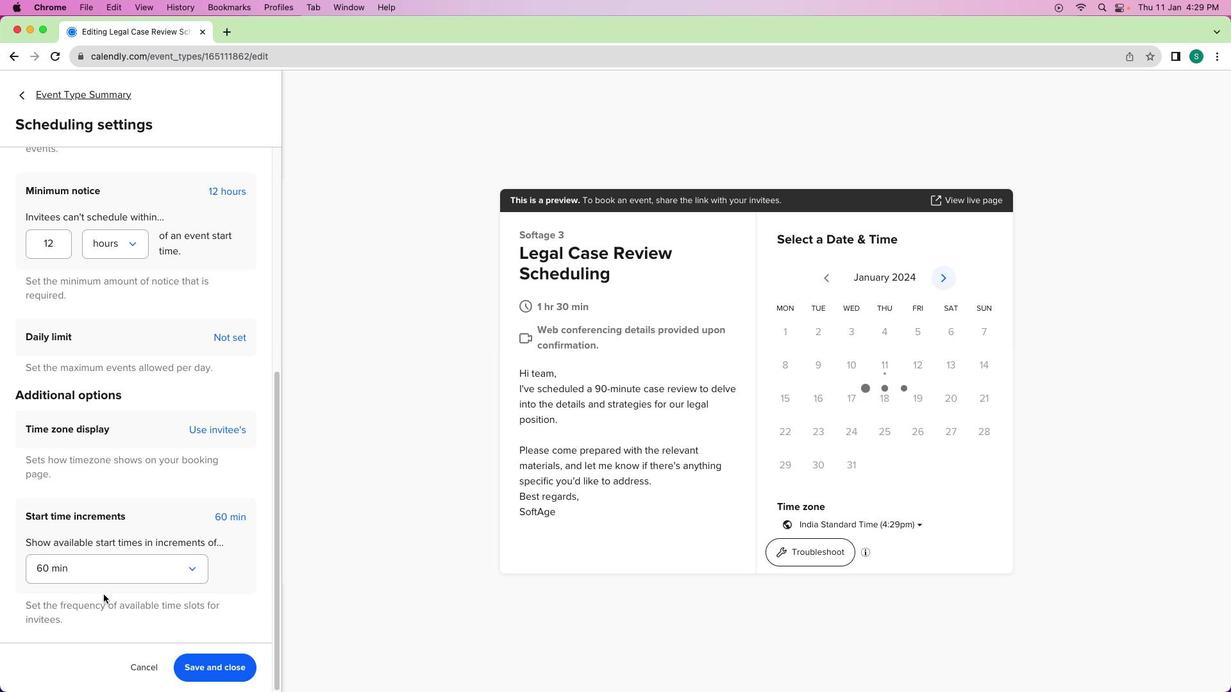 
Action: Mouse moved to (176, 187)
Screenshot: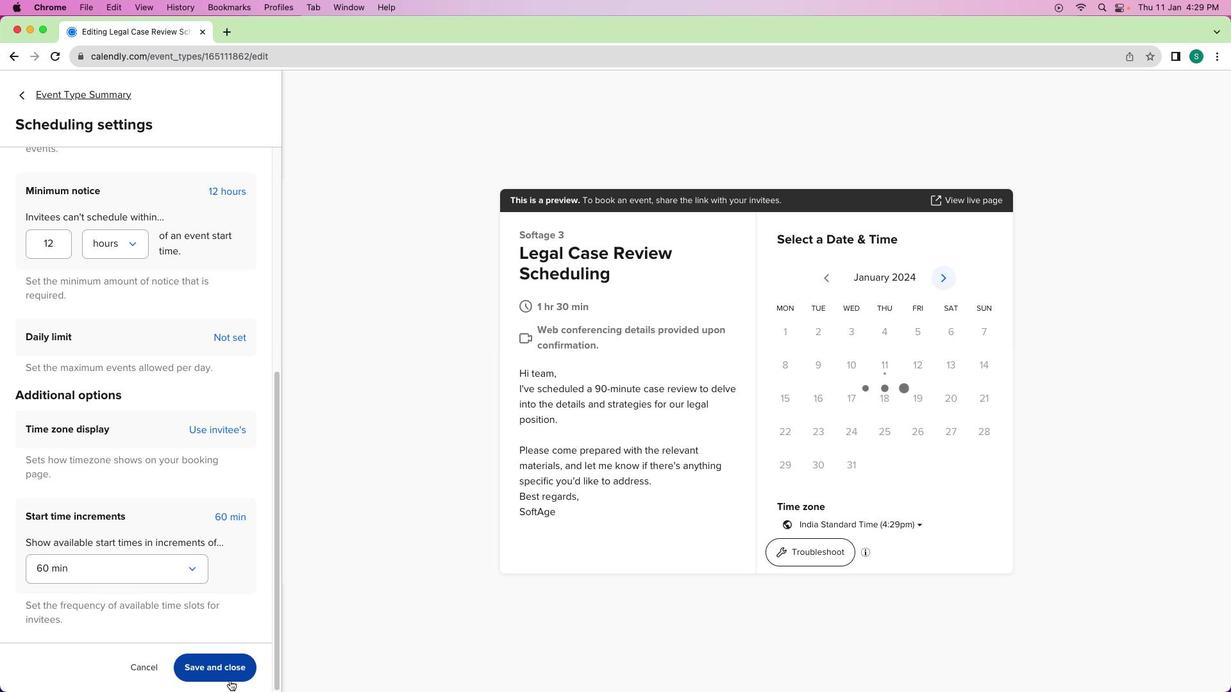 
Action: Mouse pressed left at (176, 187)
Screenshot: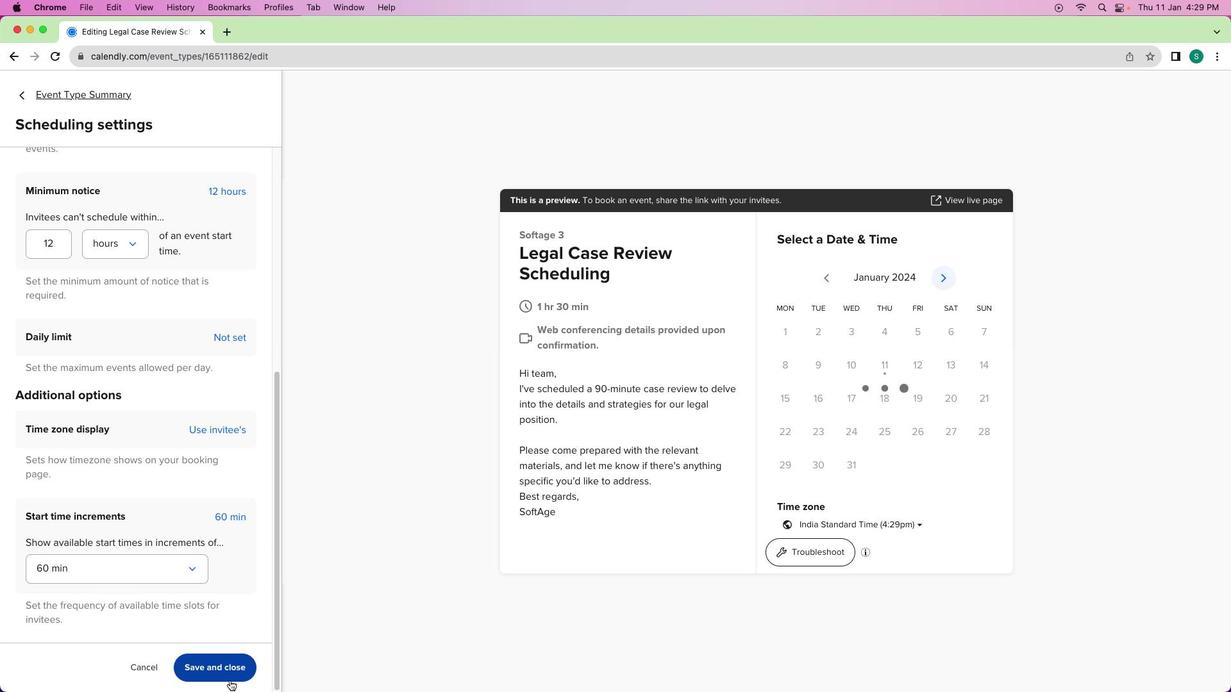 
Action: Mouse moved to (24, 340)
Screenshot: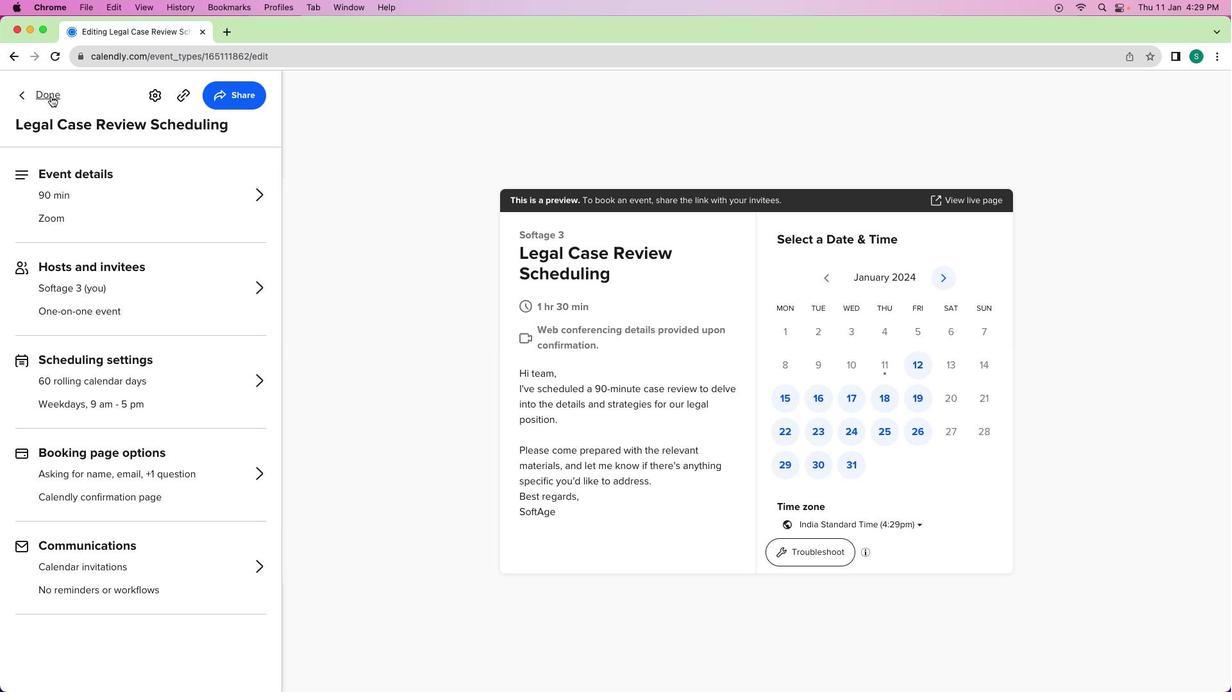 
Action: Mouse pressed left at (24, 340)
Screenshot: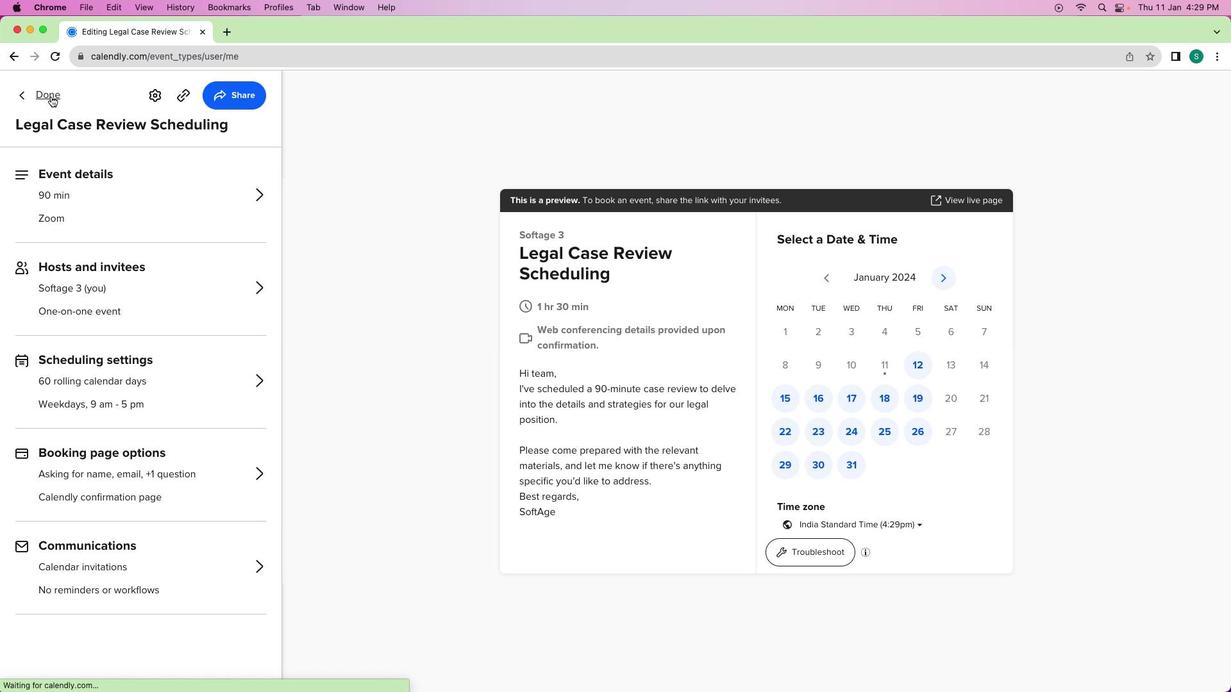 
Action: Mouse moved to (370, 266)
Screenshot: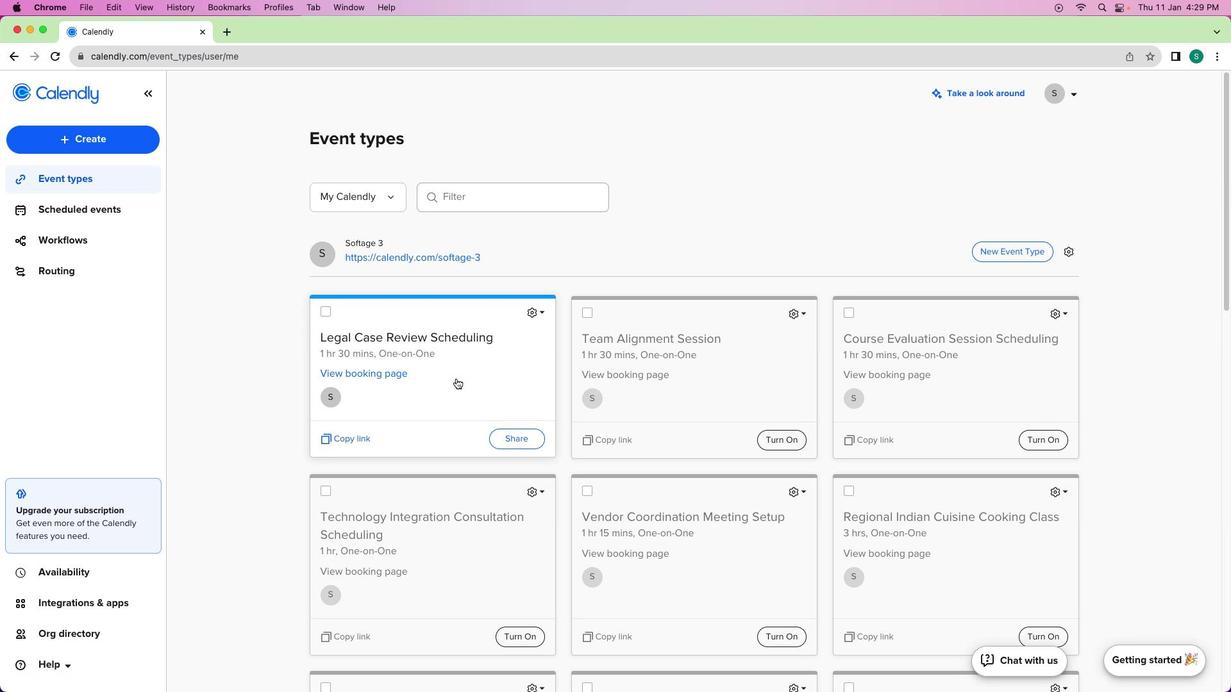 
